 Task: Open Card Project Risk Assessment in Board Knowledge Base Software to Workspace External Affairs and add a team member Softage.3@softage.net, a label Blue, a checklist Sales Operations, an attachment from Trello, a color Blue and finally, add a card description 'Develop and launch new customer retention program for low-value customers' and a comment 'Let us approach this task with a sense of empathy, understanding the needs and concerns of our stakeholders.'. Add a start date 'Jan 07, 1900' with a due date 'Jan 14, 1900'
Action: Mouse moved to (1006, 354)
Screenshot: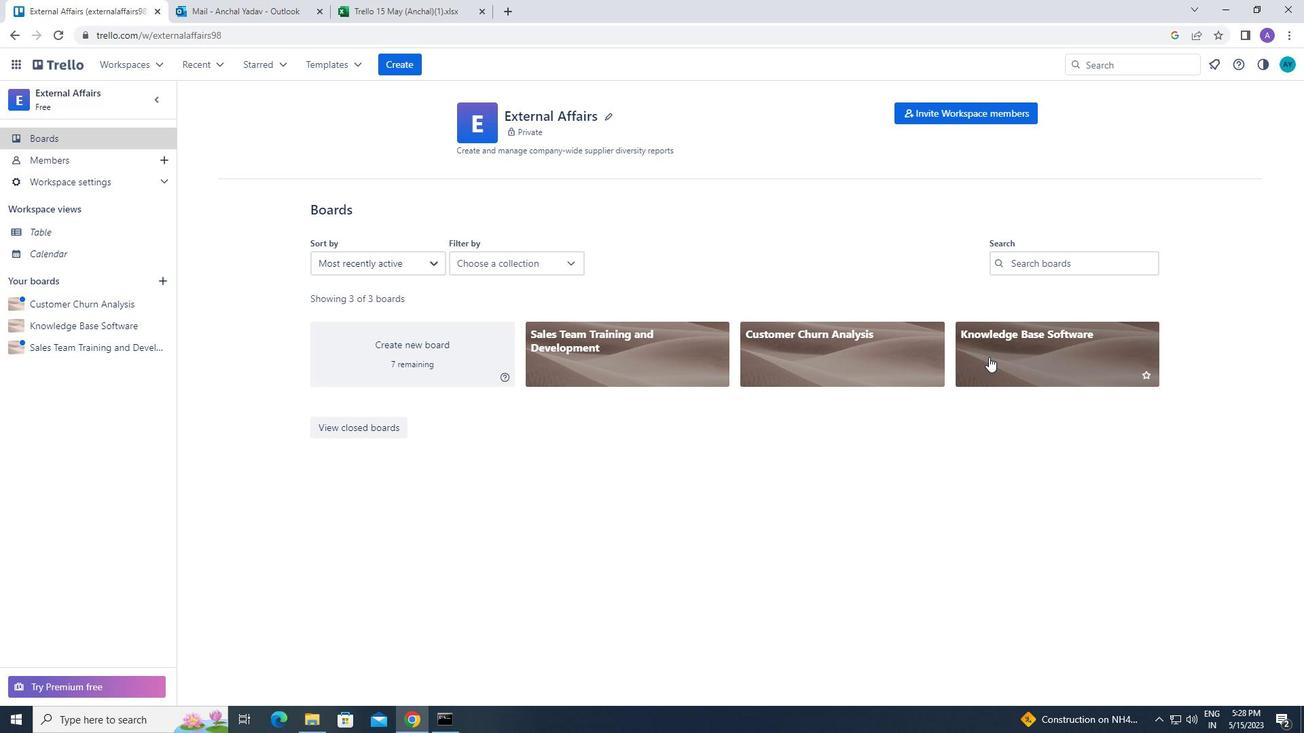 
Action: Mouse pressed left at (1006, 354)
Screenshot: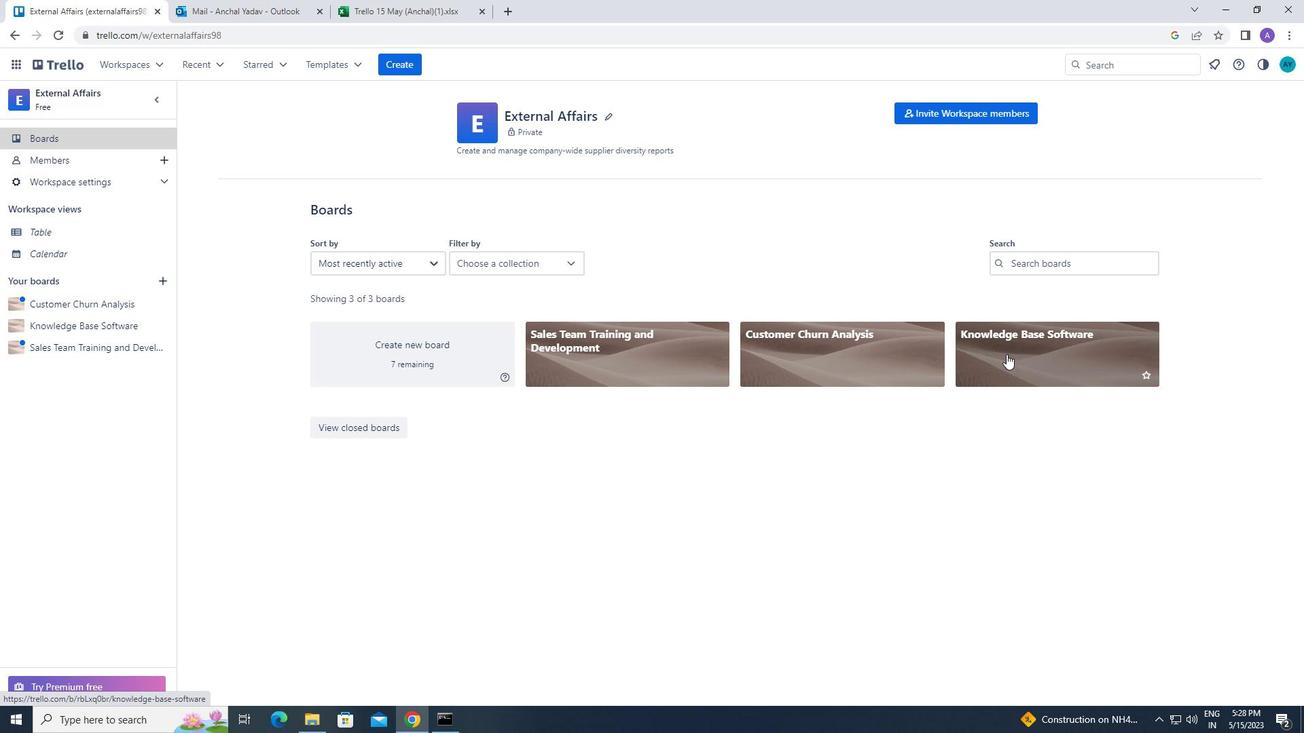 
Action: Mouse moved to (649, 166)
Screenshot: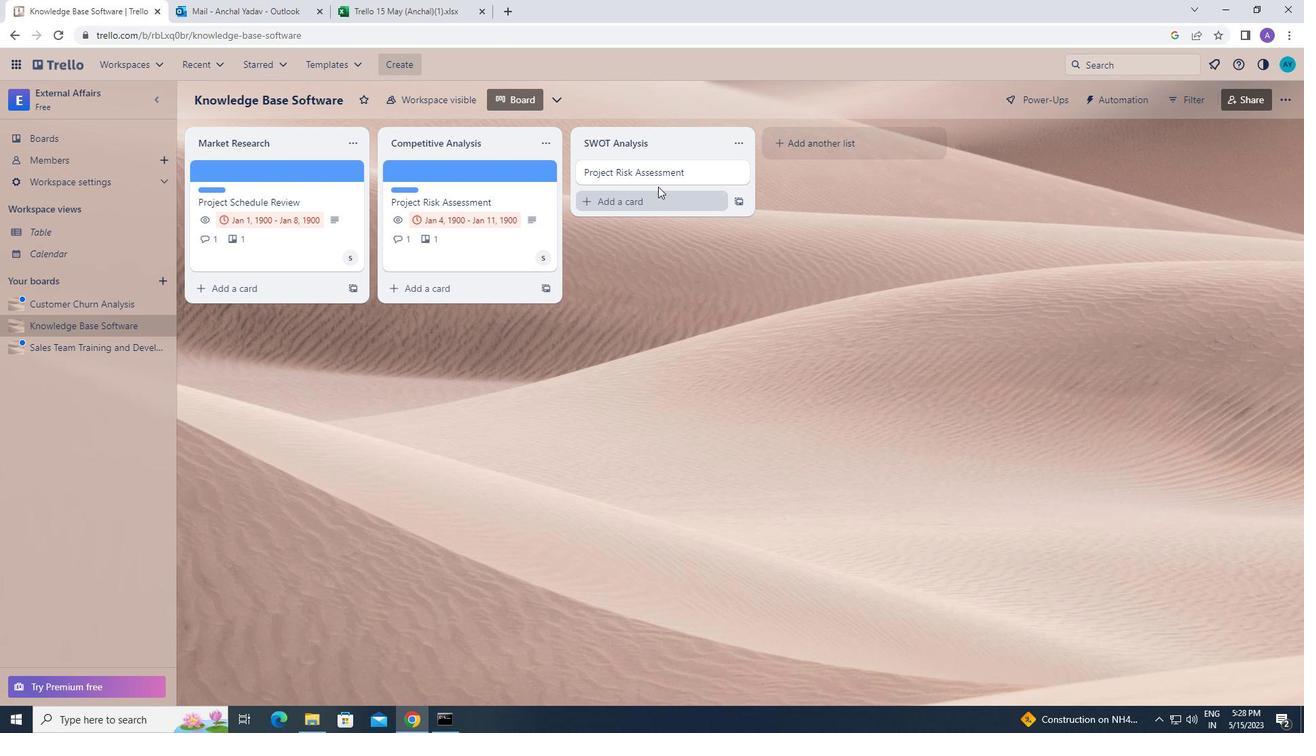
Action: Mouse pressed left at (649, 166)
Screenshot: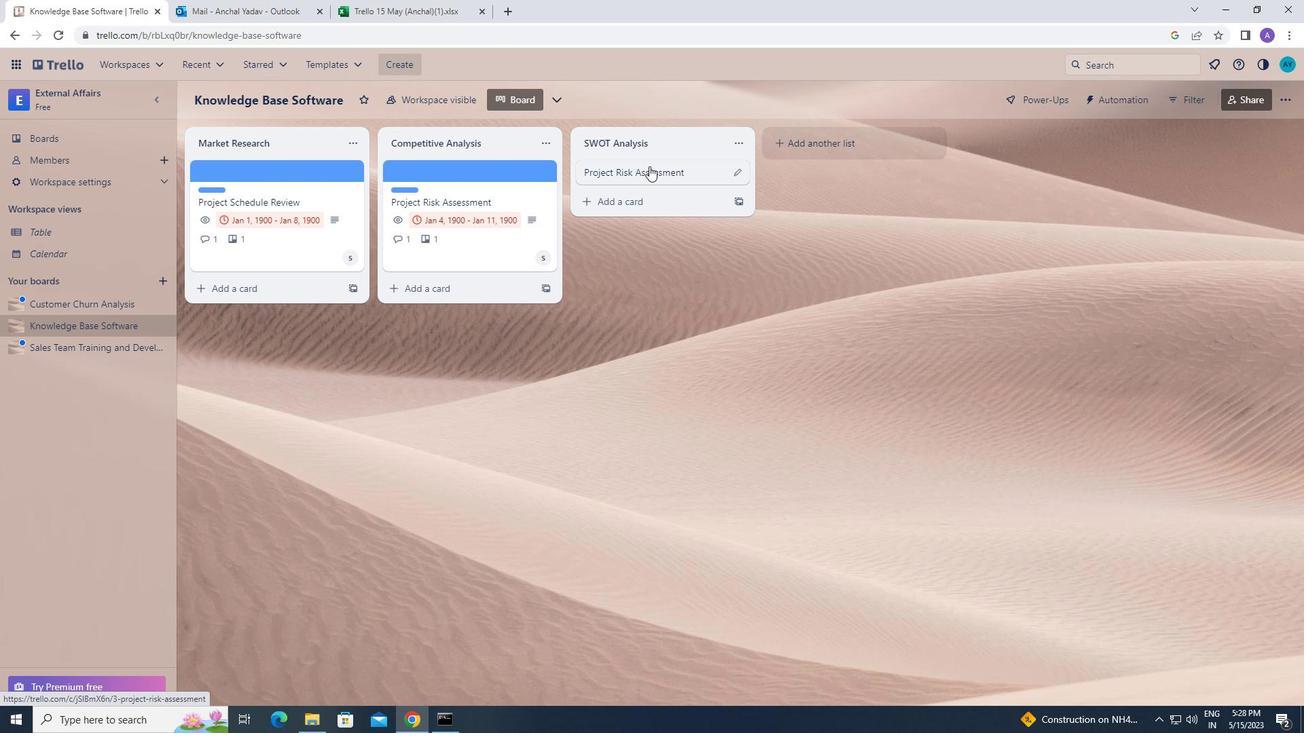 
Action: Mouse moved to (791, 217)
Screenshot: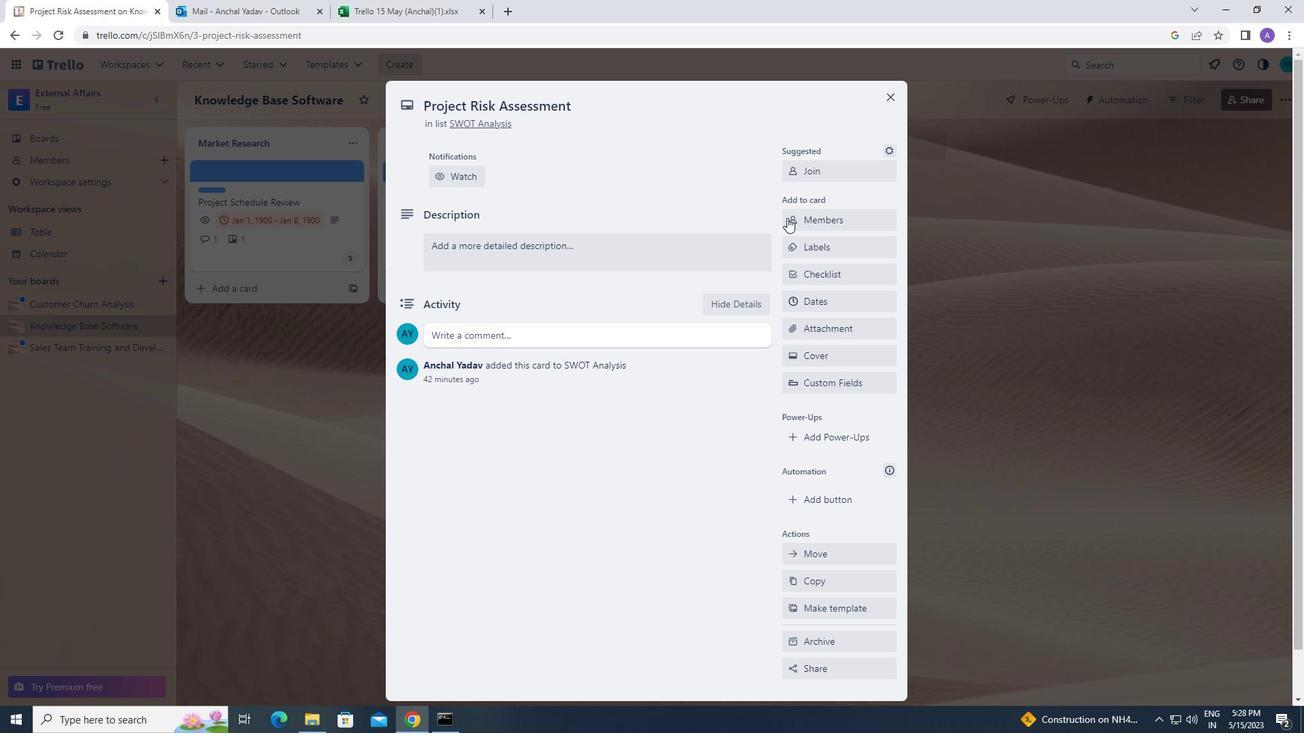 
Action: Mouse pressed left at (791, 217)
Screenshot: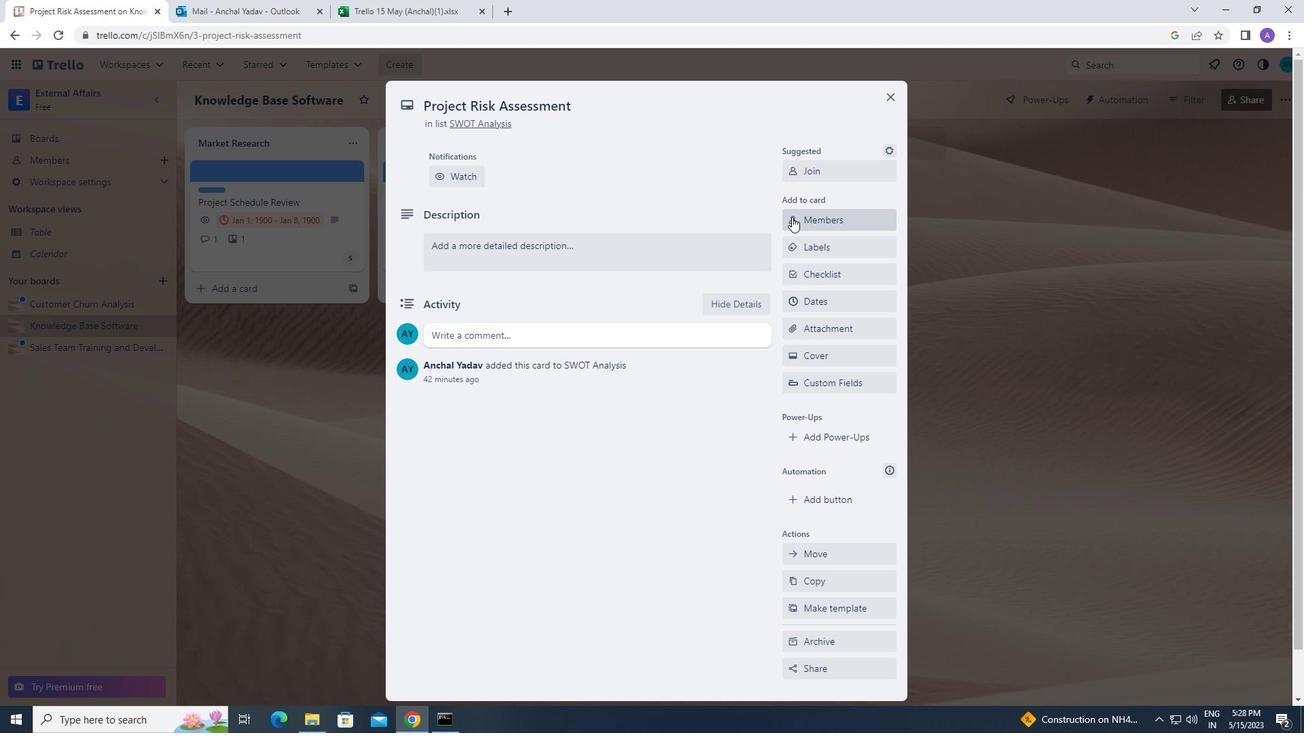 
Action: Mouse moved to (812, 279)
Screenshot: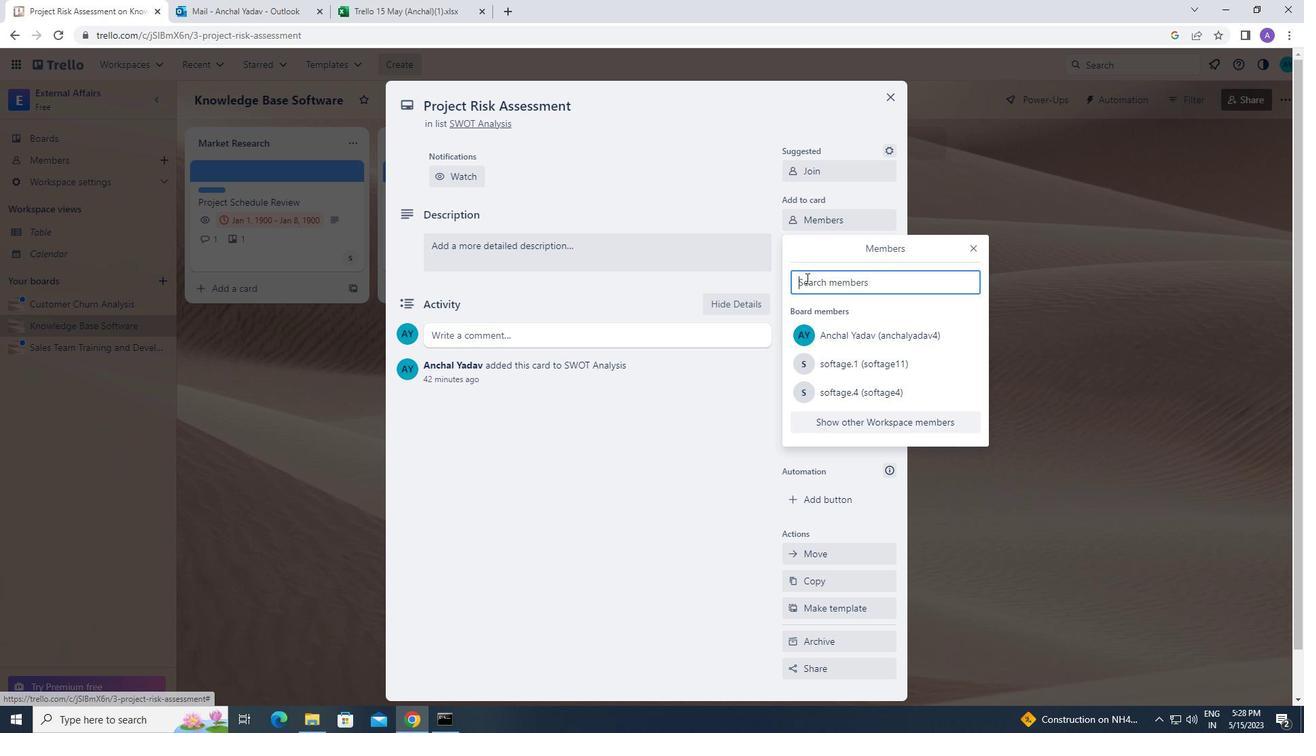 
Action: Mouse pressed left at (812, 279)
Screenshot: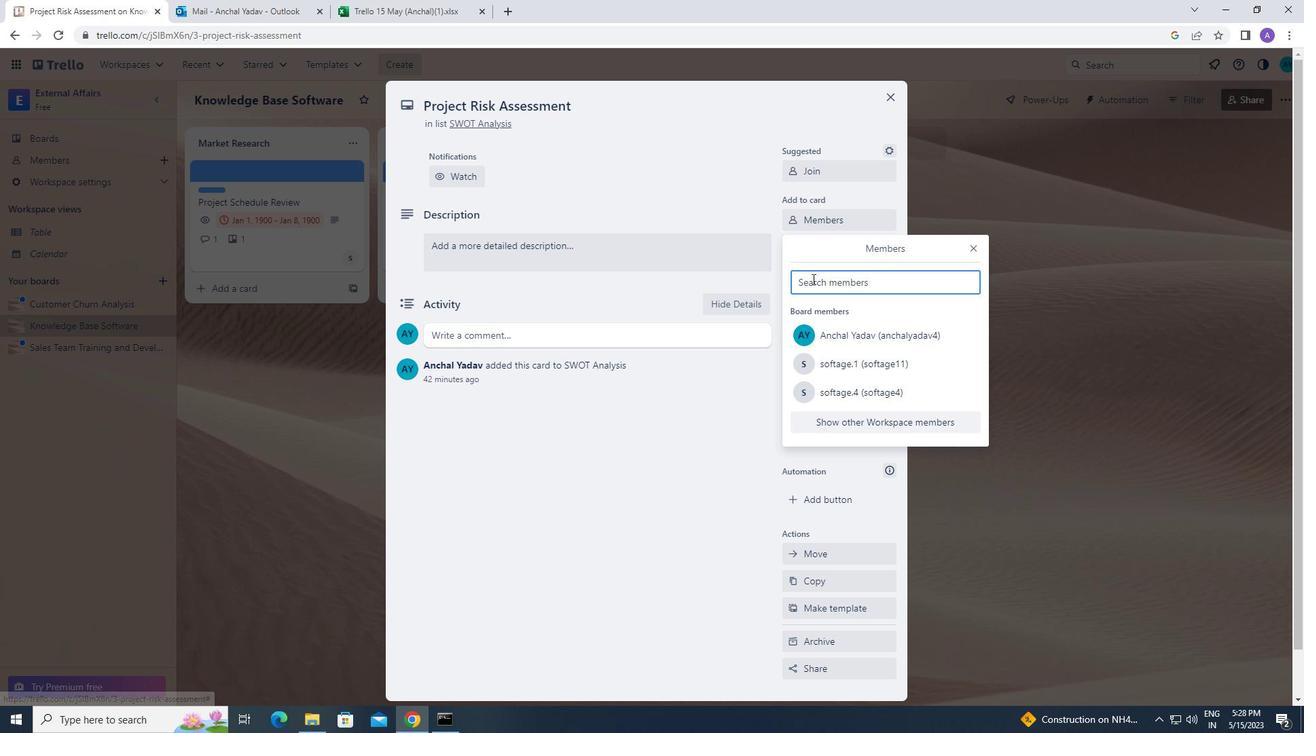 
Action: Key pressed s<Key.caps_lock>oftage.3<Key.shift_r>@softage.net
Screenshot: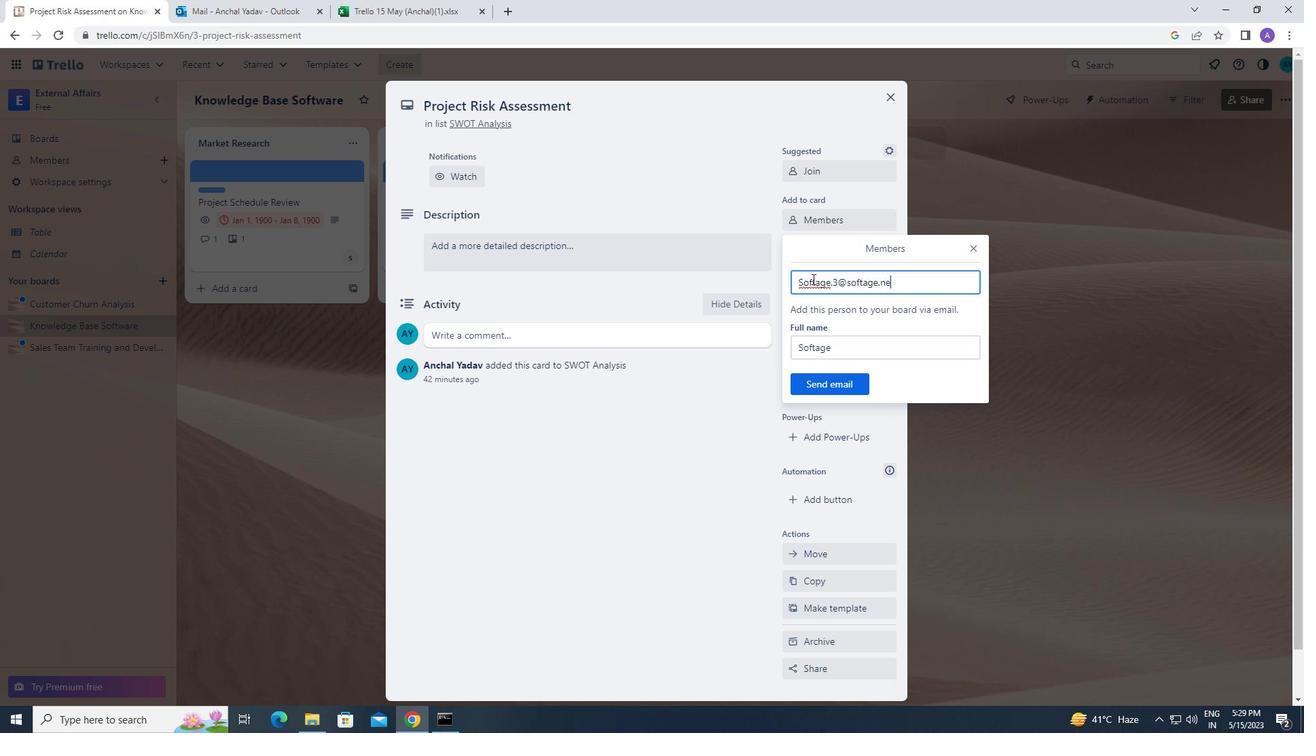 
Action: Mouse moved to (823, 383)
Screenshot: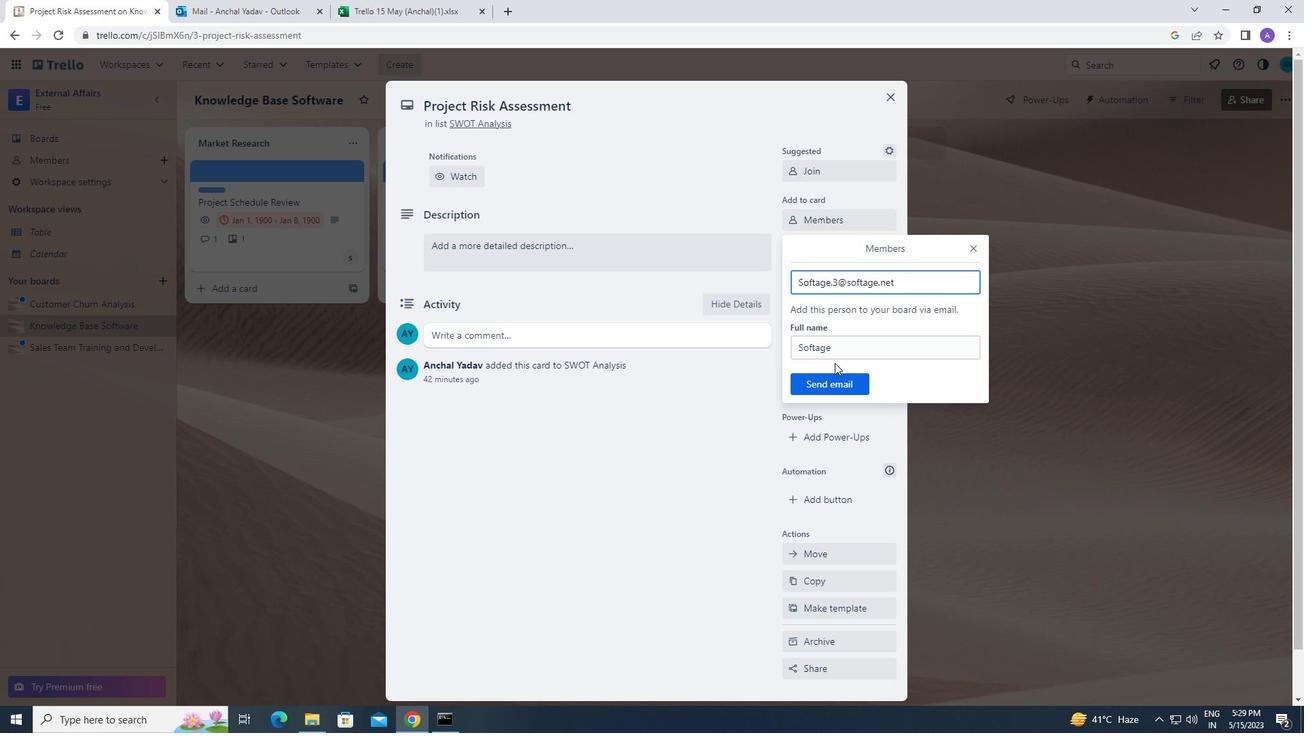 
Action: Mouse pressed left at (823, 383)
Screenshot: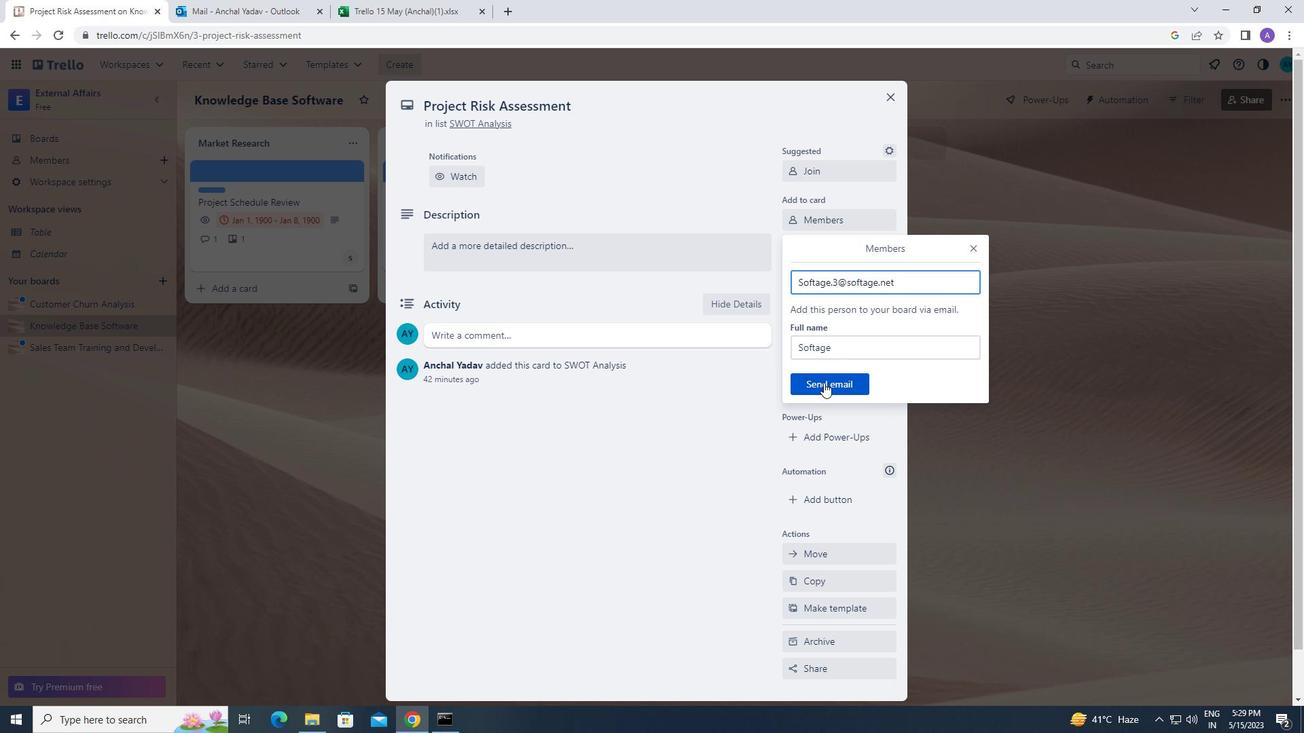
Action: Mouse moved to (853, 252)
Screenshot: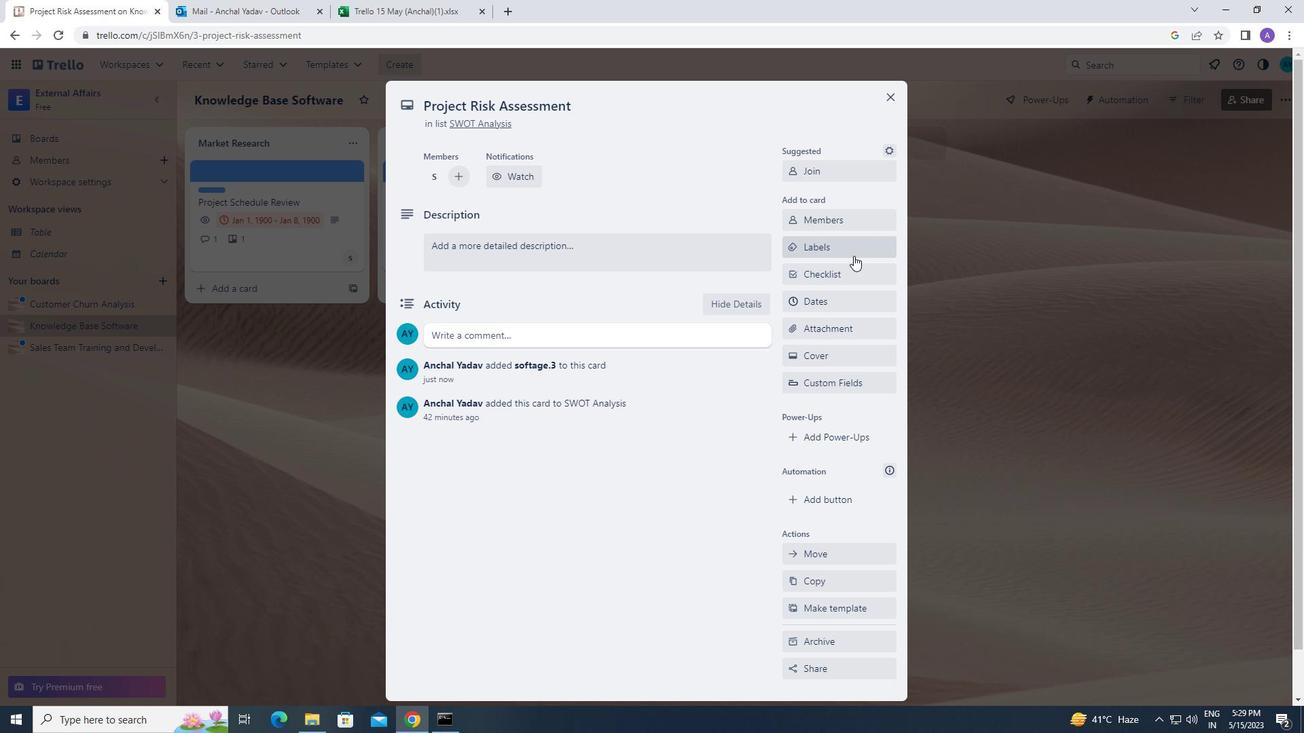 
Action: Mouse pressed left at (853, 252)
Screenshot: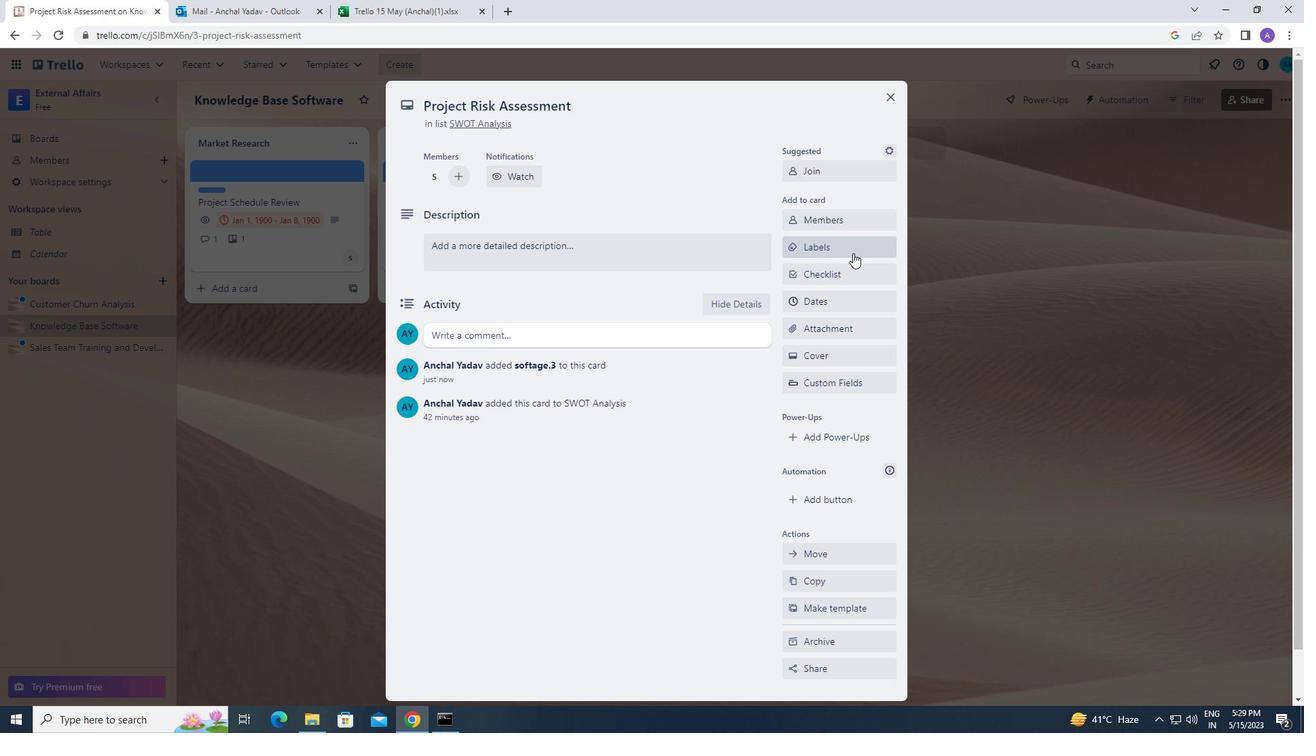 
Action: Mouse moved to (842, 516)
Screenshot: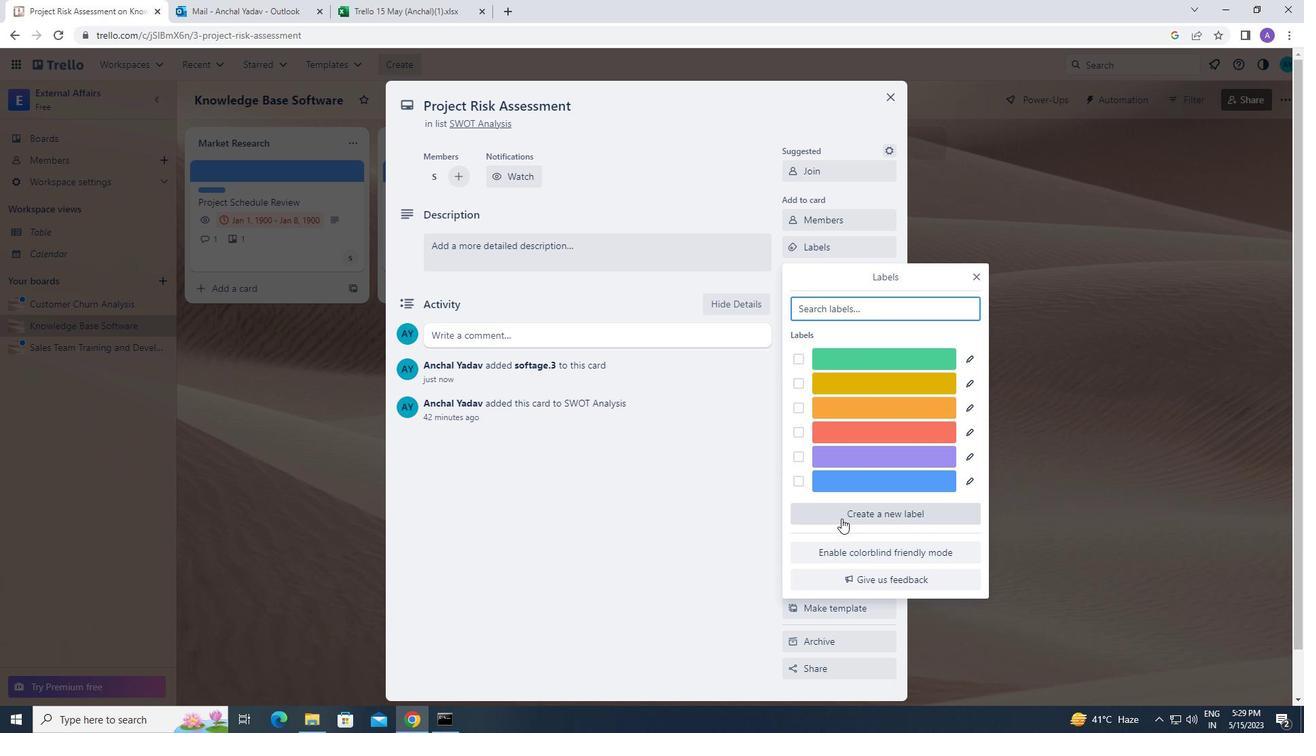 
Action: Mouse pressed left at (842, 516)
Screenshot: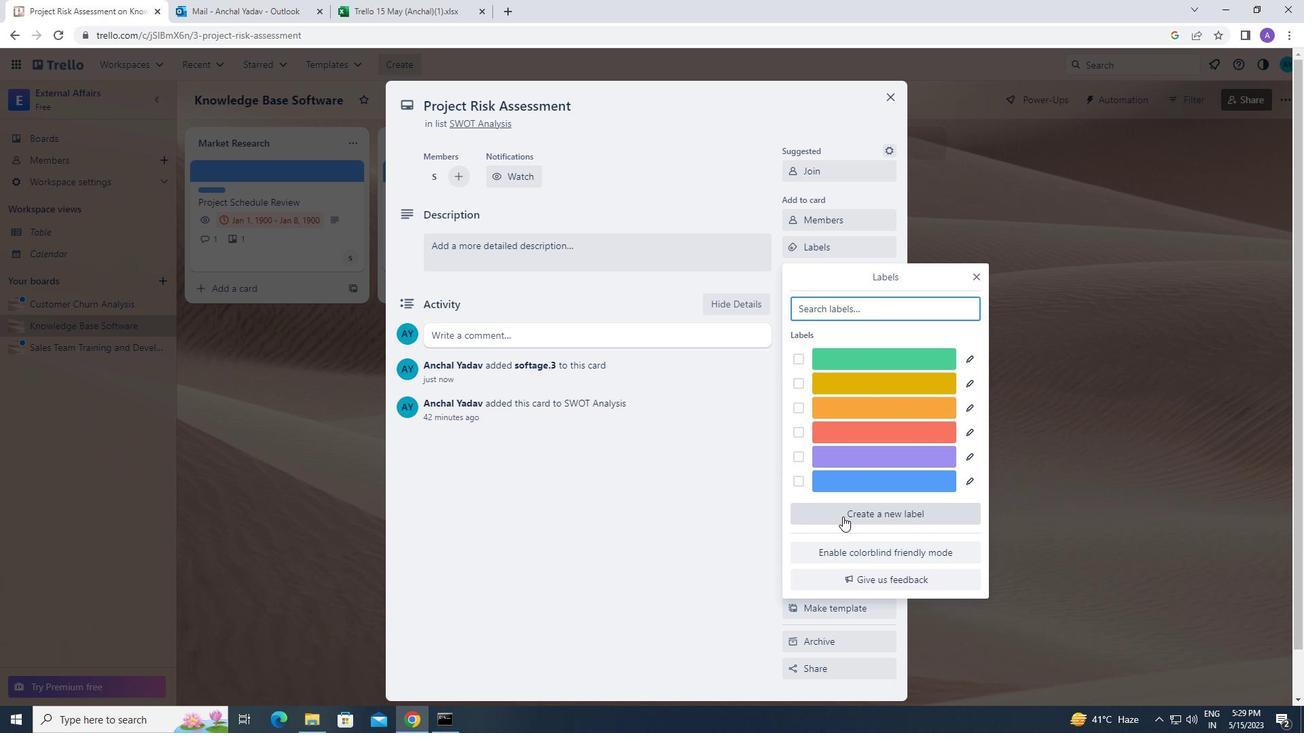 
Action: Mouse moved to (804, 542)
Screenshot: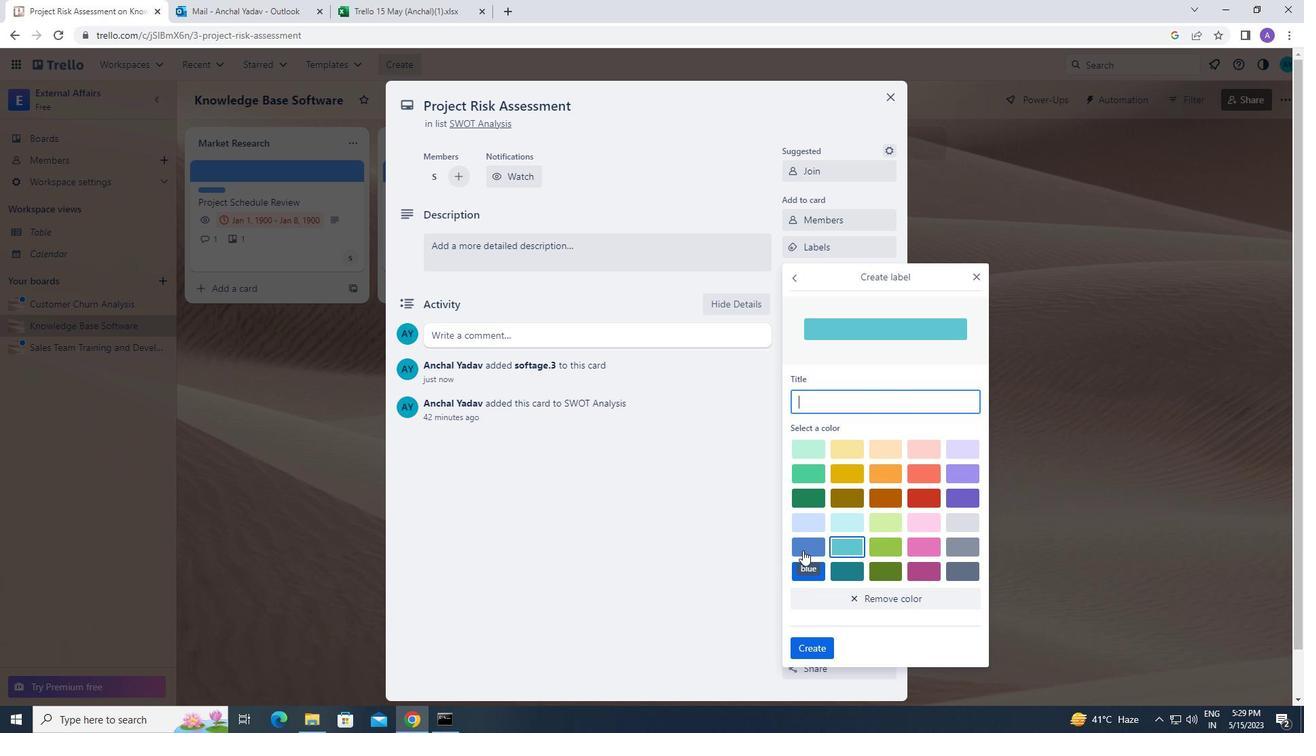 
Action: Mouse pressed left at (804, 542)
Screenshot: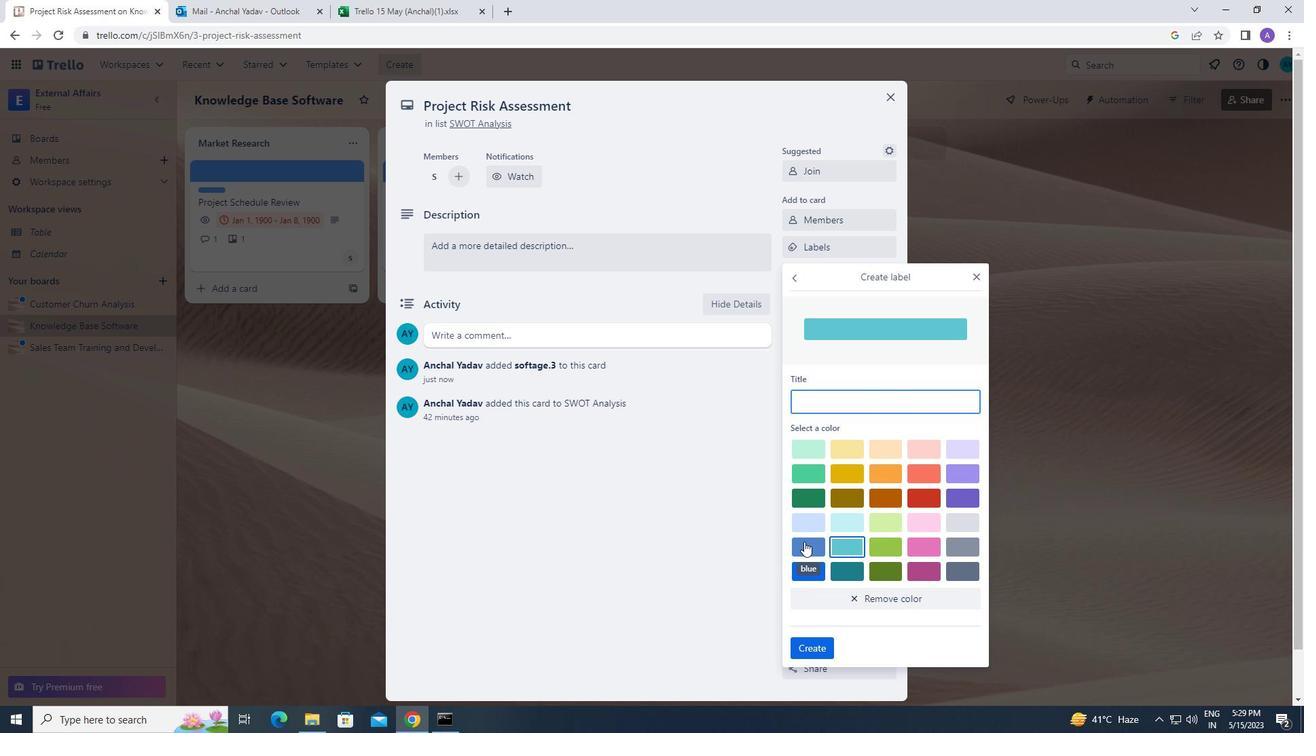 
Action: Mouse moved to (798, 650)
Screenshot: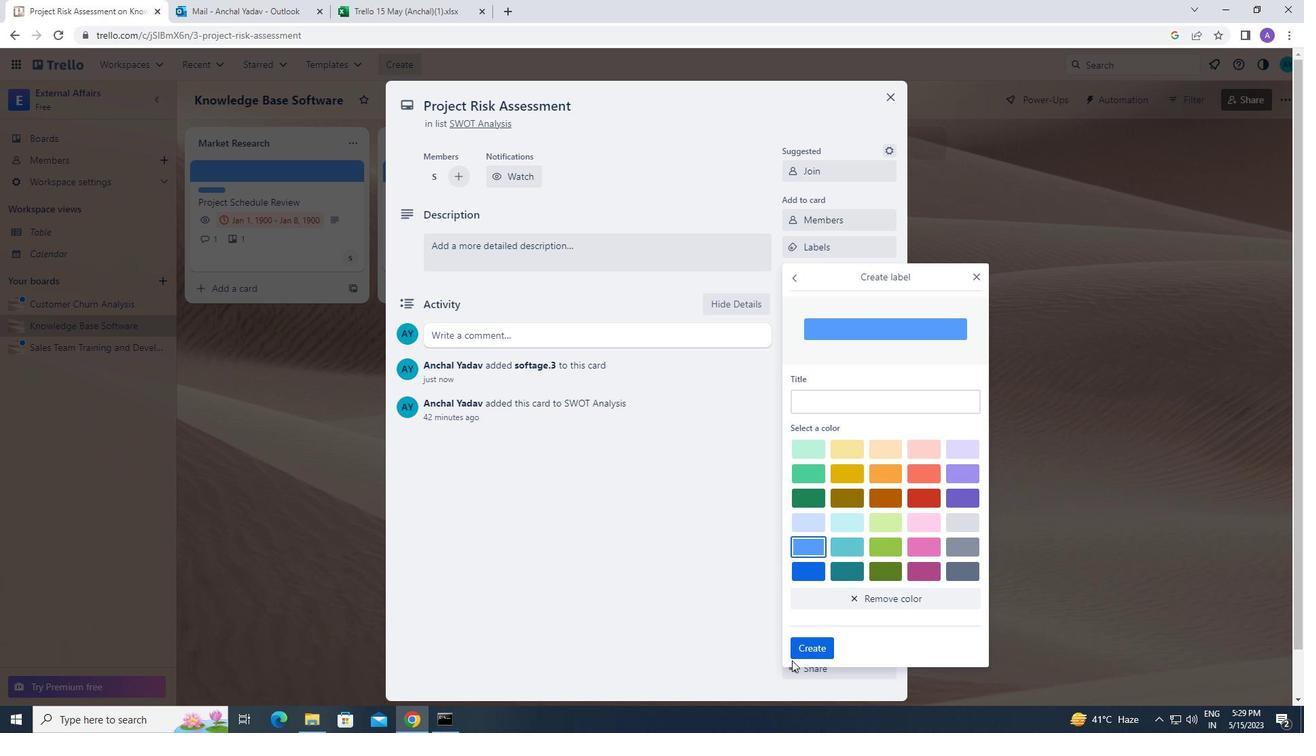 
Action: Mouse pressed left at (798, 650)
Screenshot: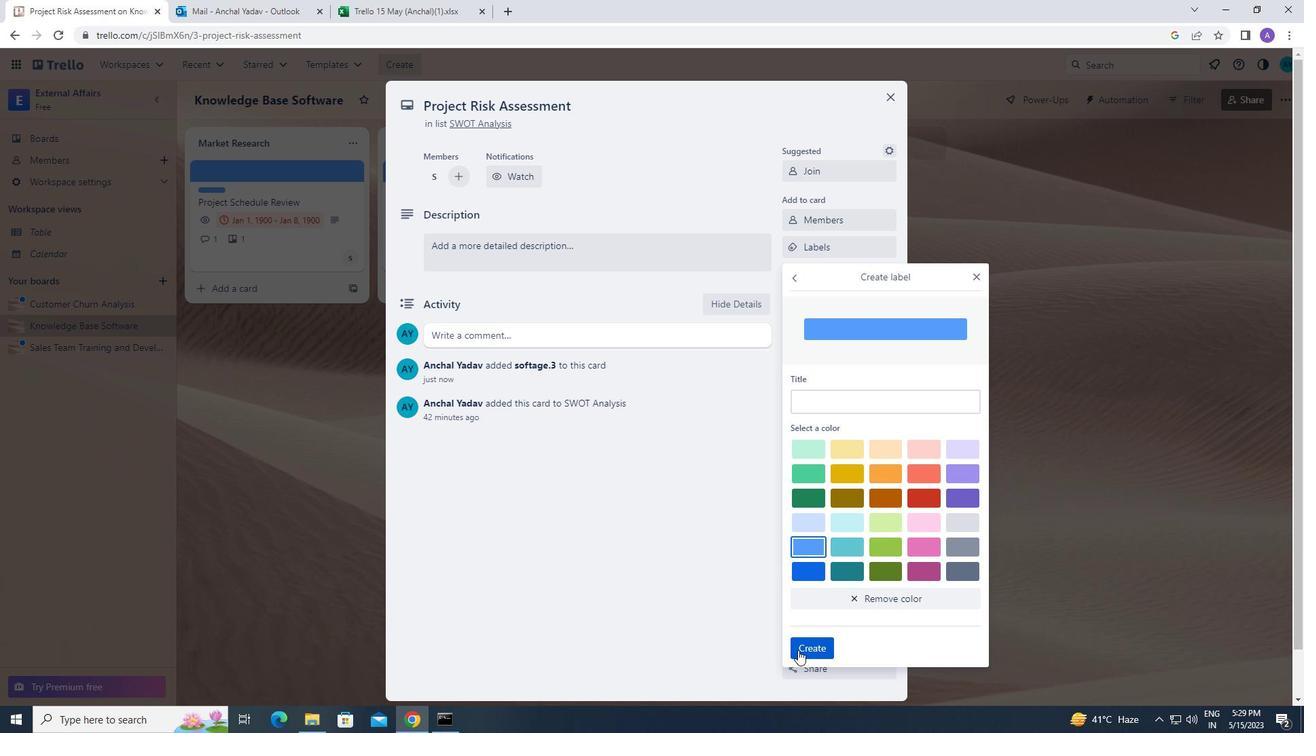 
Action: Mouse moved to (976, 270)
Screenshot: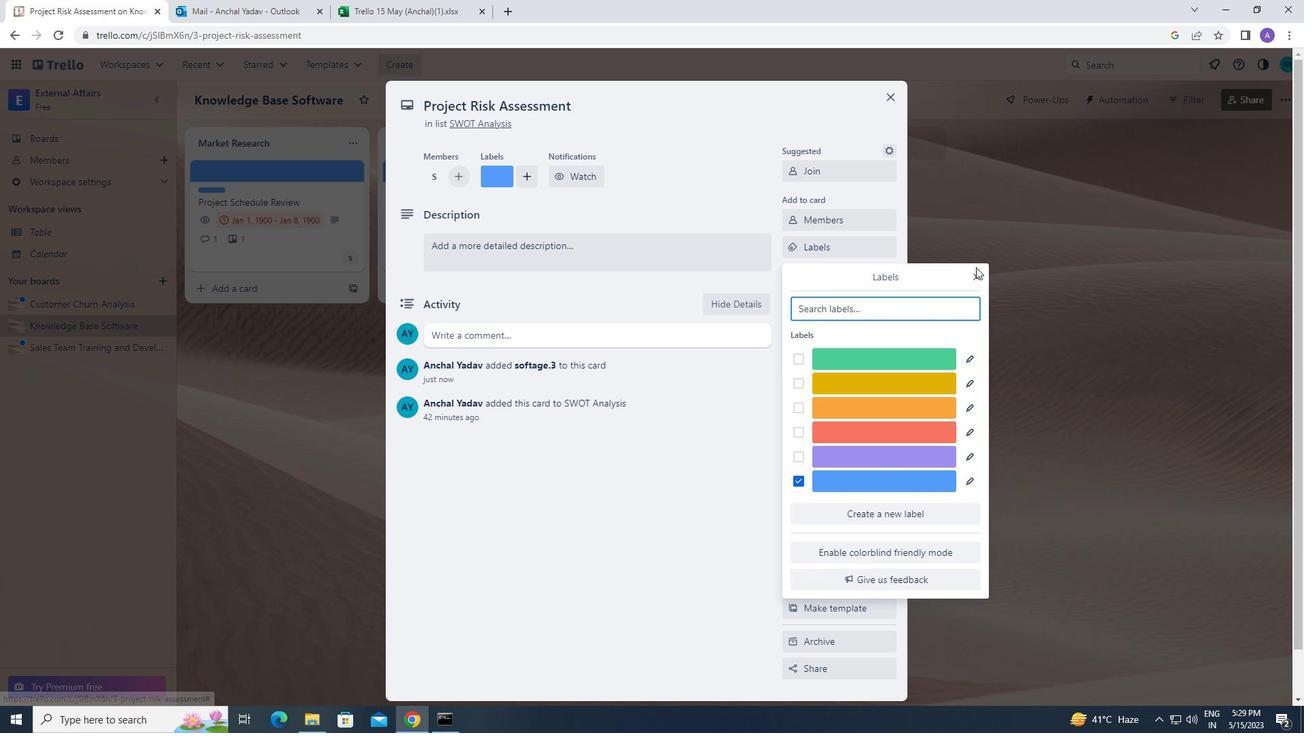 
Action: Mouse pressed left at (976, 270)
Screenshot: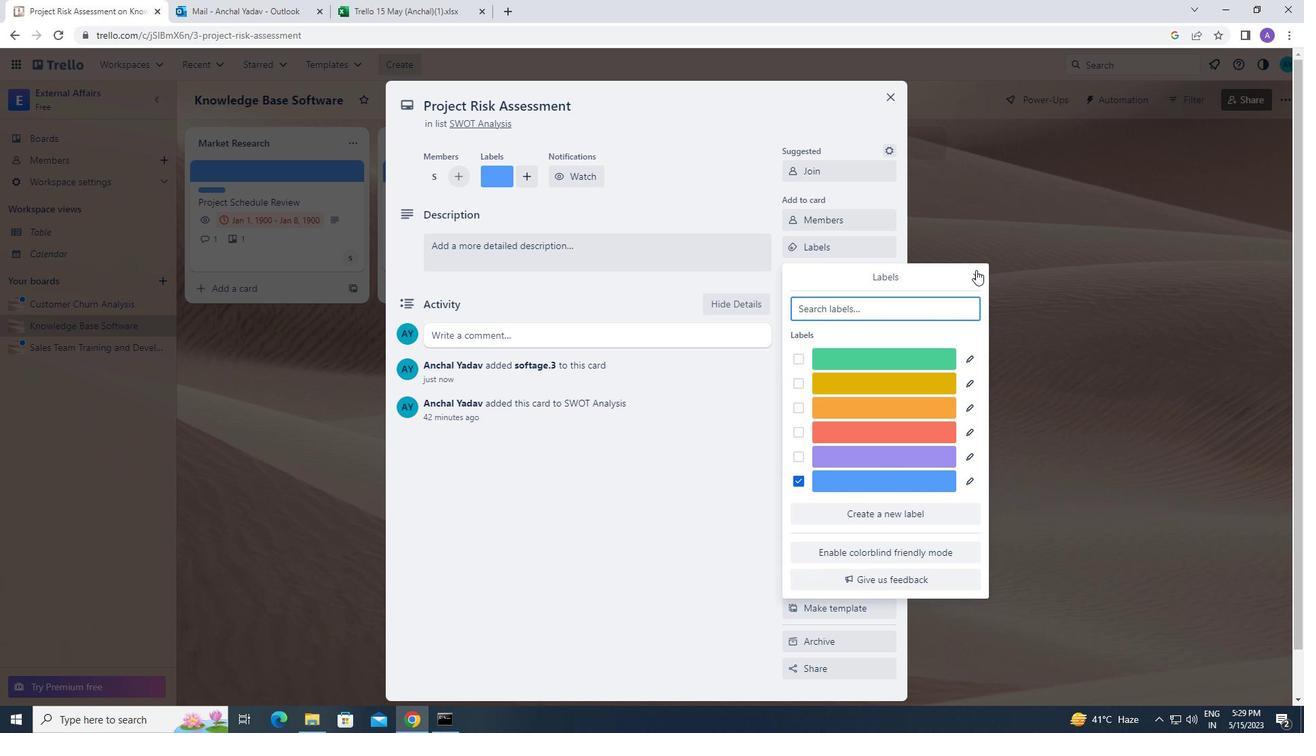 
Action: Mouse moved to (858, 276)
Screenshot: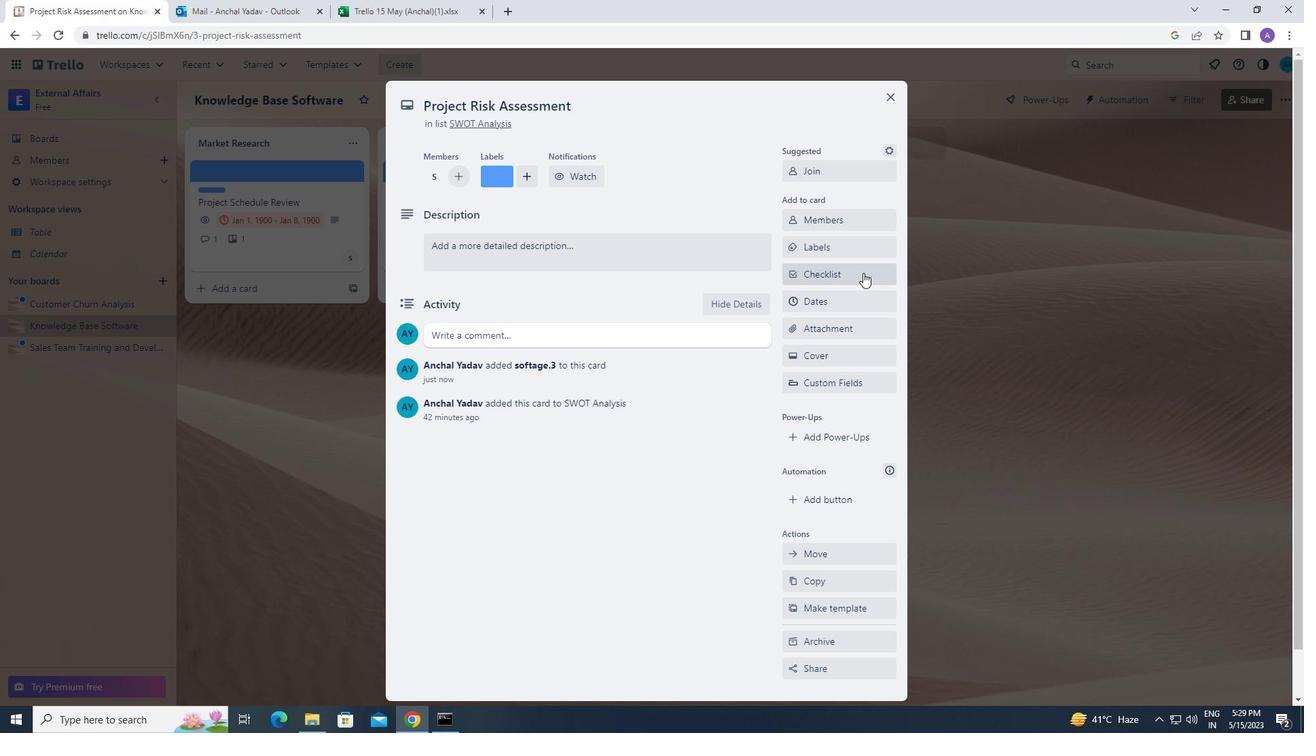 
Action: Mouse pressed left at (858, 276)
Screenshot: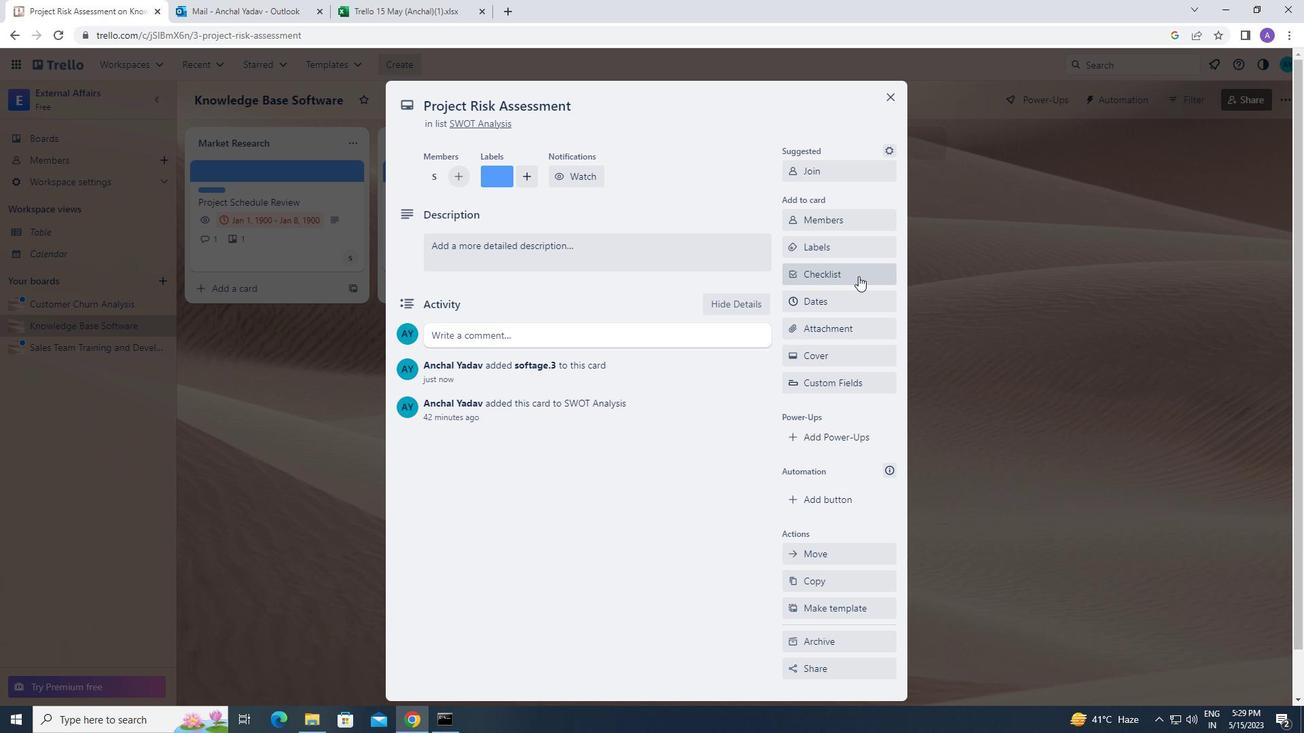 
Action: Mouse moved to (900, 349)
Screenshot: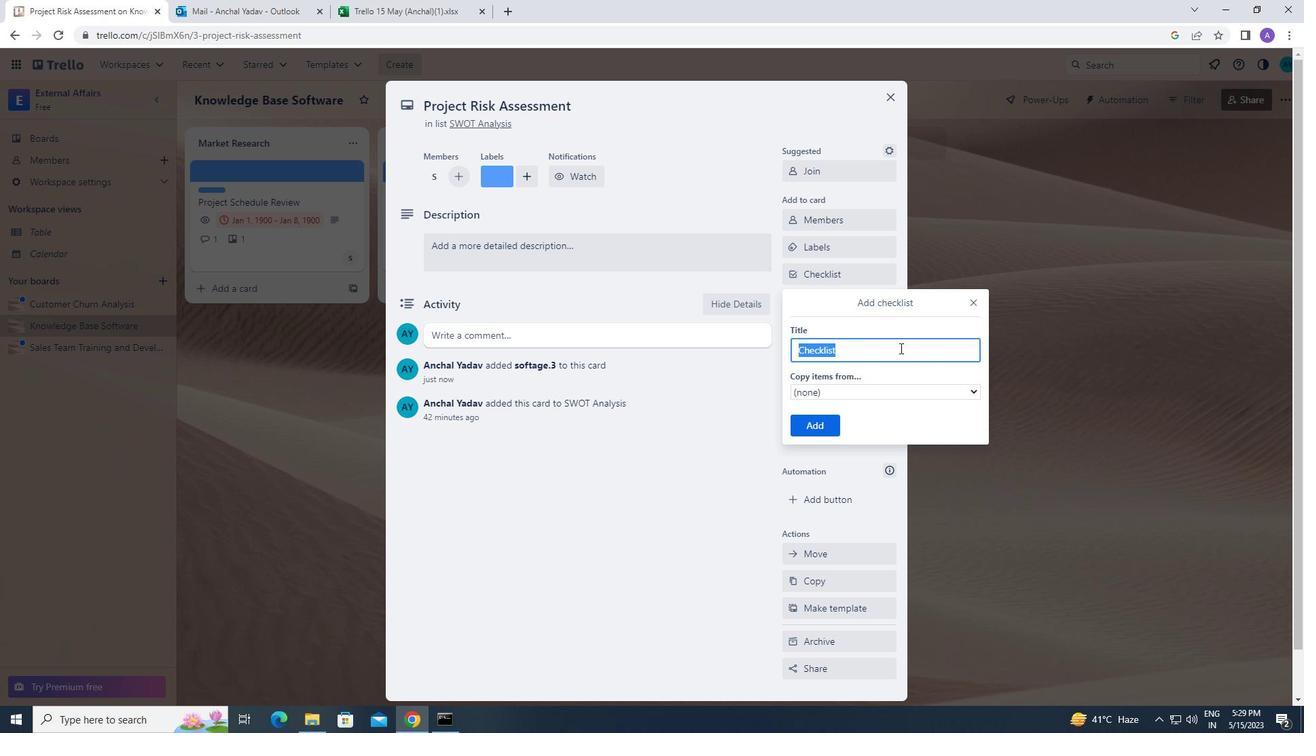 
Action: Key pressed <Key.caps_lock>
Screenshot: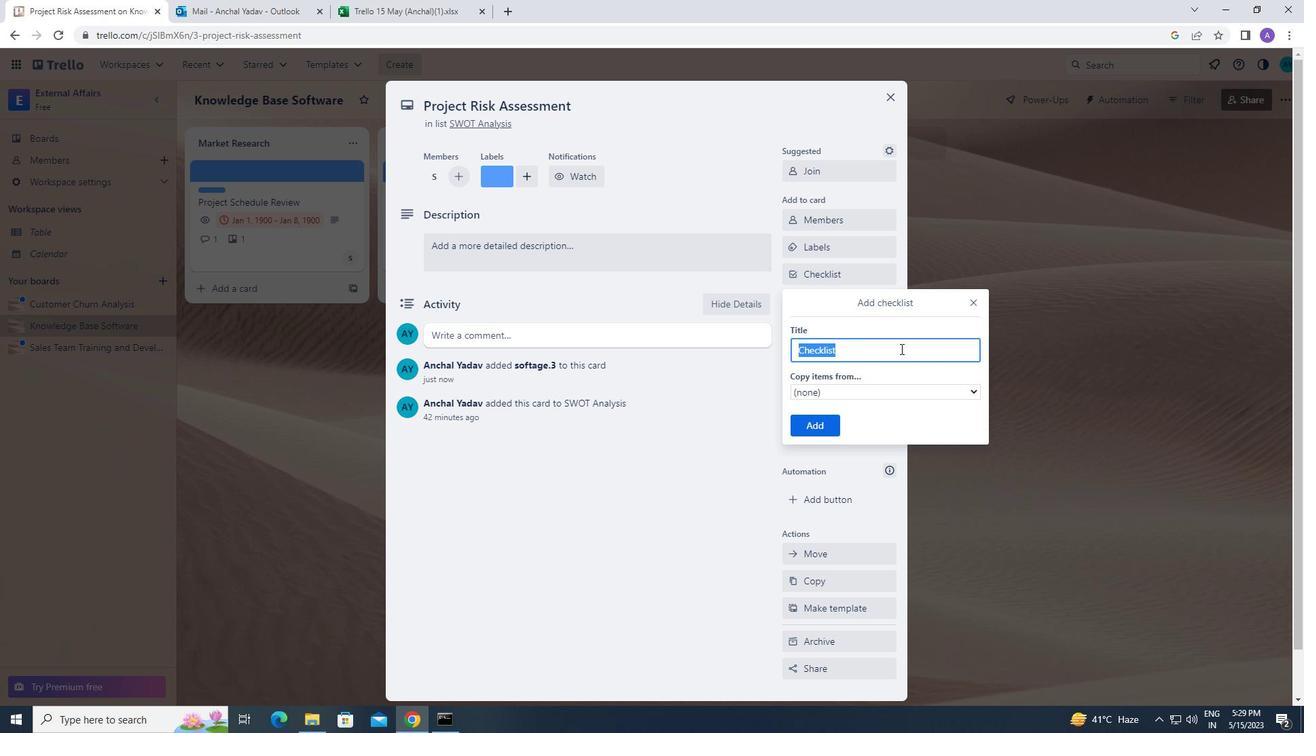 
Action: Mouse moved to (876, 353)
Screenshot: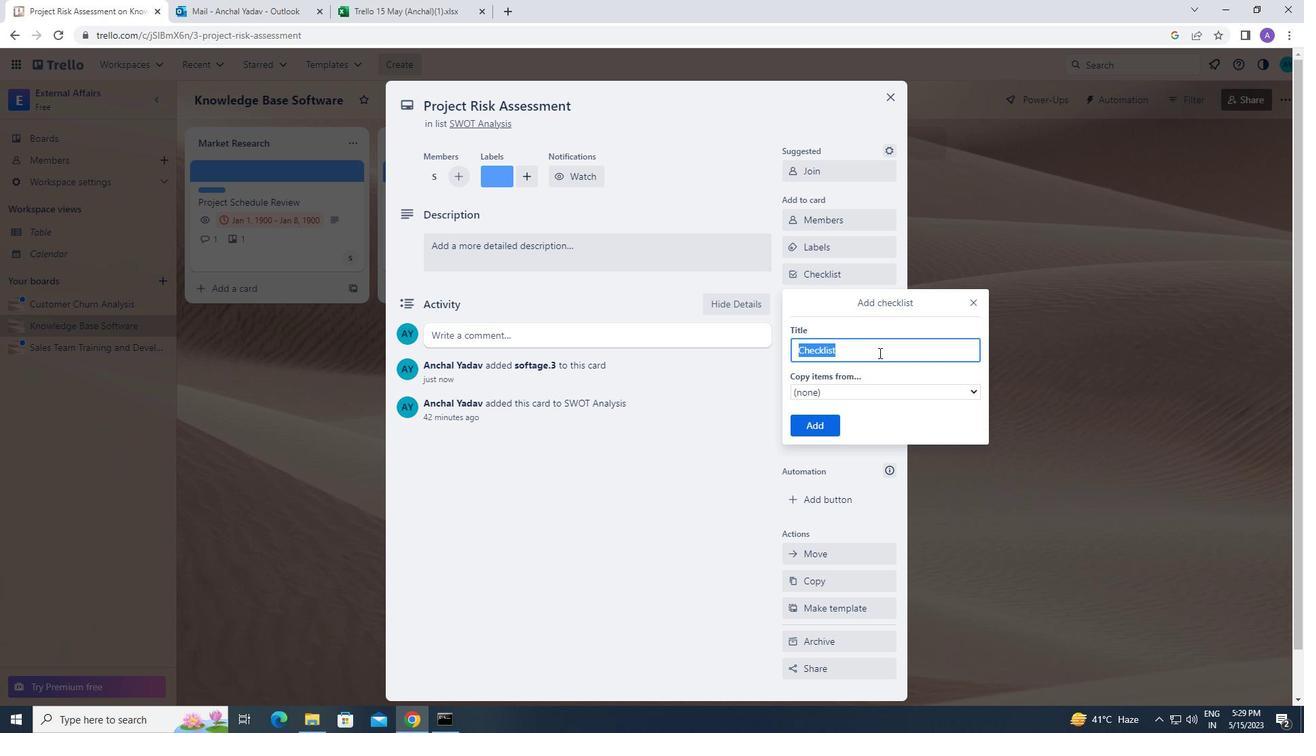 
Action: Mouse pressed left at (876, 353)
Screenshot: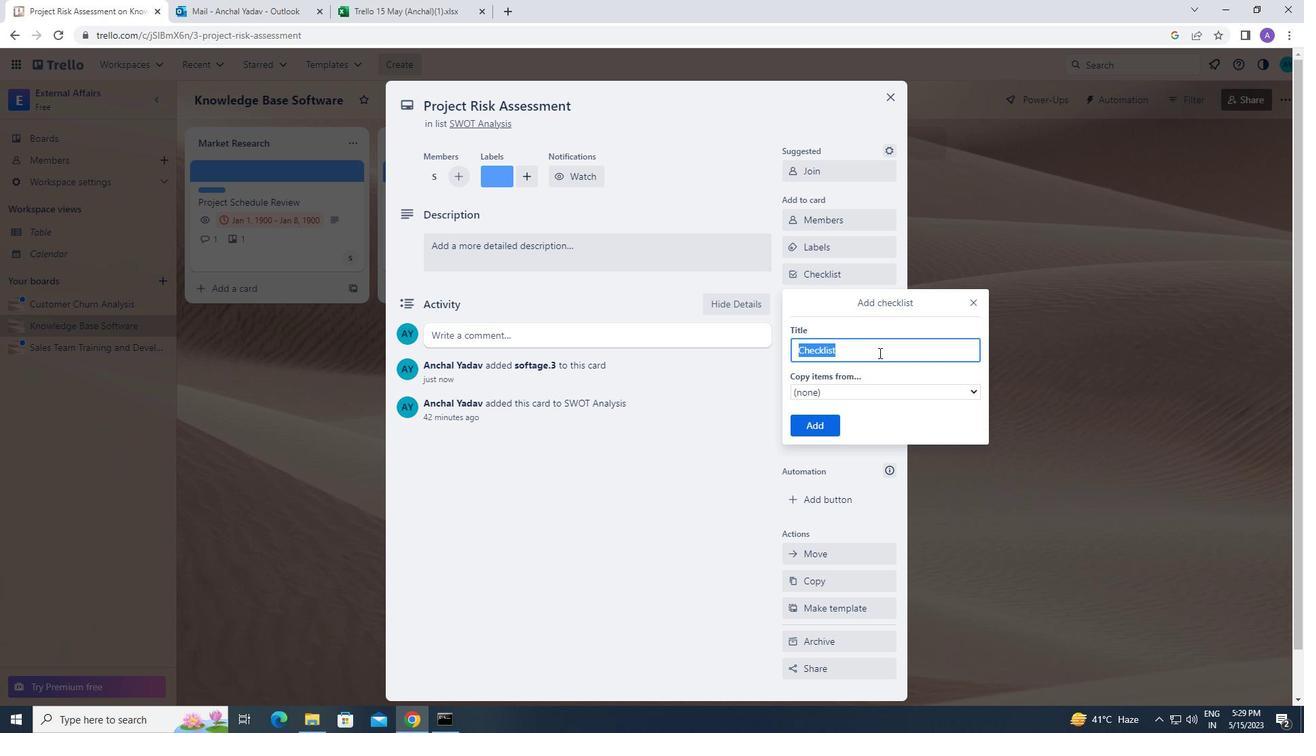 
Action: Mouse moved to (867, 354)
Screenshot: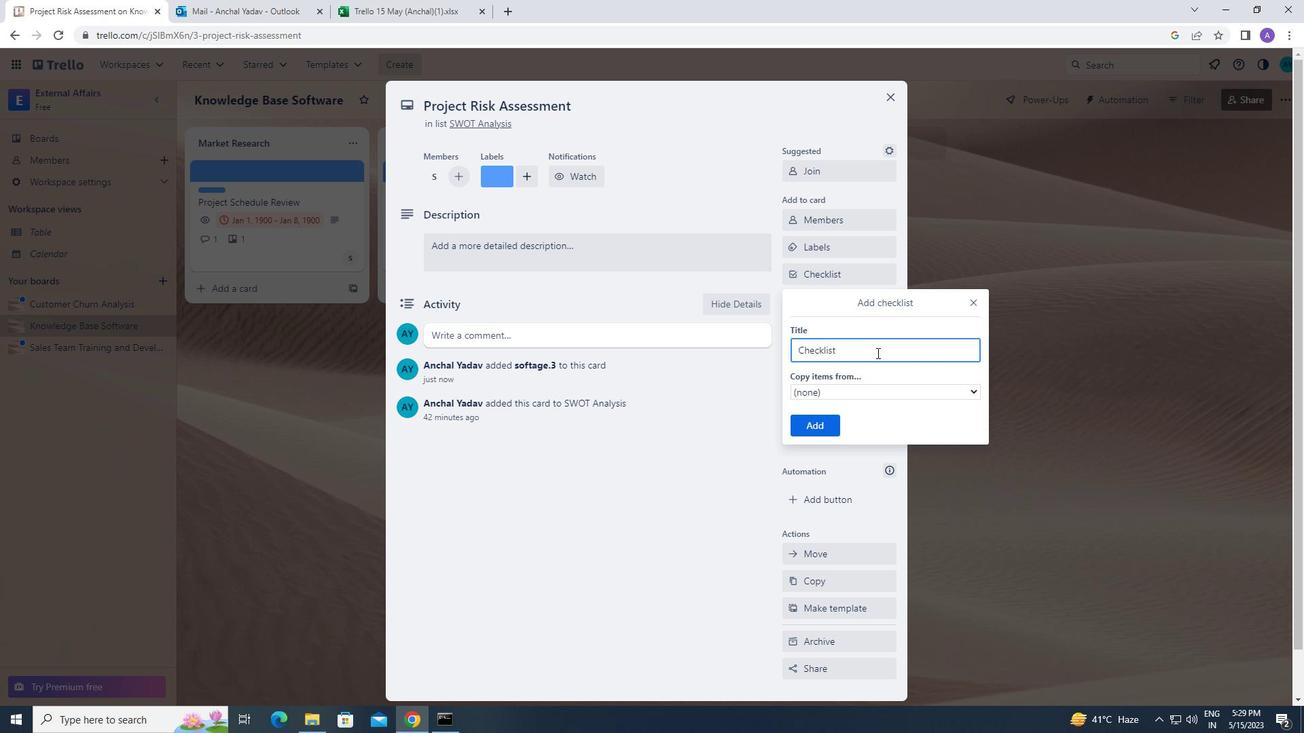 
Action: Mouse pressed left at (867, 354)
Screenshot: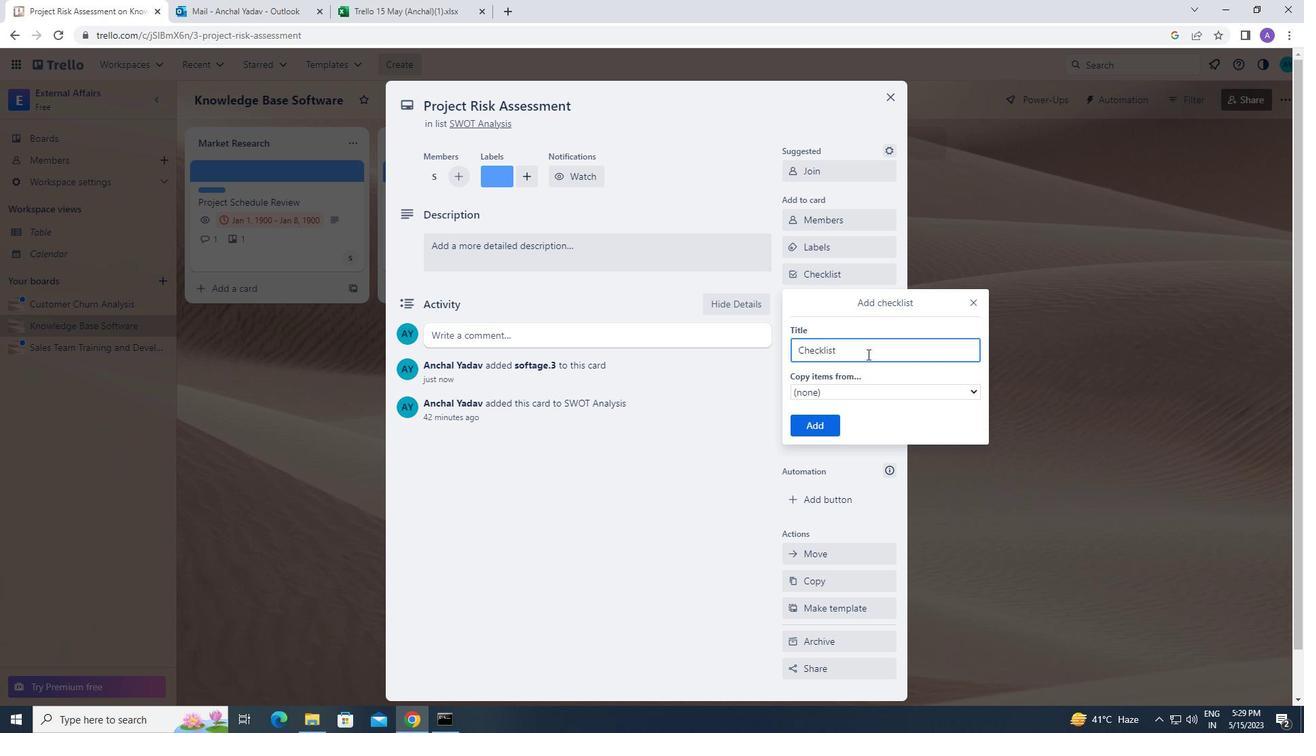 
Action: Mouse moved to (793, 351)
Screenshot: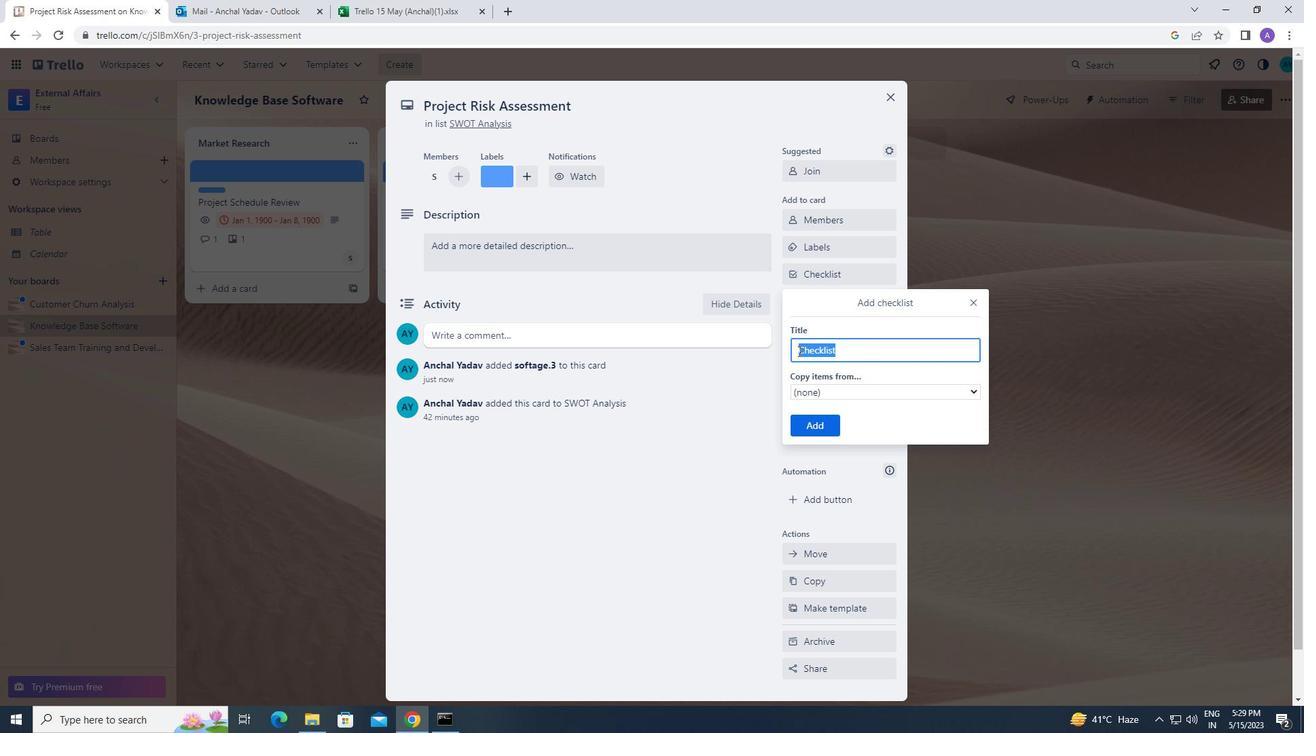 
Action: Key pressed <Key.caps_lock><Key.caps_lock>s<Key.caps_lock>
Screenshot: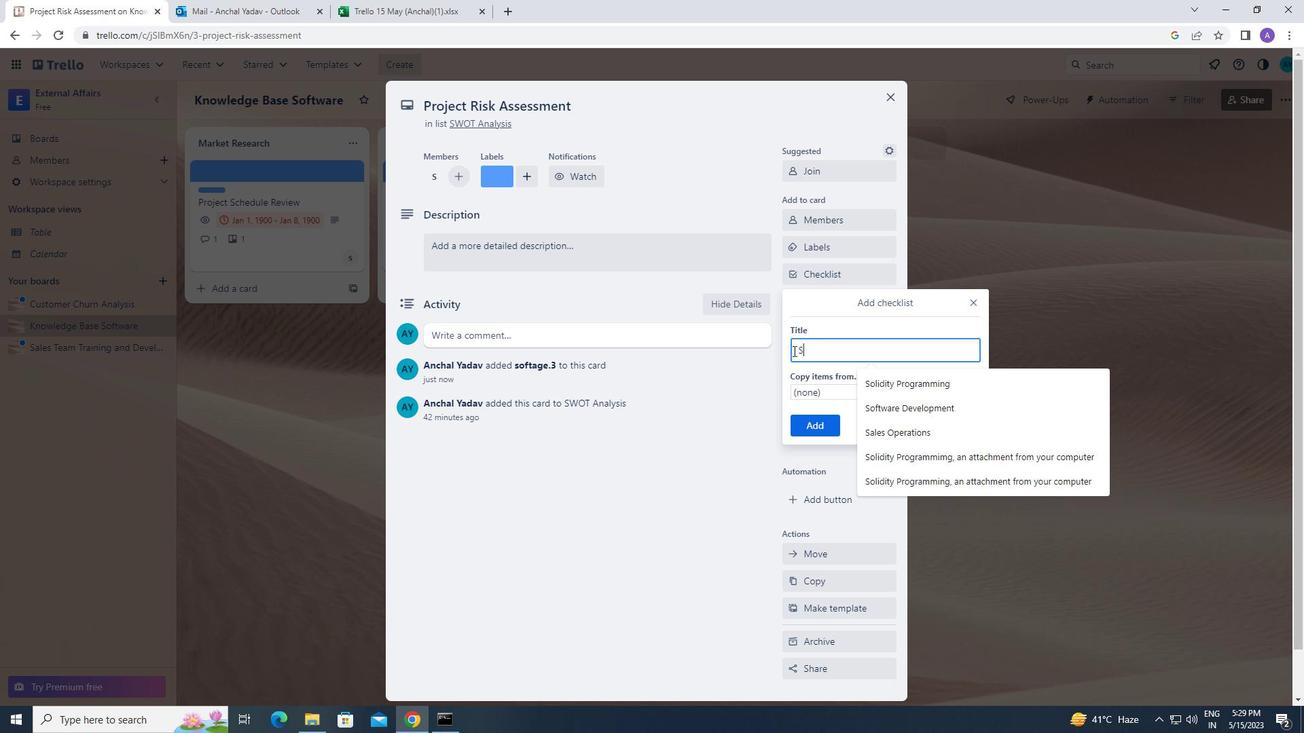 
Action: Mouse moved to (1021, 408)
Screenshot: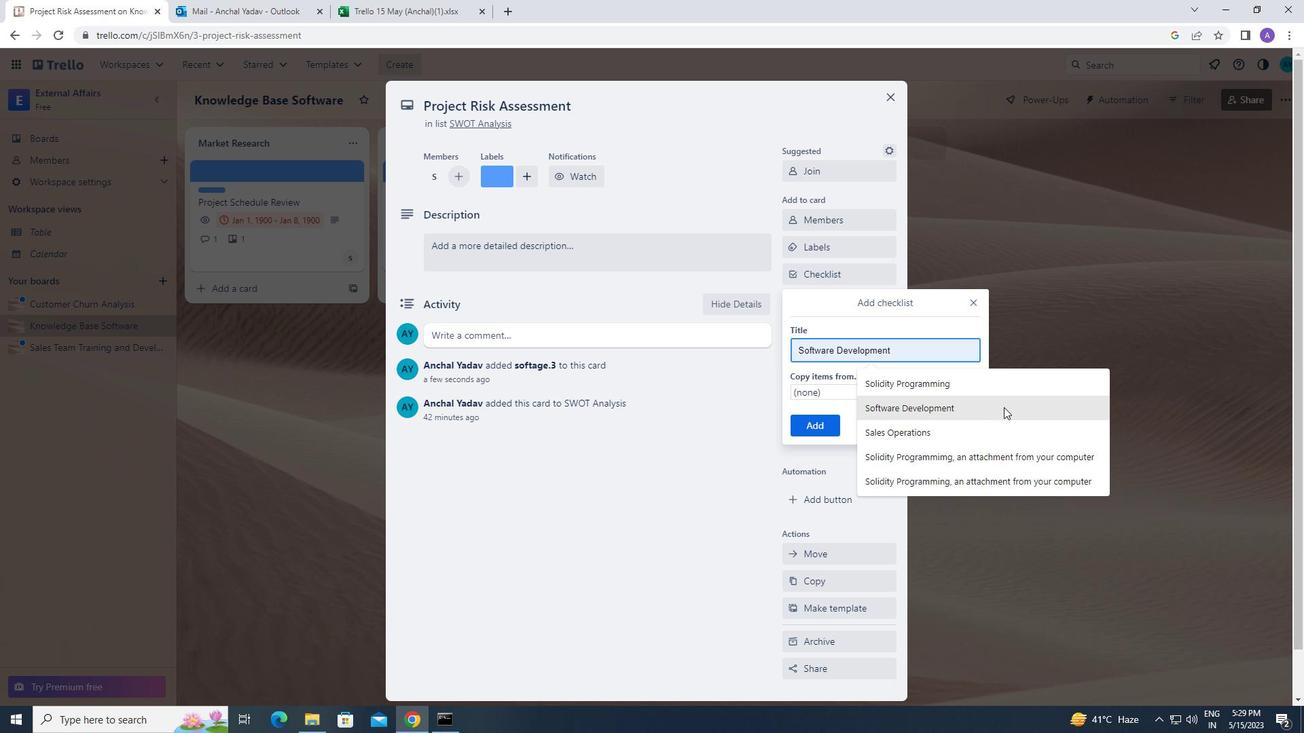 
Action: Key pressed ales<Key.space><Key.caps_lock>o<Key.caps_lock>perations
Screenshot: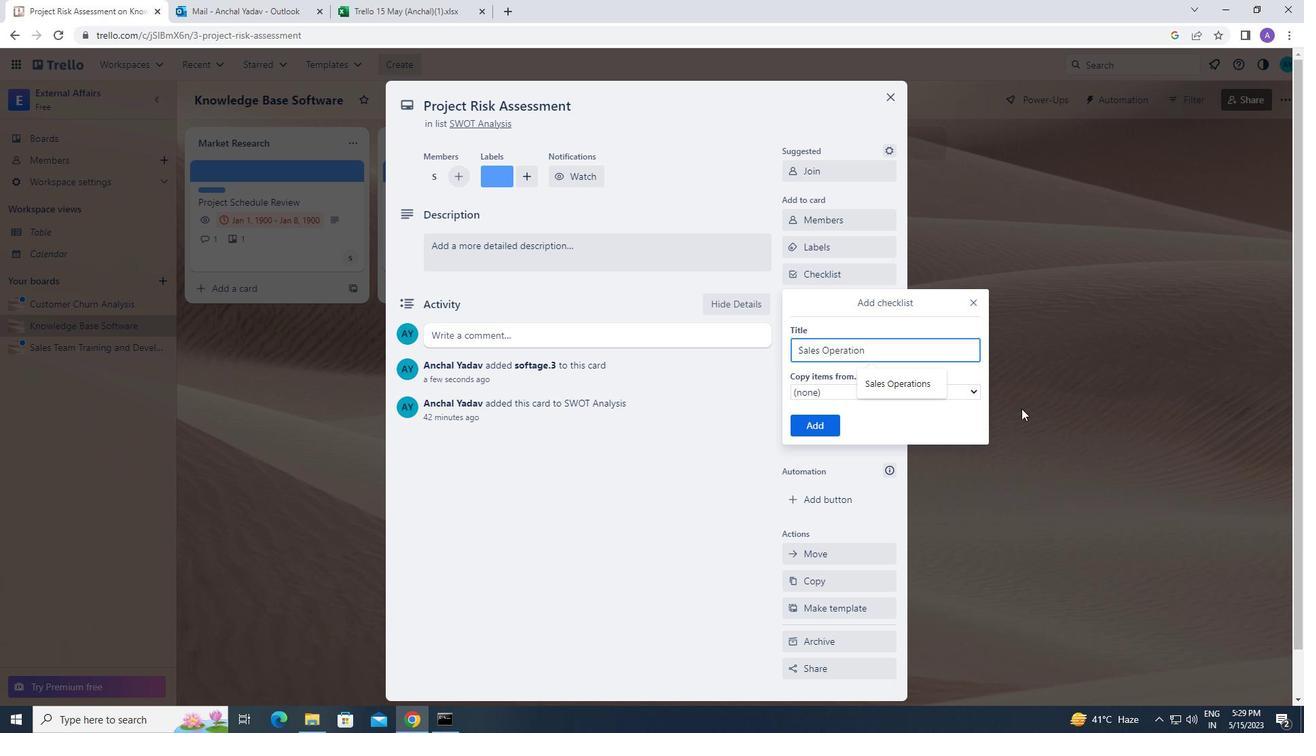 
Action: Mouse moved to (826, 417)
Screenshot: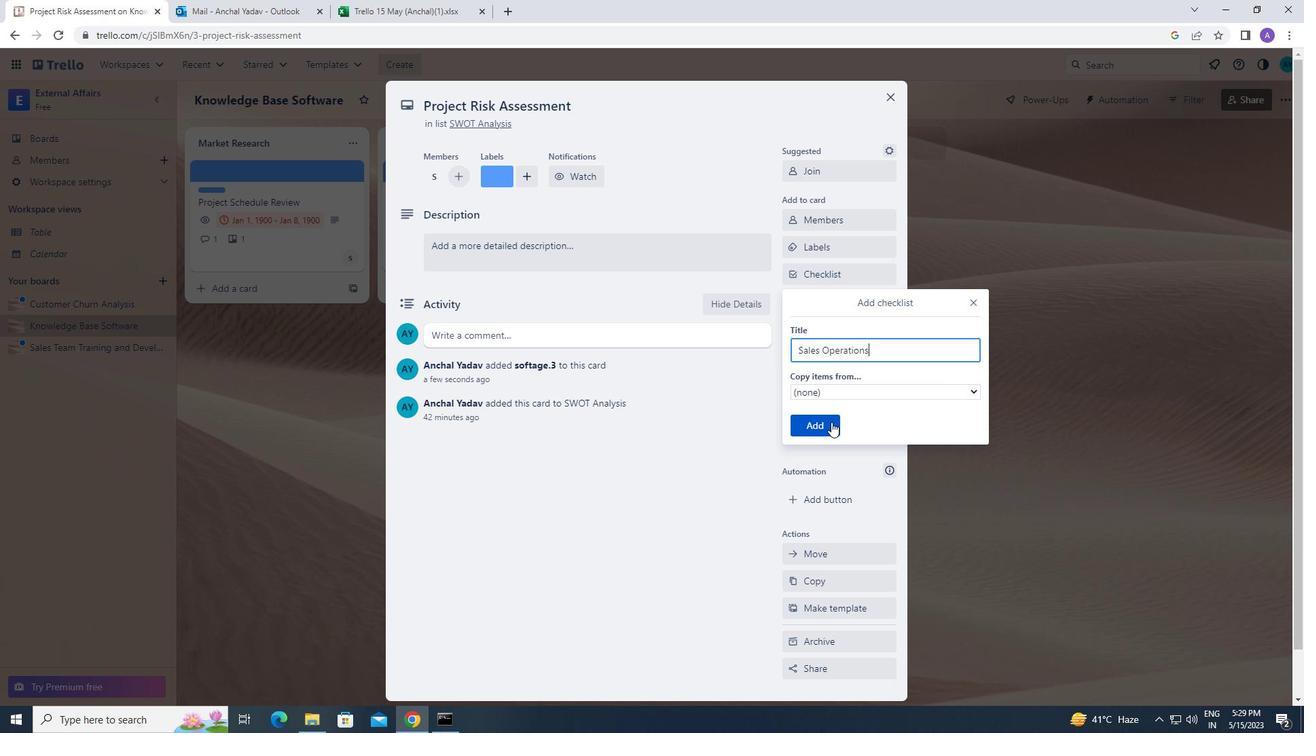 
Action: Mouse pressed left at (826, 417)
Screenshot: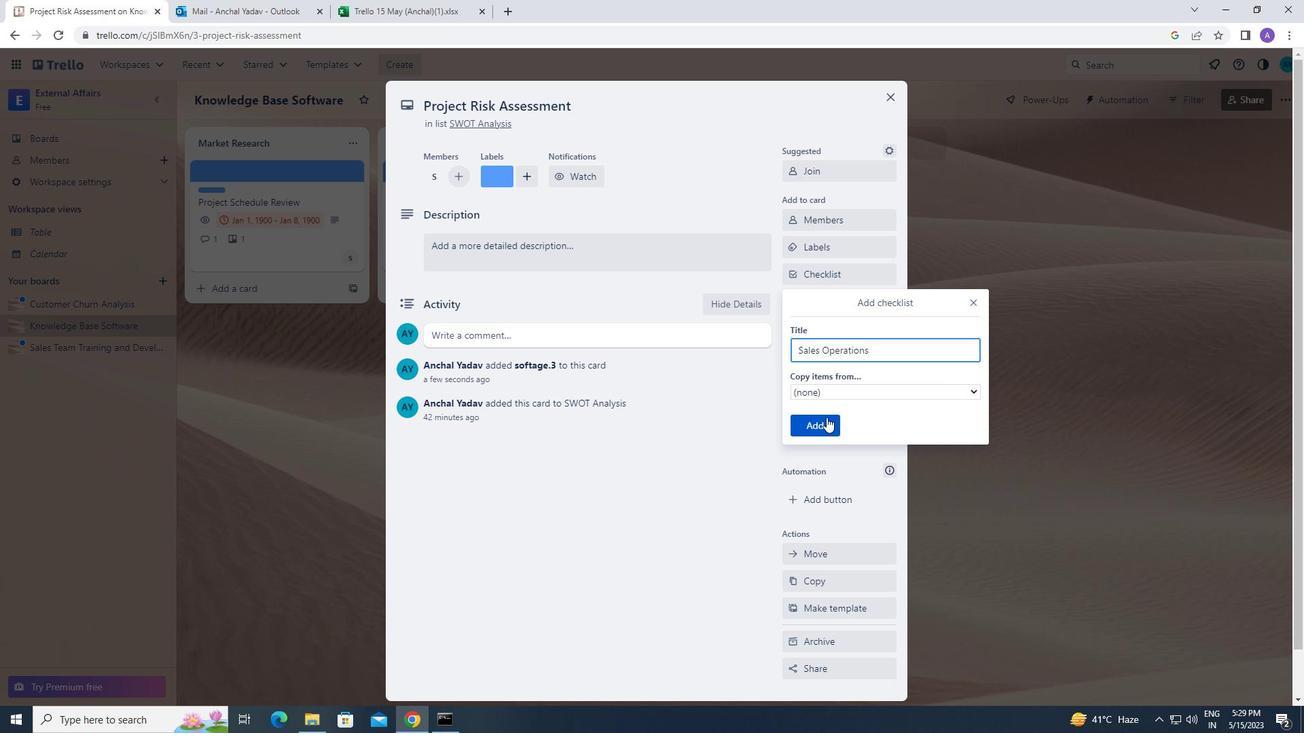 
Action: Mouse moved to (861, 329)
Screenshot: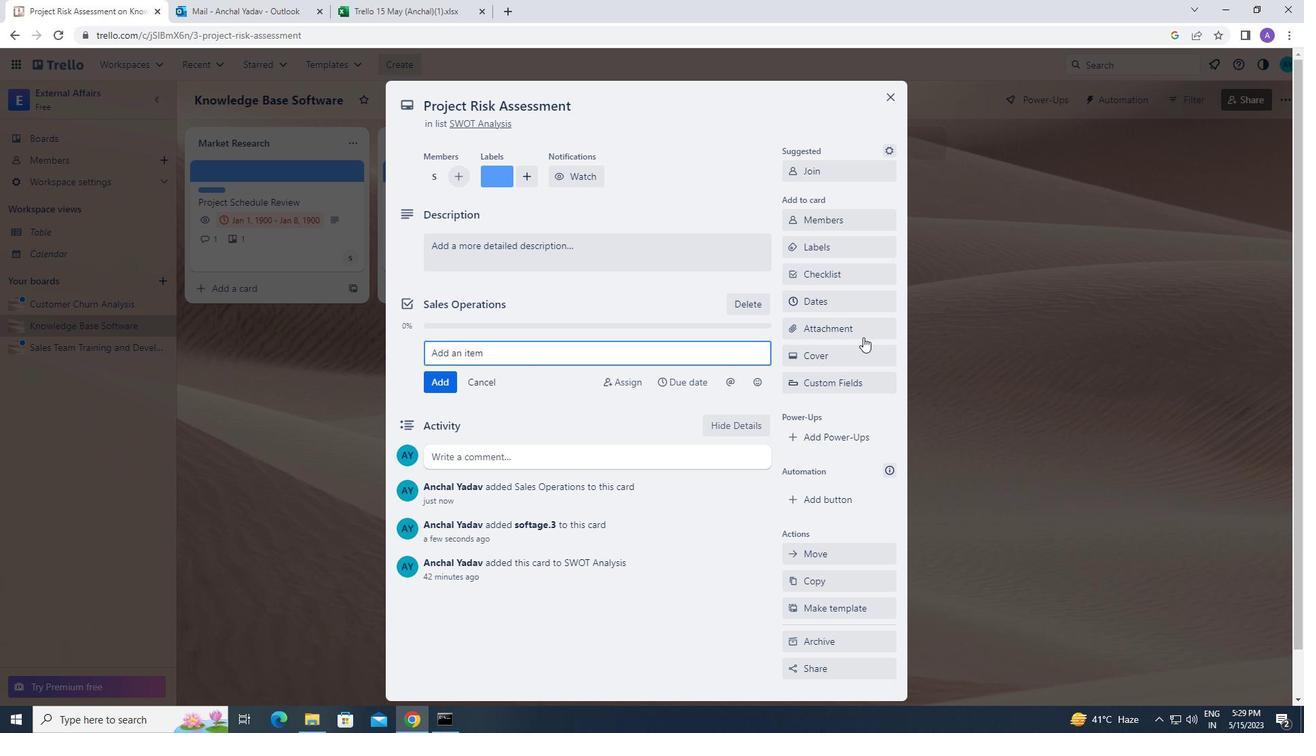 
Action: Mouse pressed left at (861, 329)
Screenshot: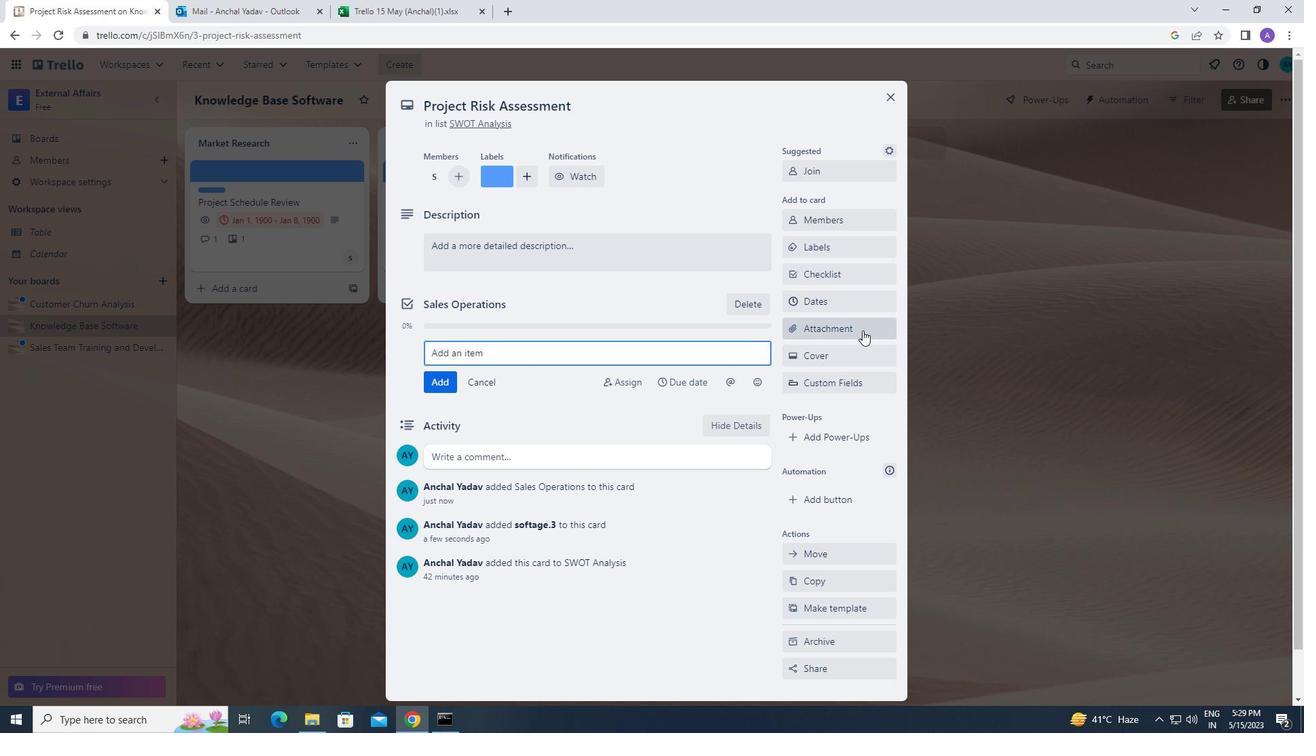 
Action: Mouse moved to (834, 406)
Screenshot: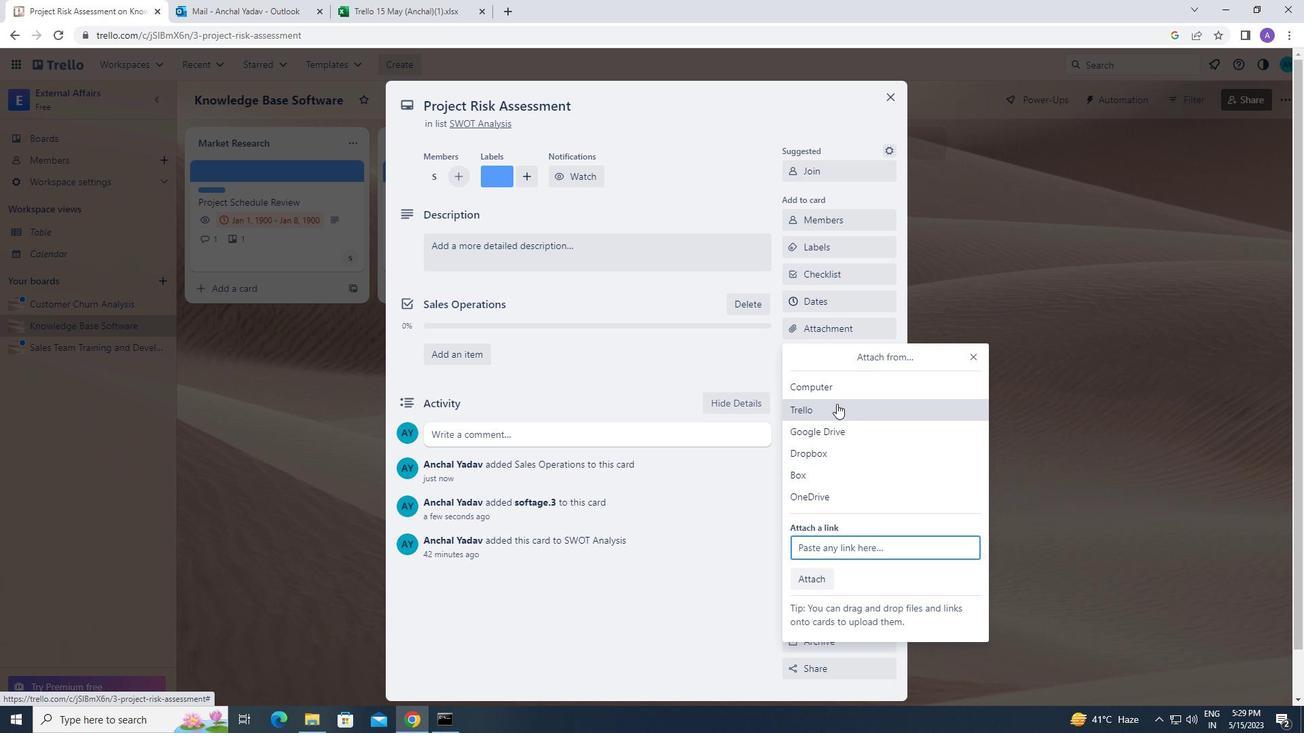 
Action: Mouse pressed left at (834, 406)
Screenshot: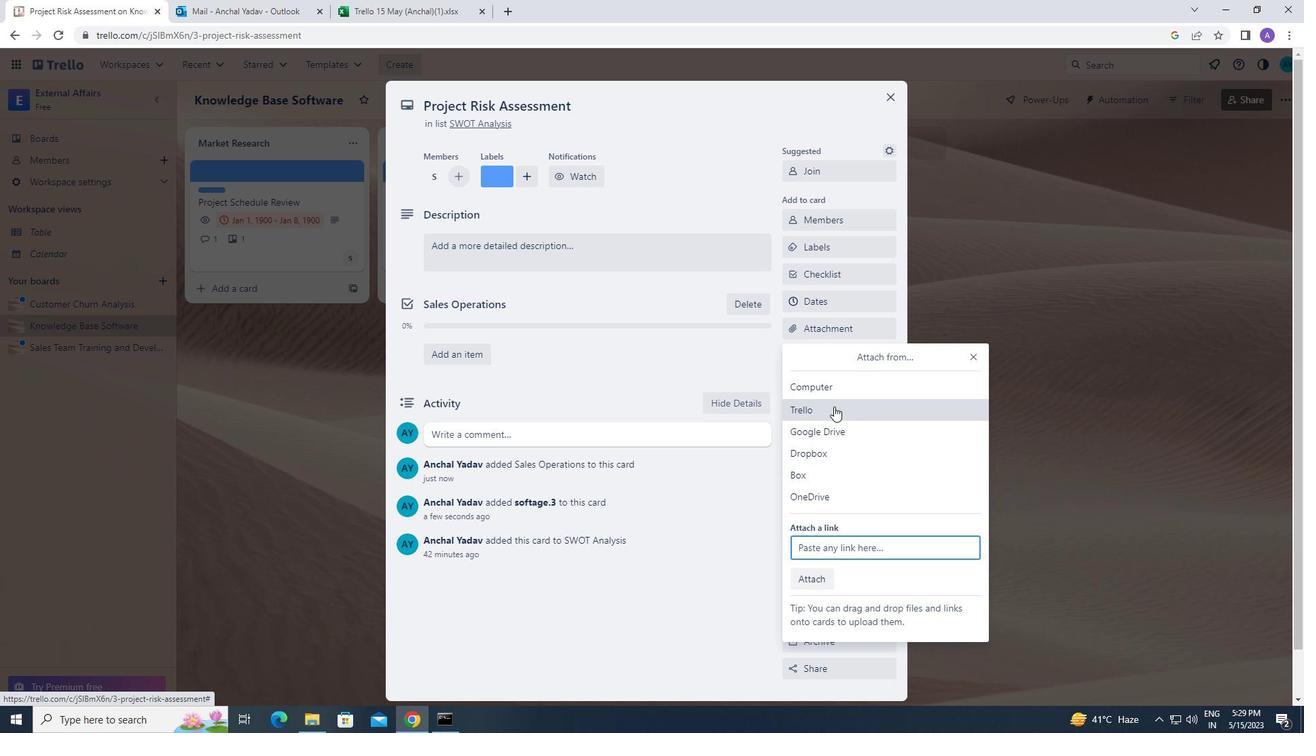 
Action: Mouse moved to (830, 450)
Screenshot: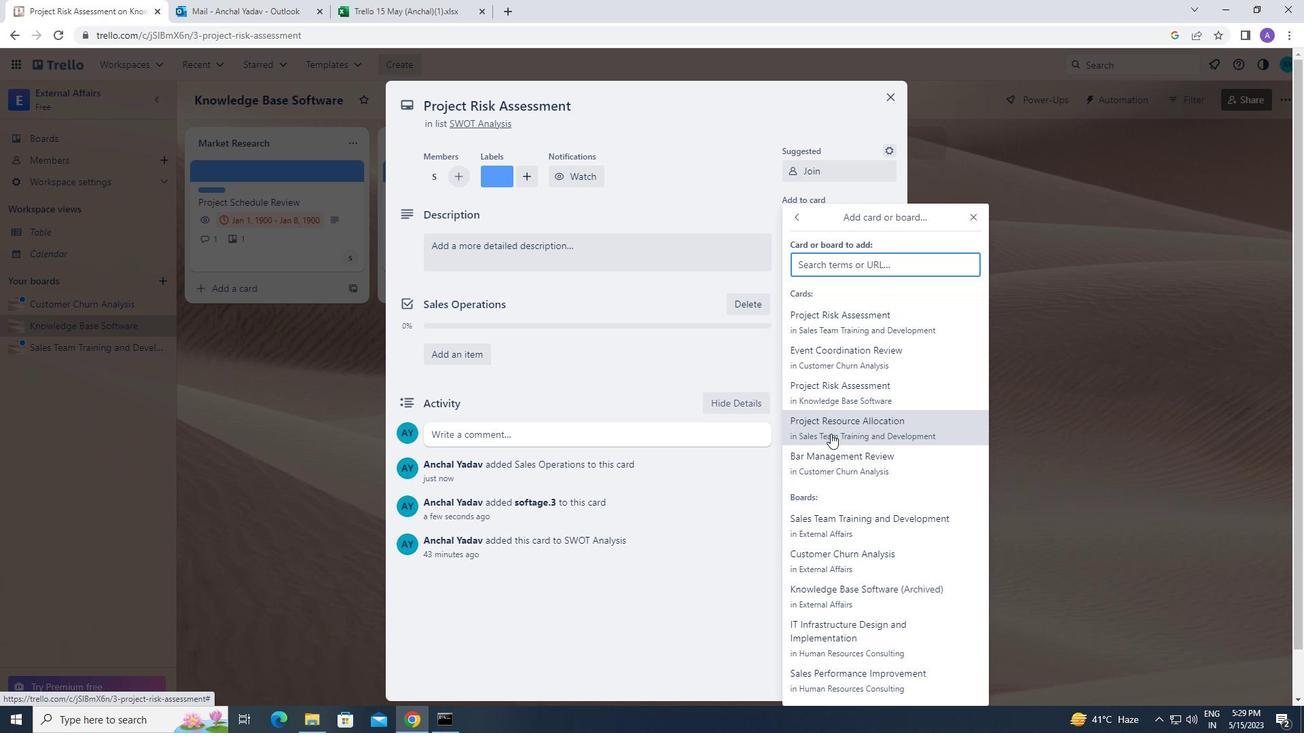 
Action: Mouse pressed left at (830, 450)
Screenshot: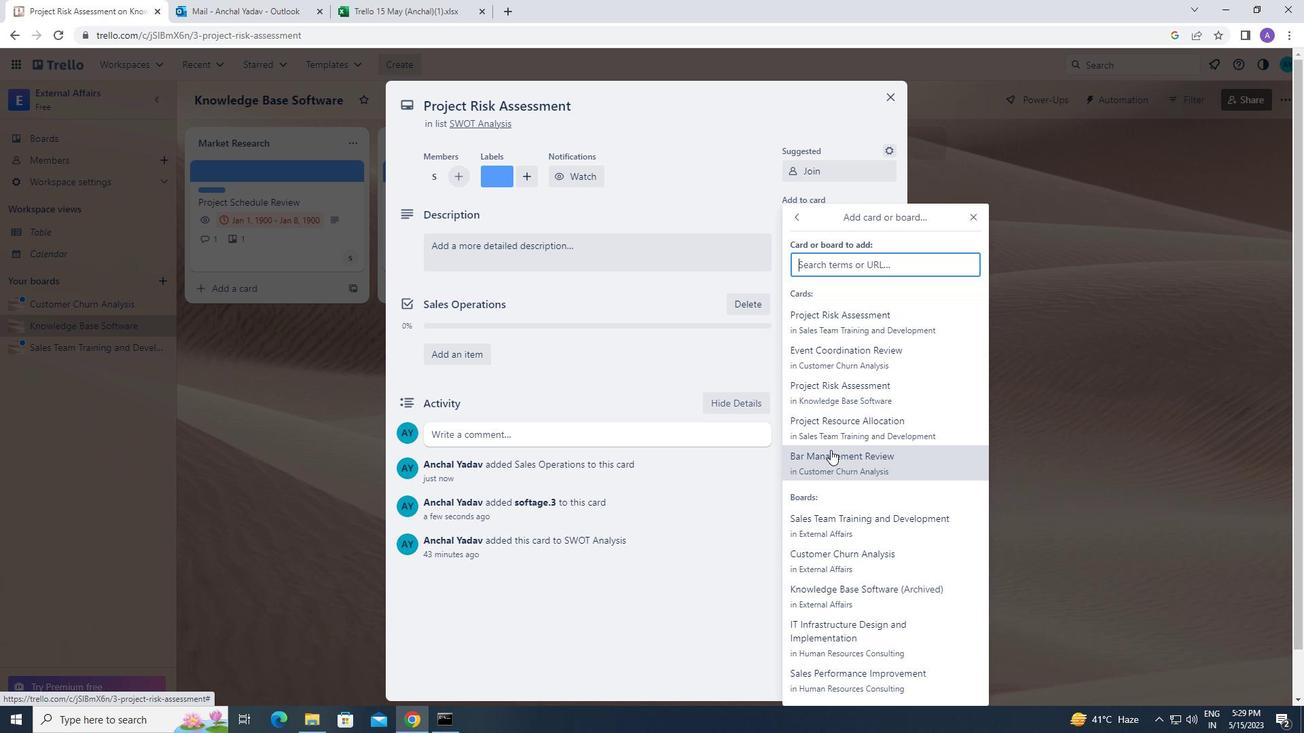 
Action: Mouse moved to (816, 355)
Screenshot: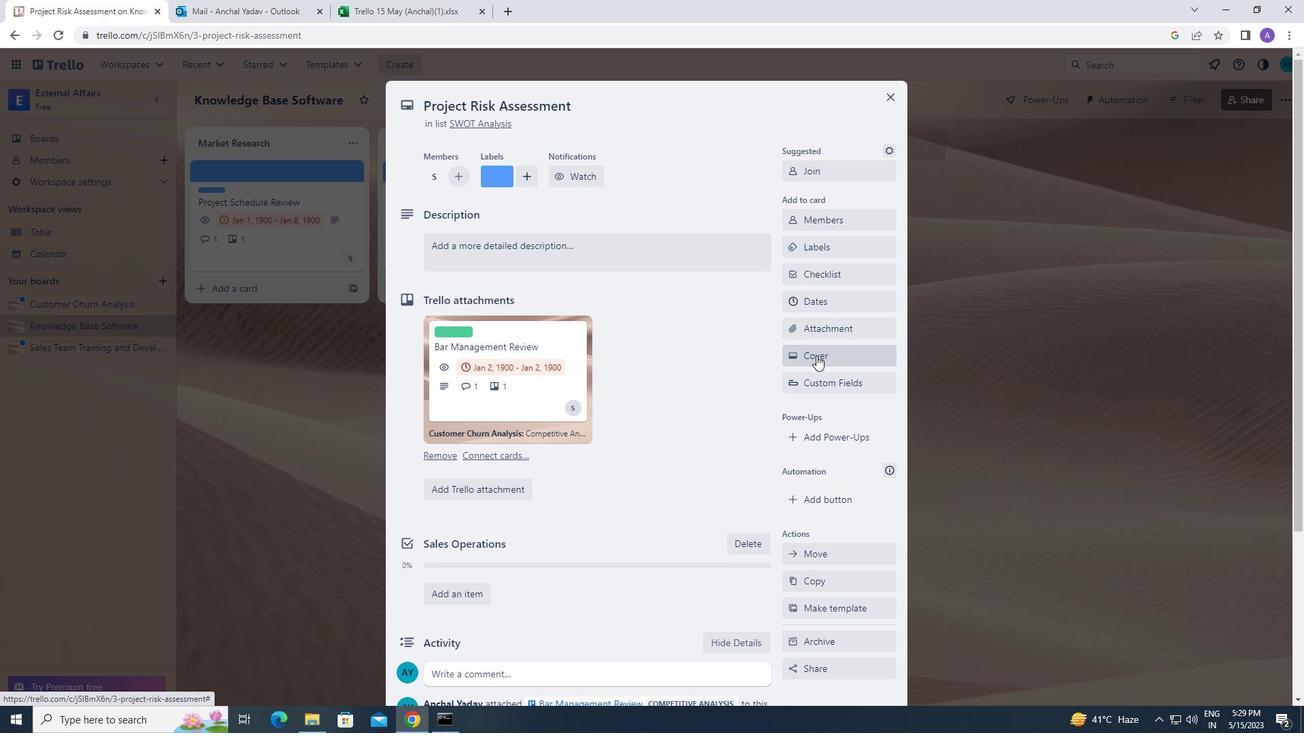 
Action: Mouse pressed left at (816, 355)
Screenshot: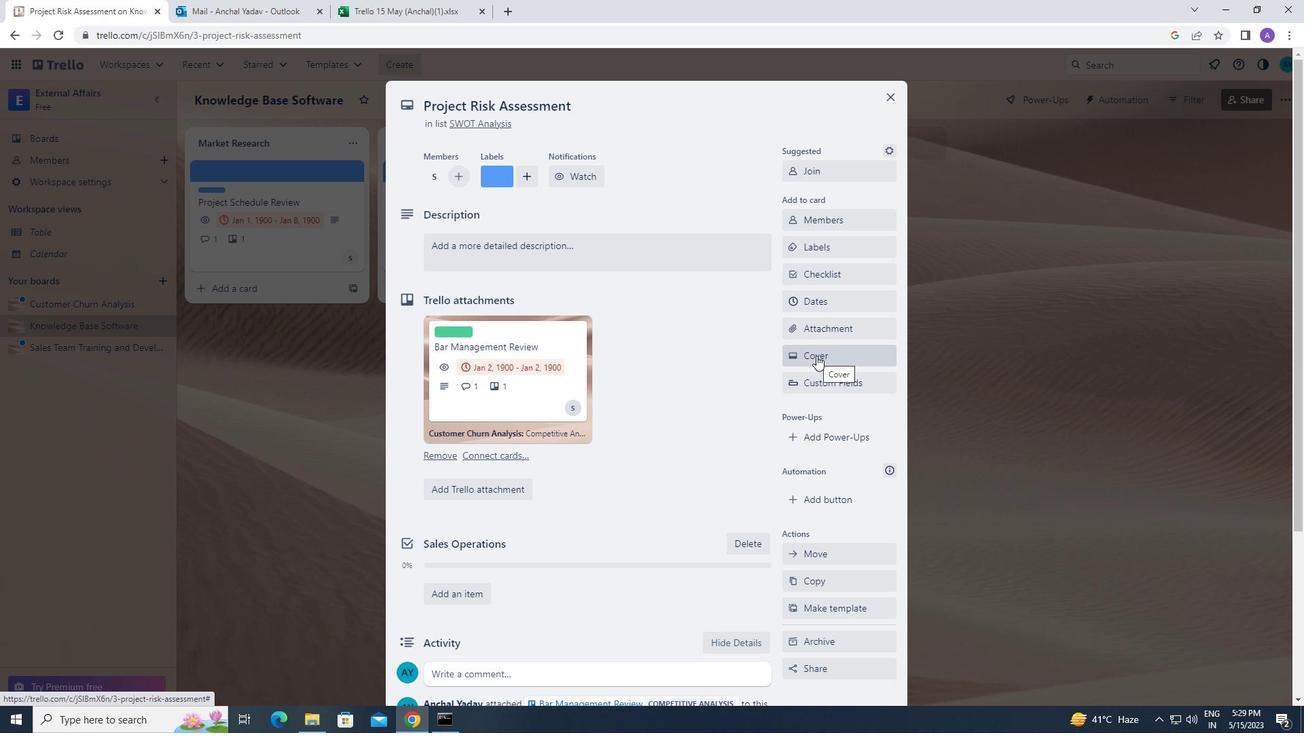
Action: Mouse moved to (812, 459)
Screenshot: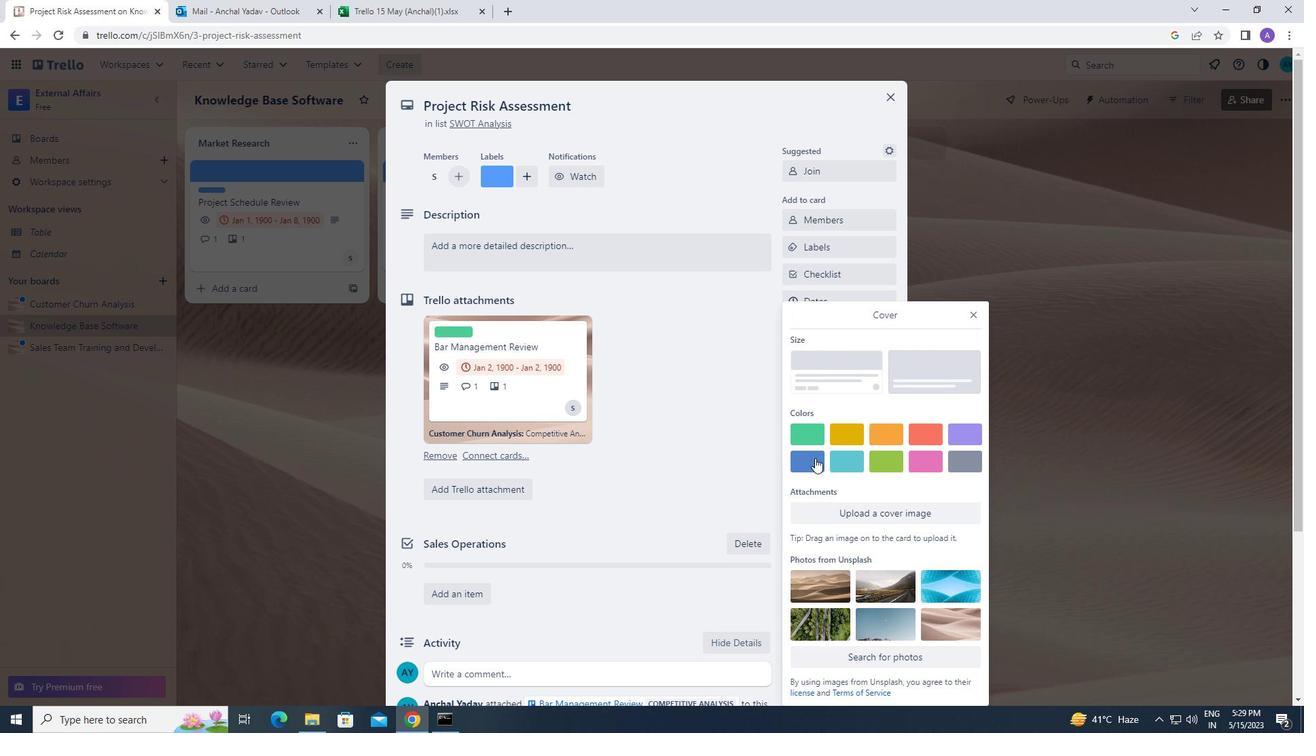 
Action: Mouse pressed left at (812, 459)
Screenshot: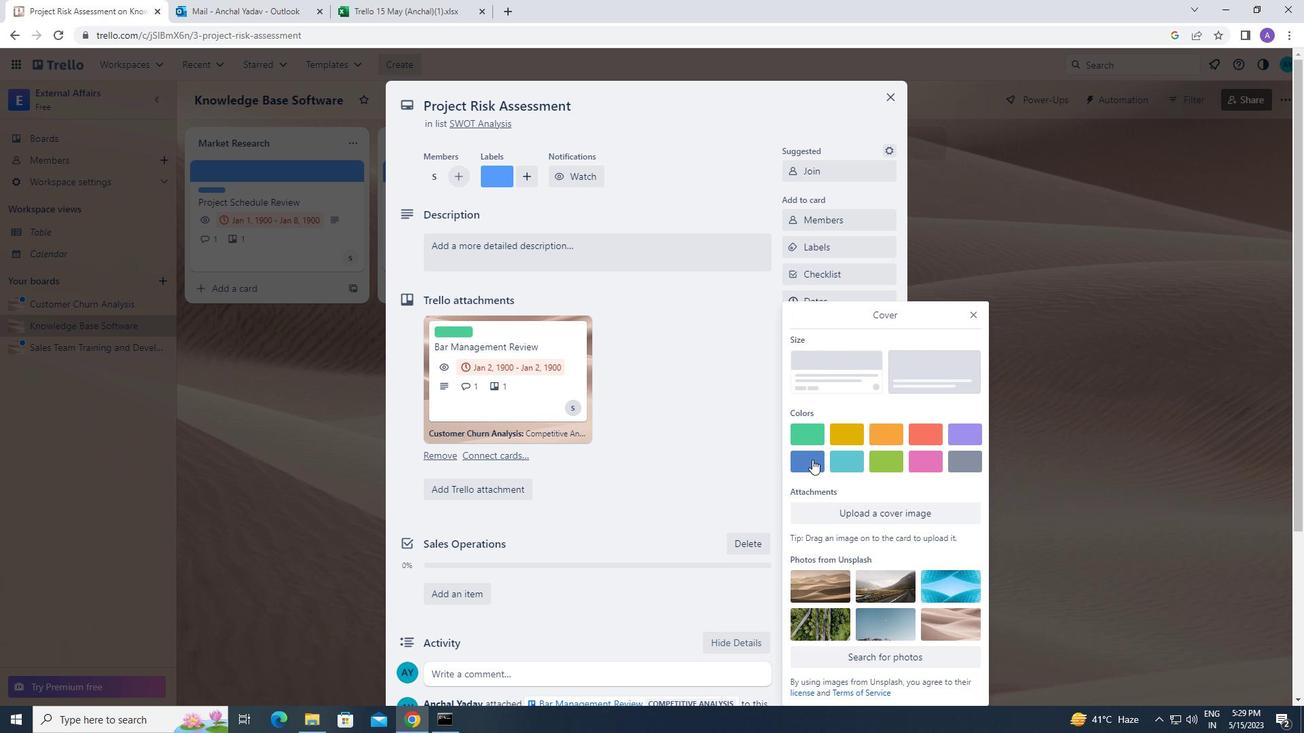 
Action: Mouse moved to (966, 290)
Screenshot: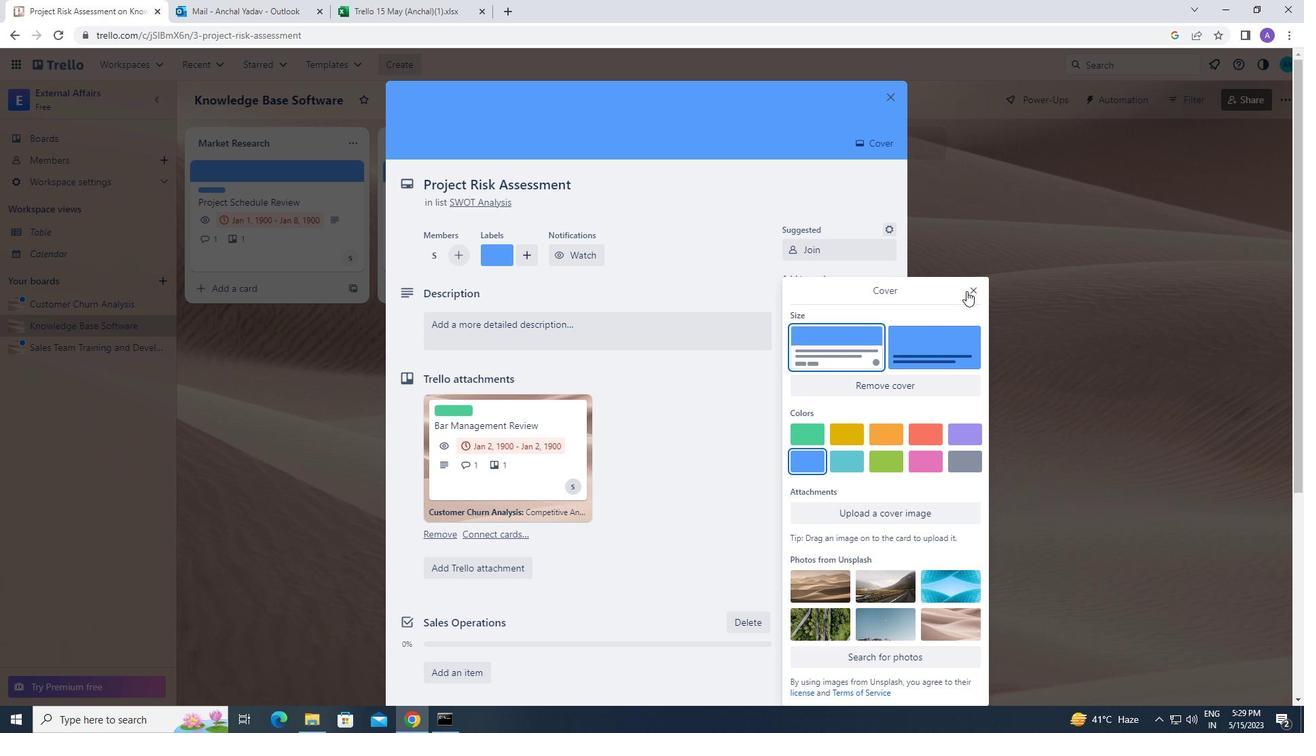 
Action: Mouse pressed left at (966, 290)
Screenshot: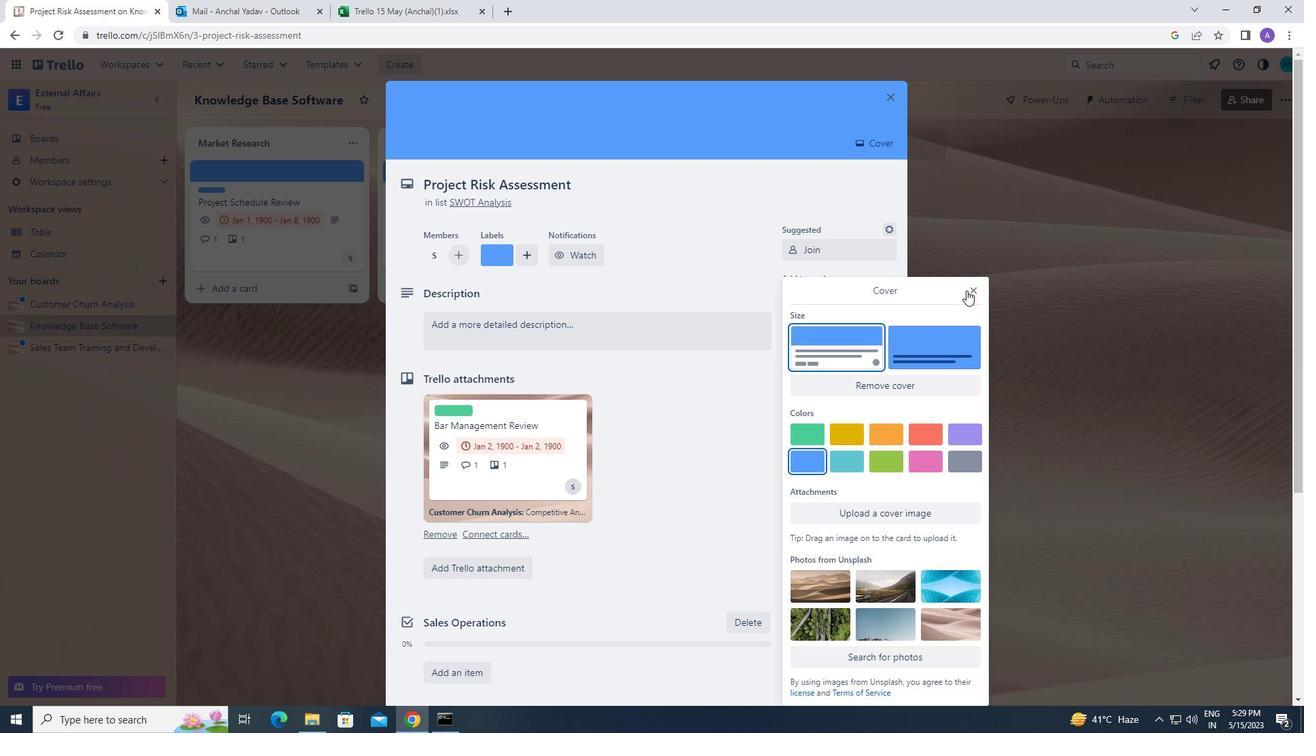 
Action: Mouse moved to (541, 323)
Screenshot: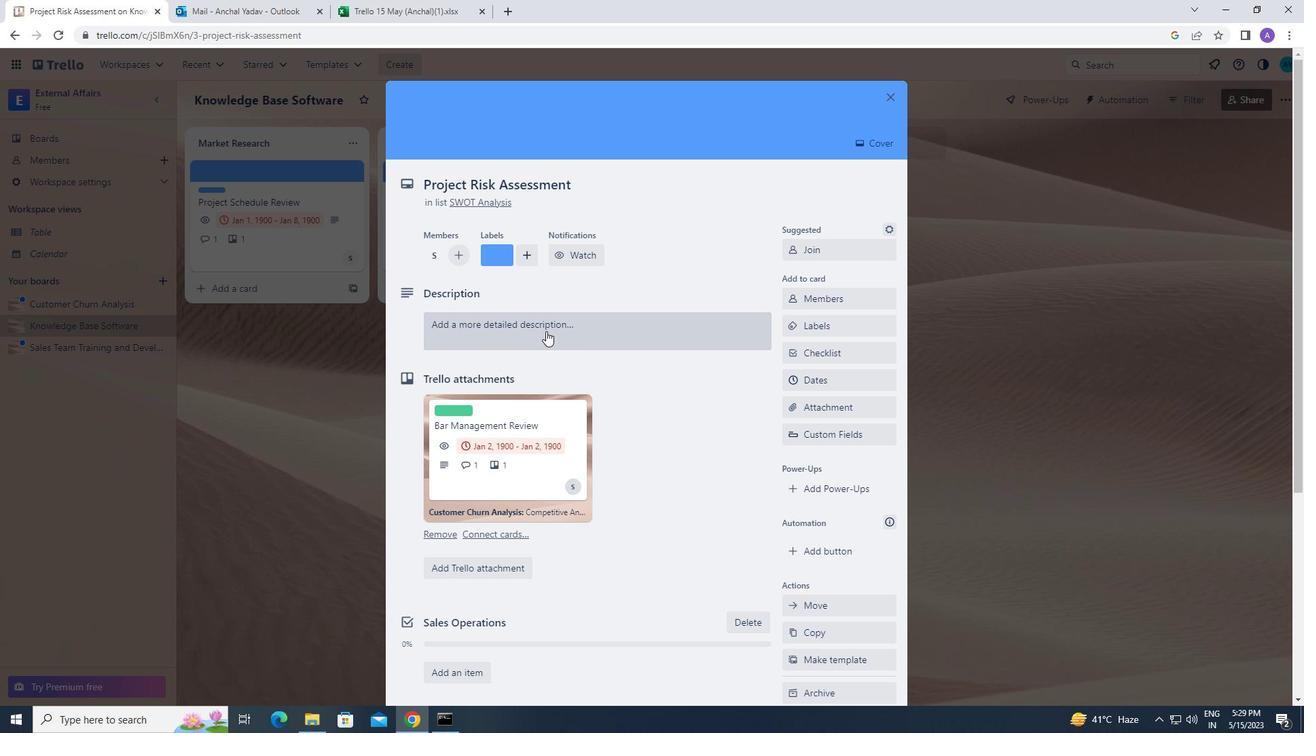 
Action: Mouse pressed left at (541, 323)
Screenshot: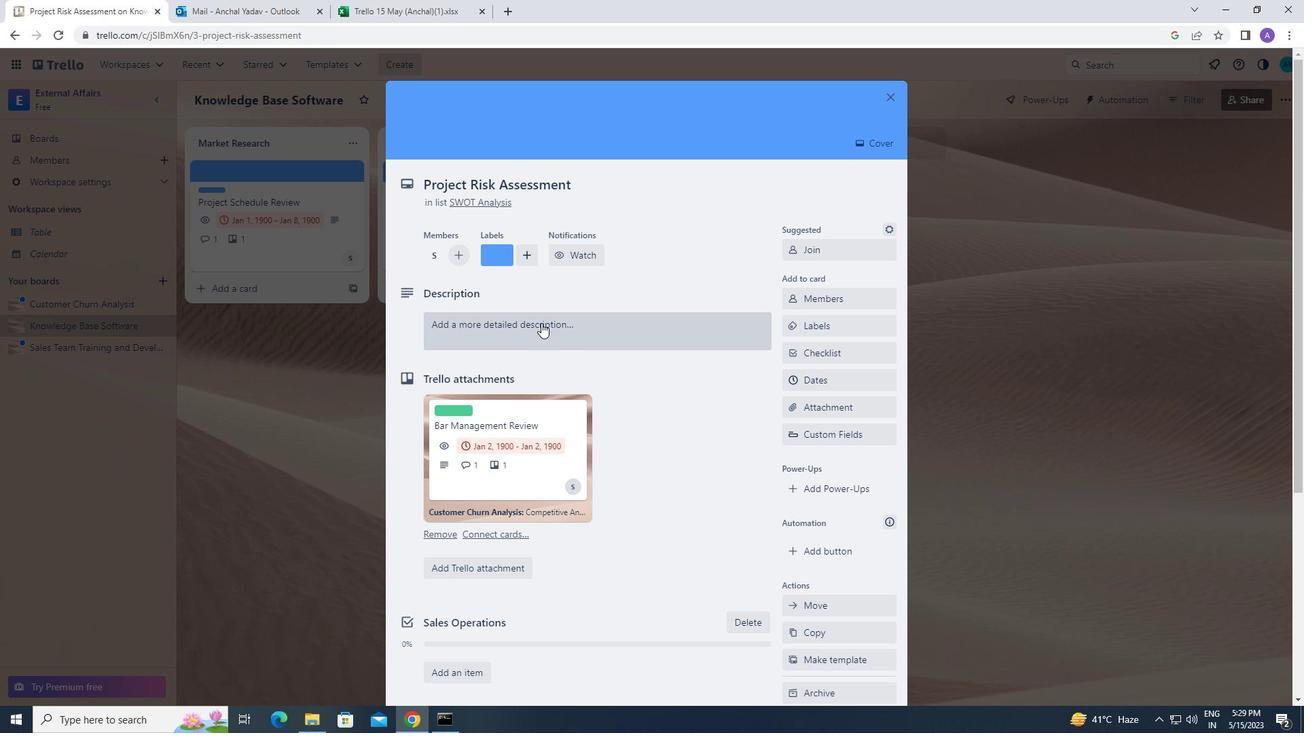 
Action: Mouse moved to (498, 374)
Screenshot: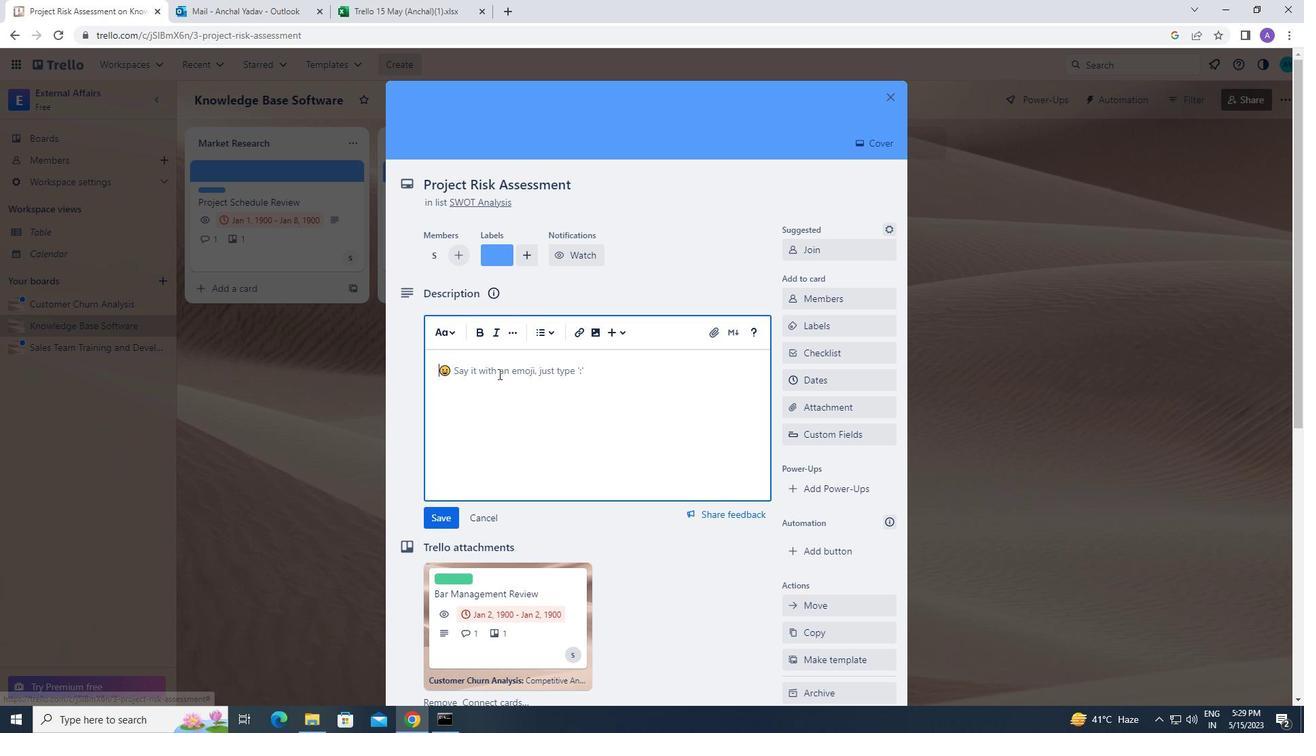 
Action: Mouse pressed left at (498, 374)
Screenshot: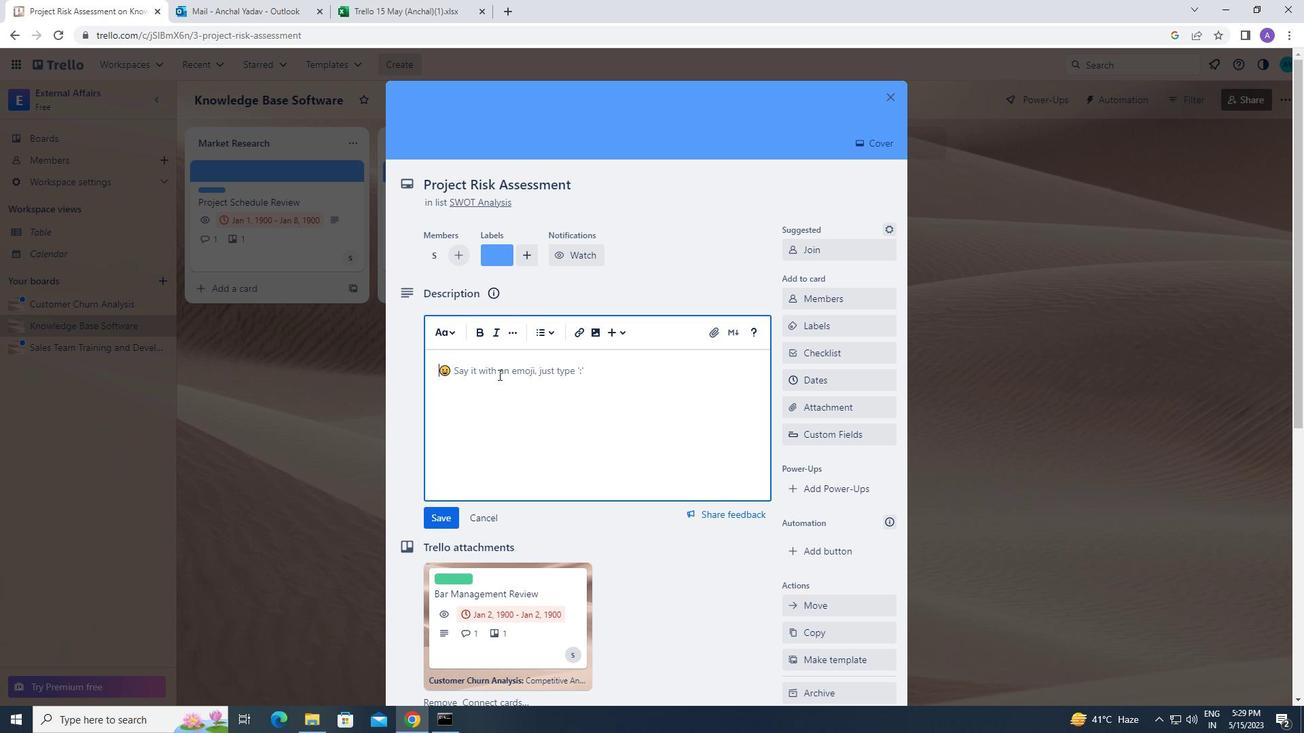 
Action: Key pressed <Key.caps_lock>d<Key.caps_lock>evelop<Key.space>and<Key.space>launch<Key.space>new<Key.space>customer<Key.space>retention<Key.space>program<Key.space>for<Key.space>low-value<Key.space>customers
Screenshot: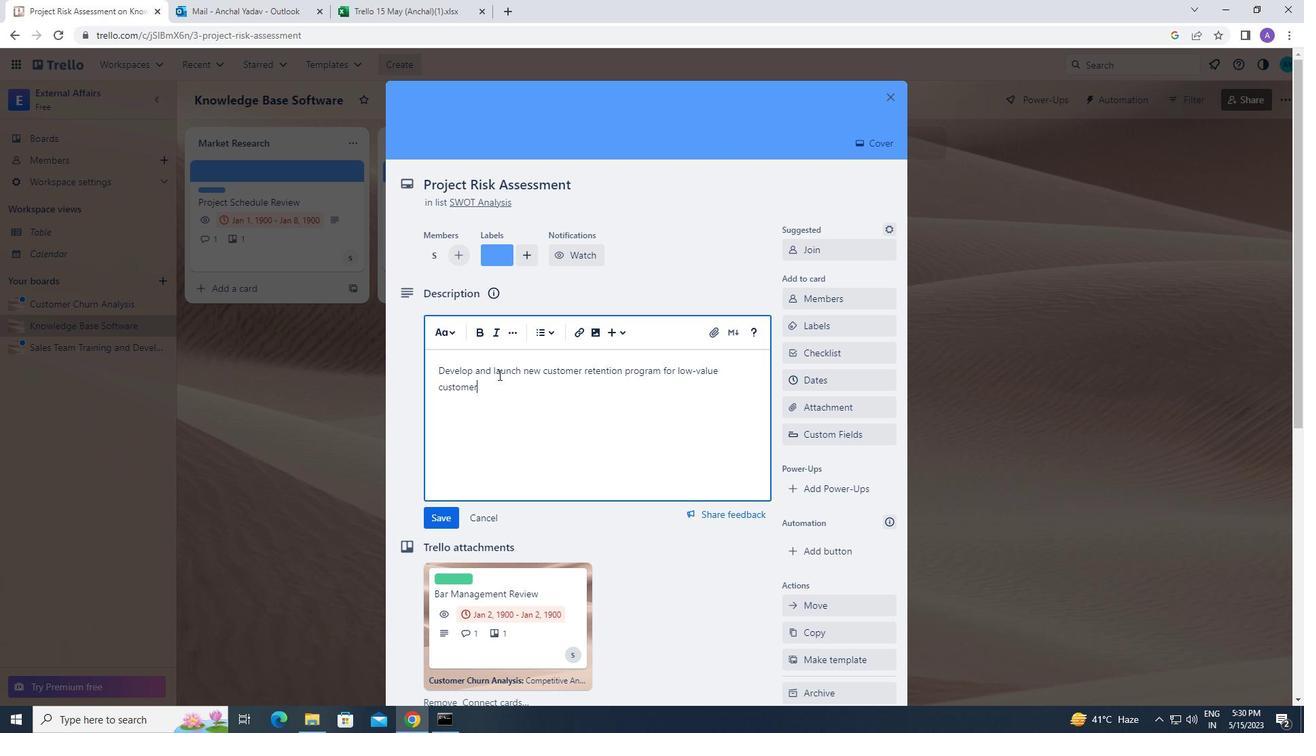 
Action: Mouse moved to (438, 515)
Screenshot: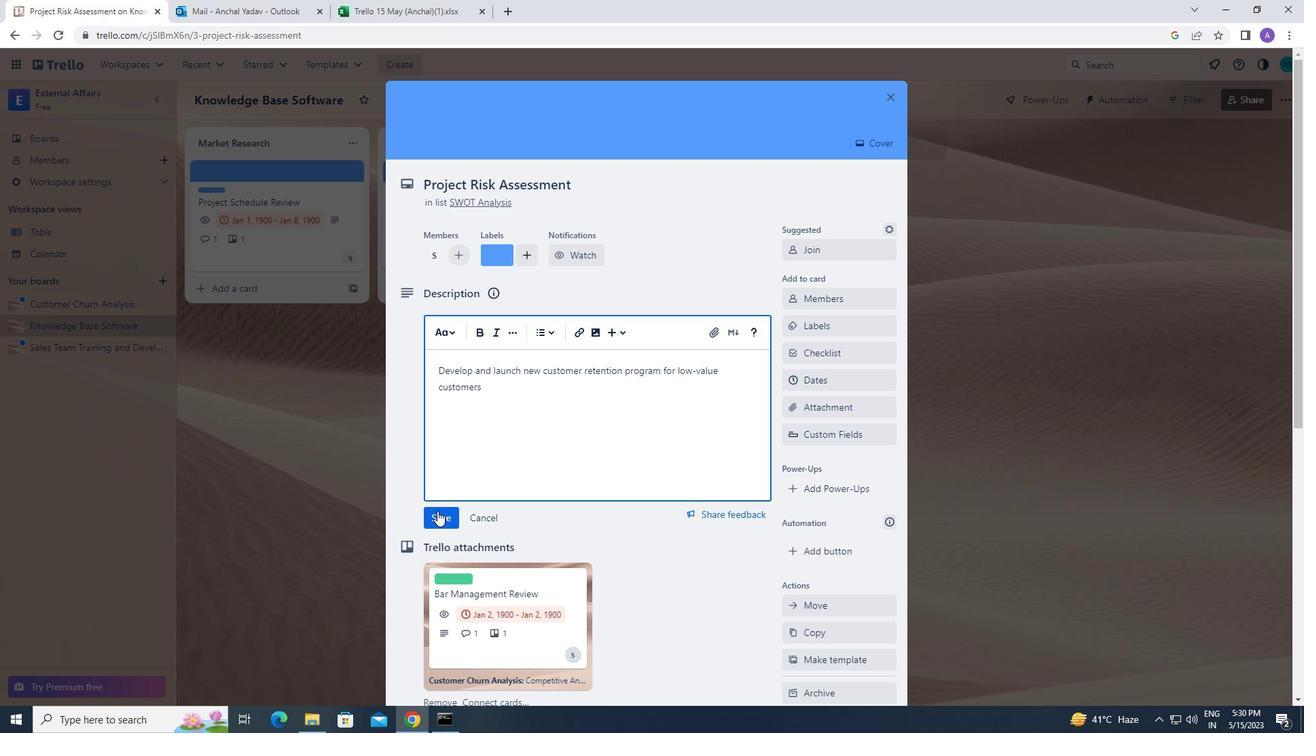 
Action: Mouse pressed left at (438, 515)
Screenshot: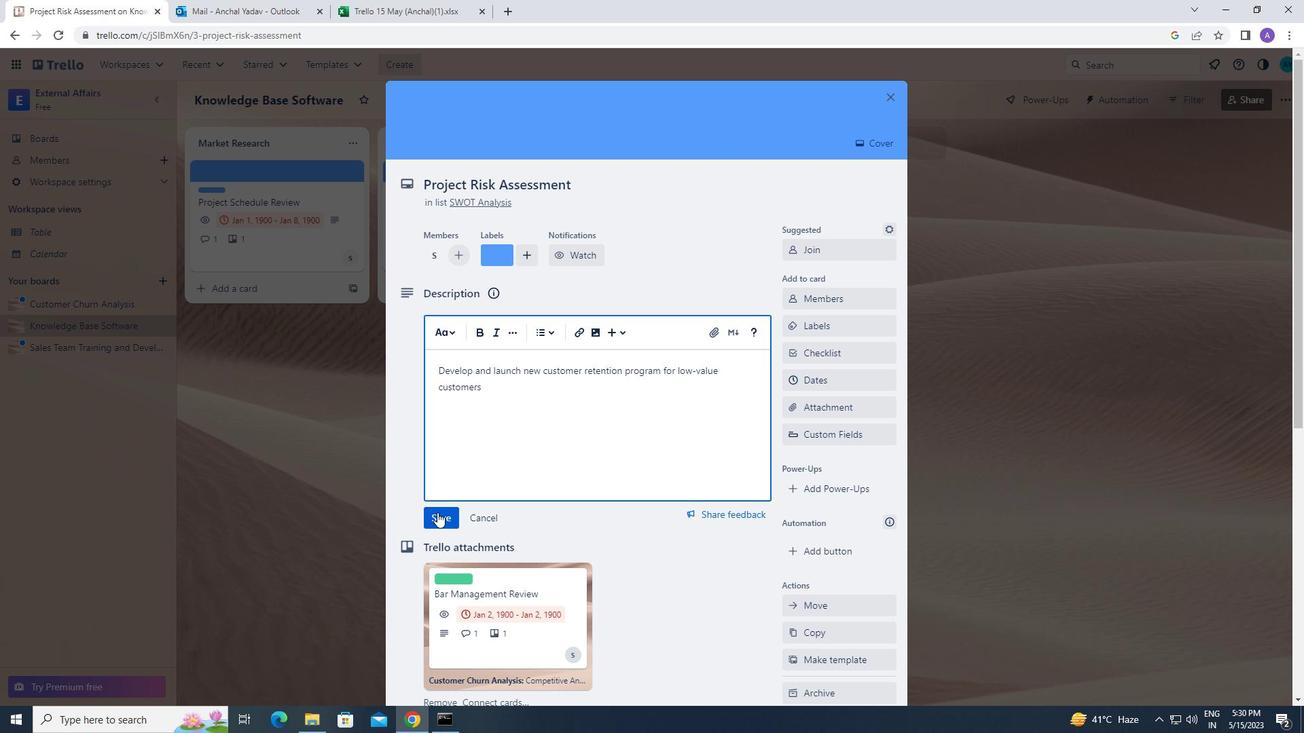 
Action: Mouse scrolled (438, 514) with delta (0, 0)
Screenshot: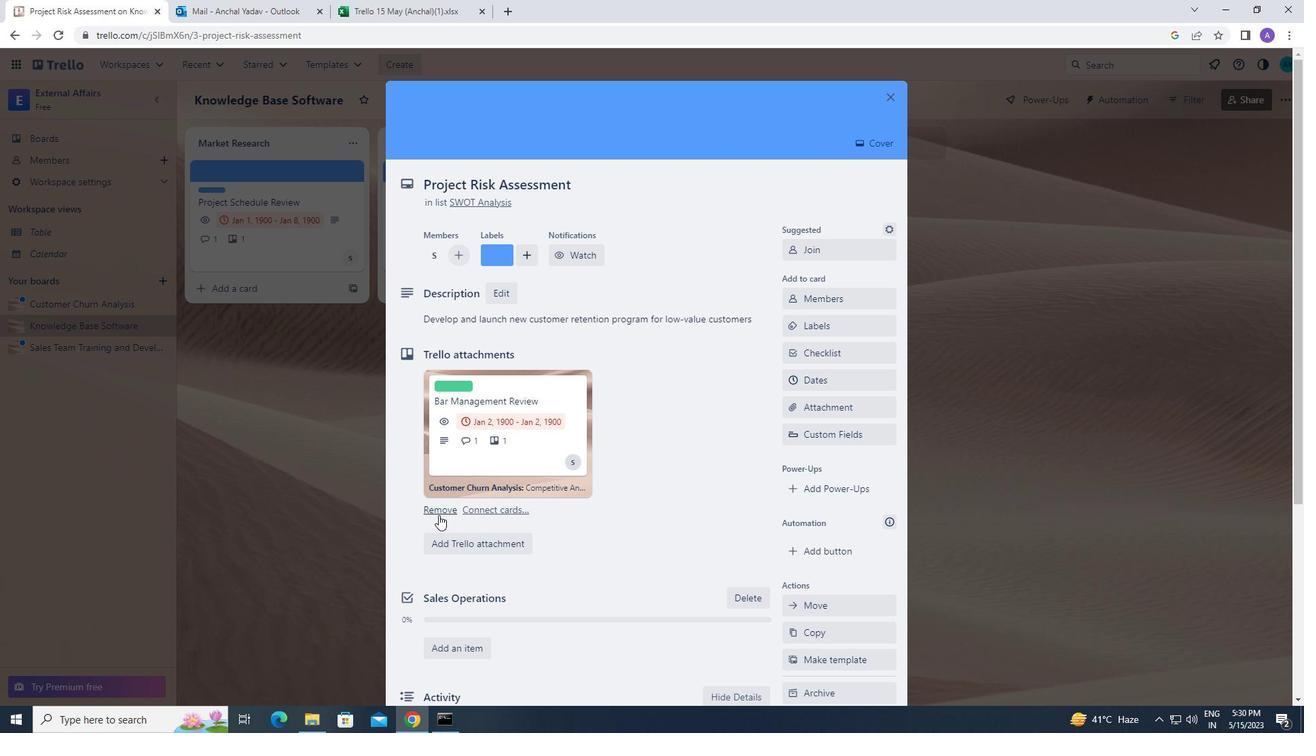 
Action: Mouse scrolled (438, 514) with delta (0, 0)
Screenshot: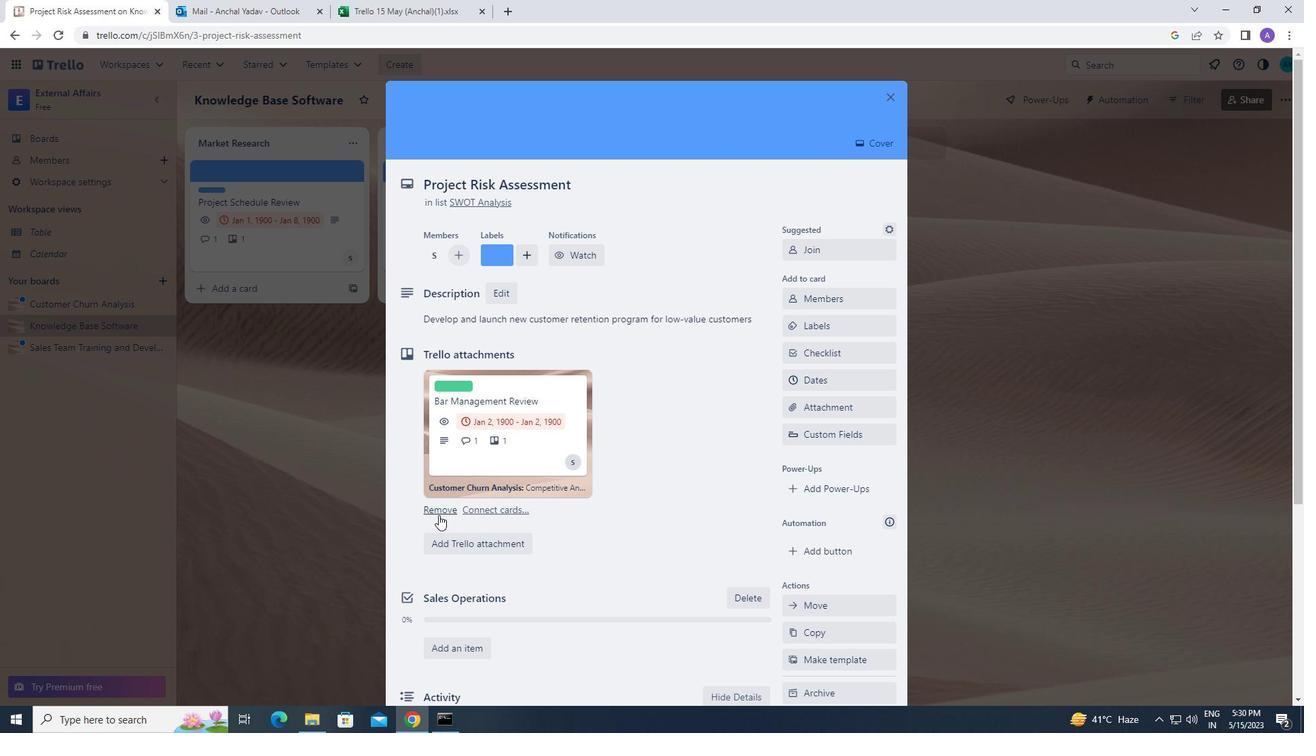 
Action: Mouse scrolled (438, 514) with delta (0, 0)
Screenshot: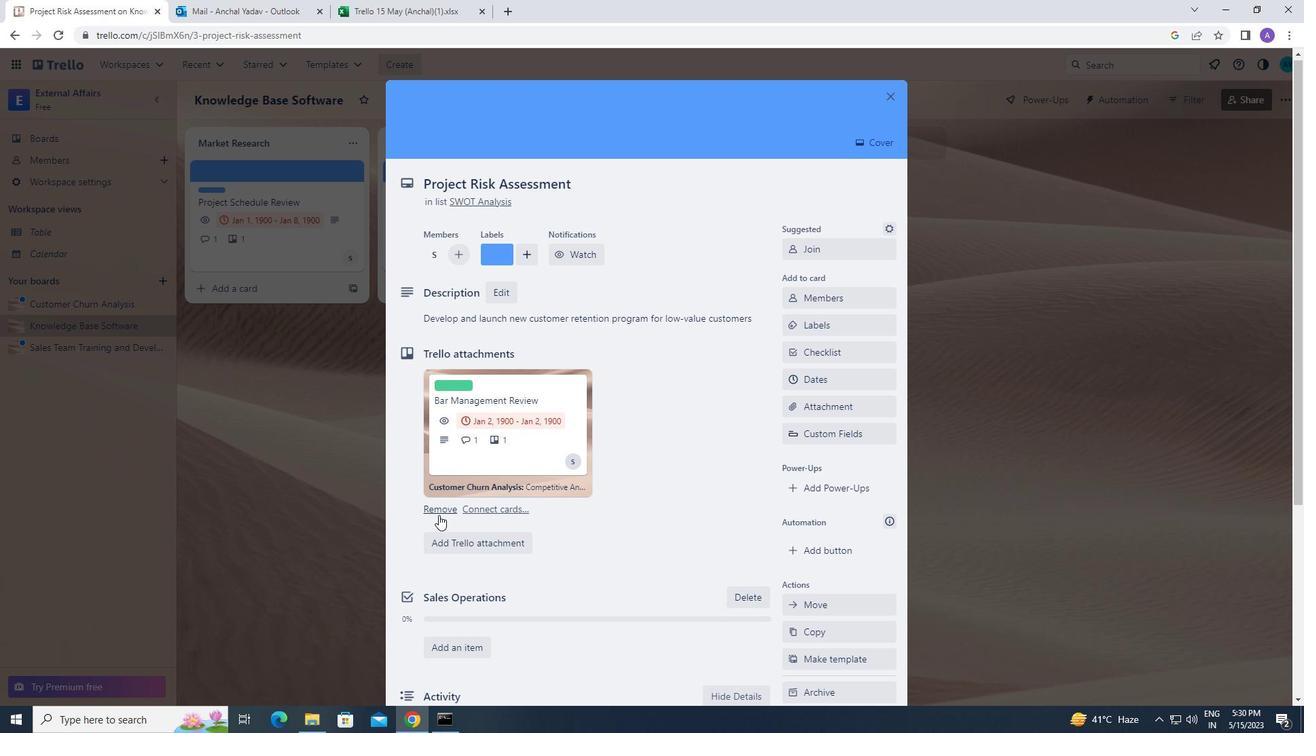 
Action: Mouse scrolled (438, 514) with delta (0, 0)
Screenshot: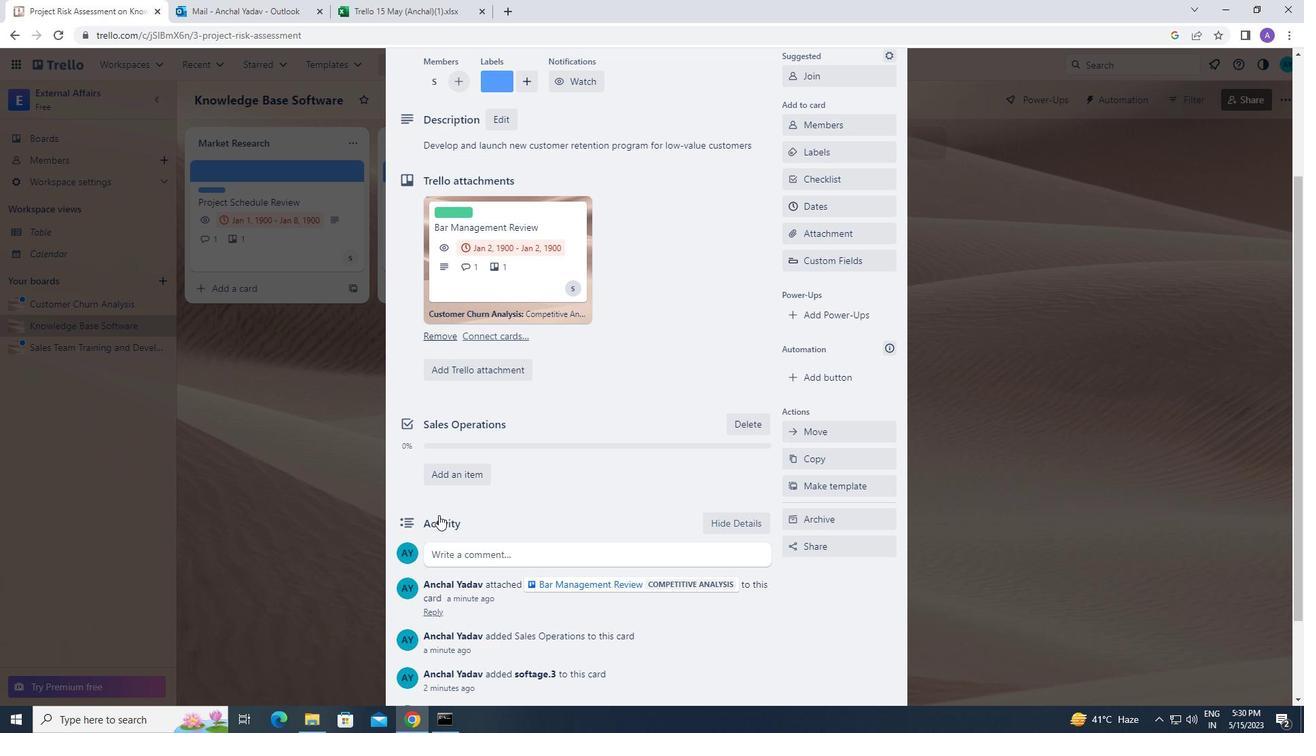 
Action: Mouse moved to (457, 447)
Screenshot: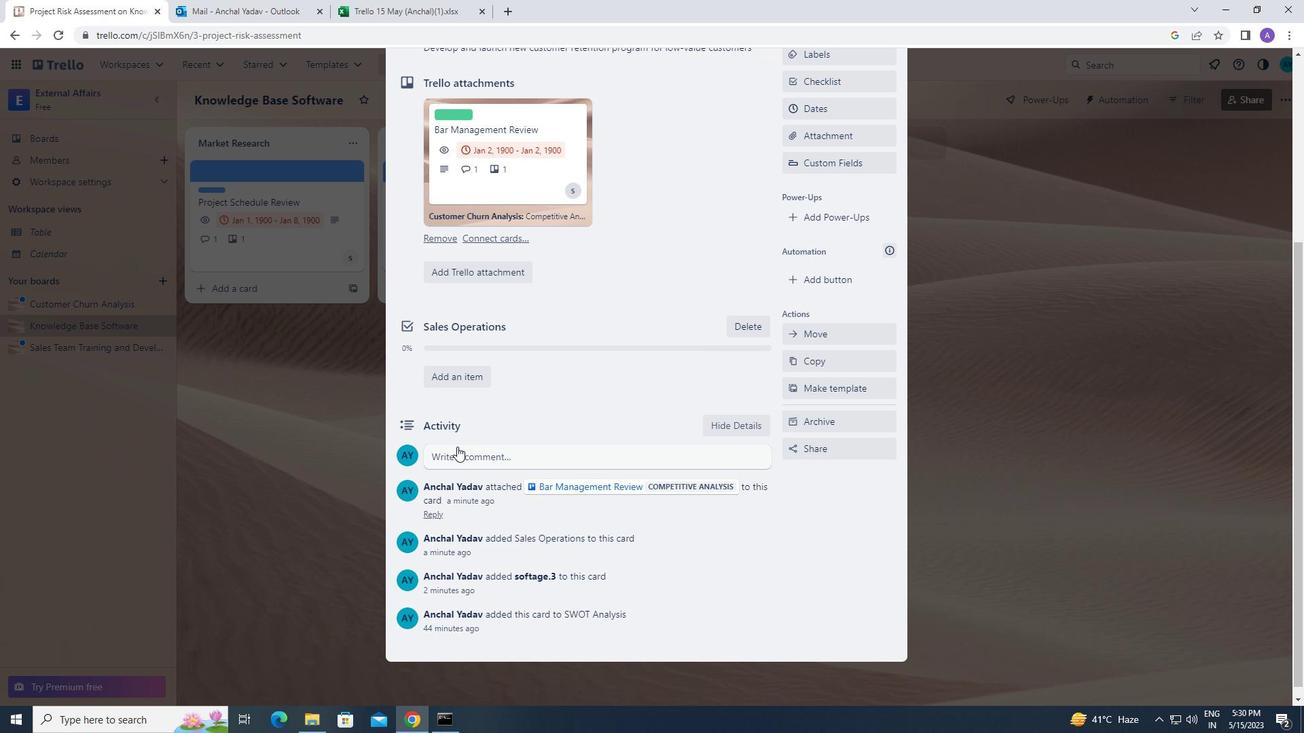 
Action: Mouse pressed left at (457, 447)
Screenshot: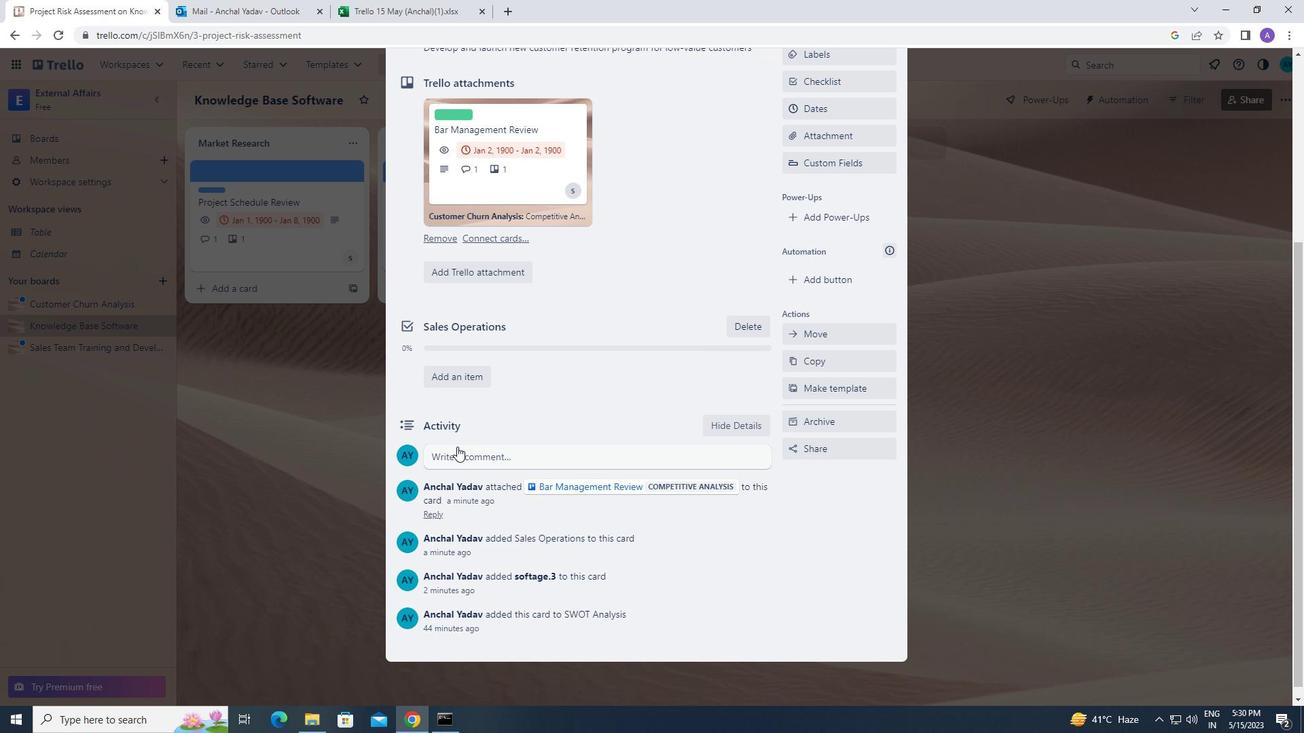 
Action: Mouse moved to (455, 491)
Screenshot: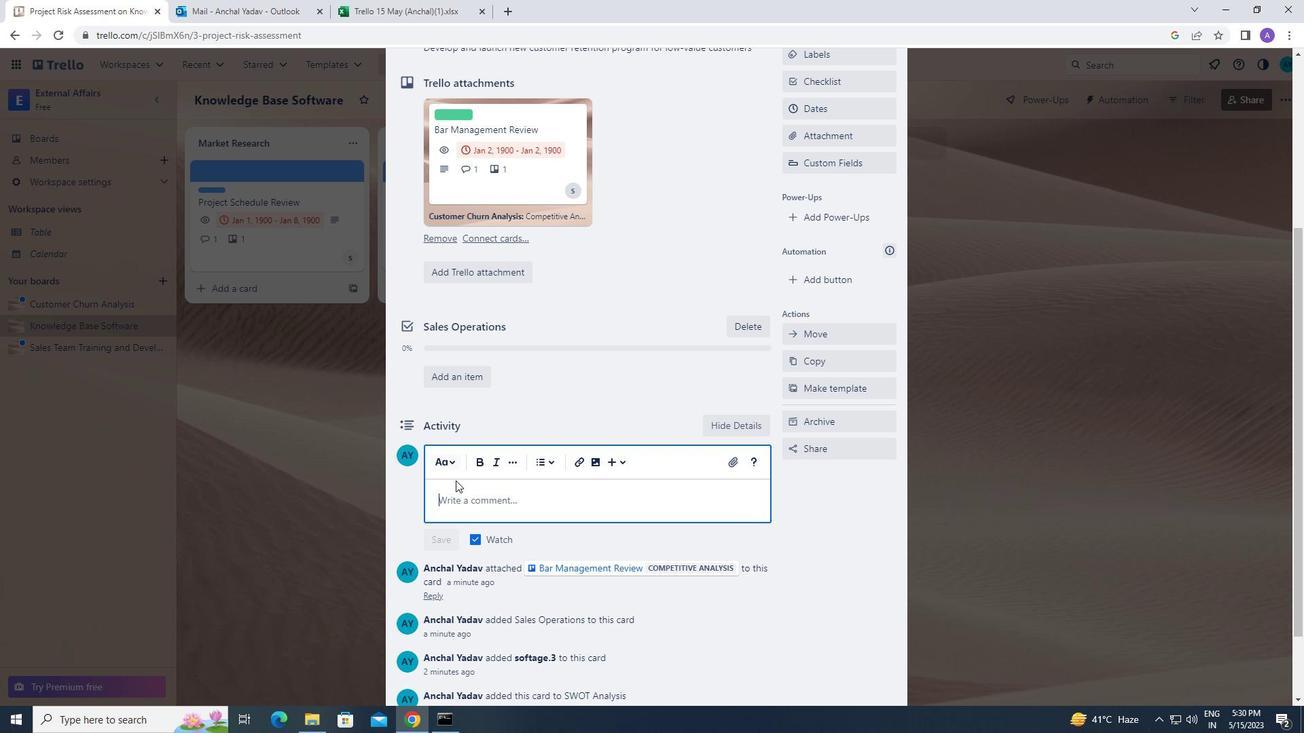 
Action: Mouse pressed left at (455, 491)
Screenshot: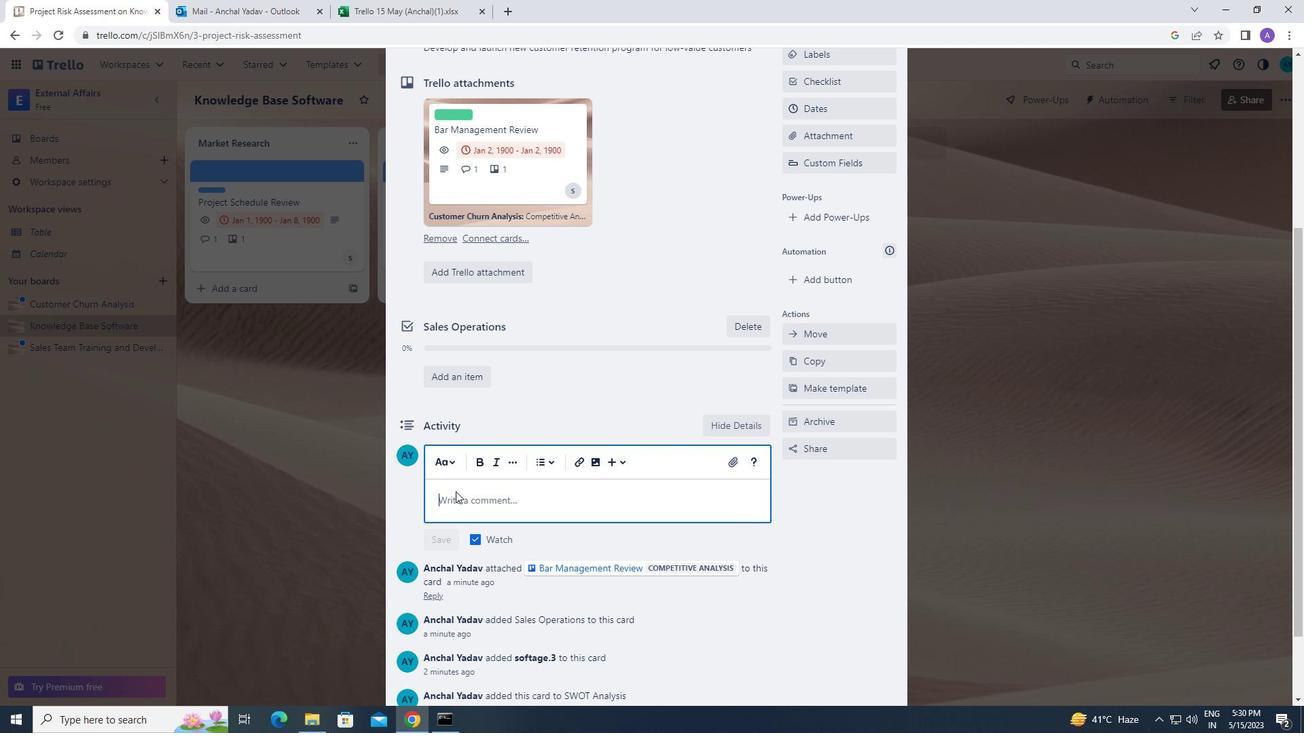 
Action: Key pressed <Key.caps_lock>l<Key.caps_lock>
Screenshot: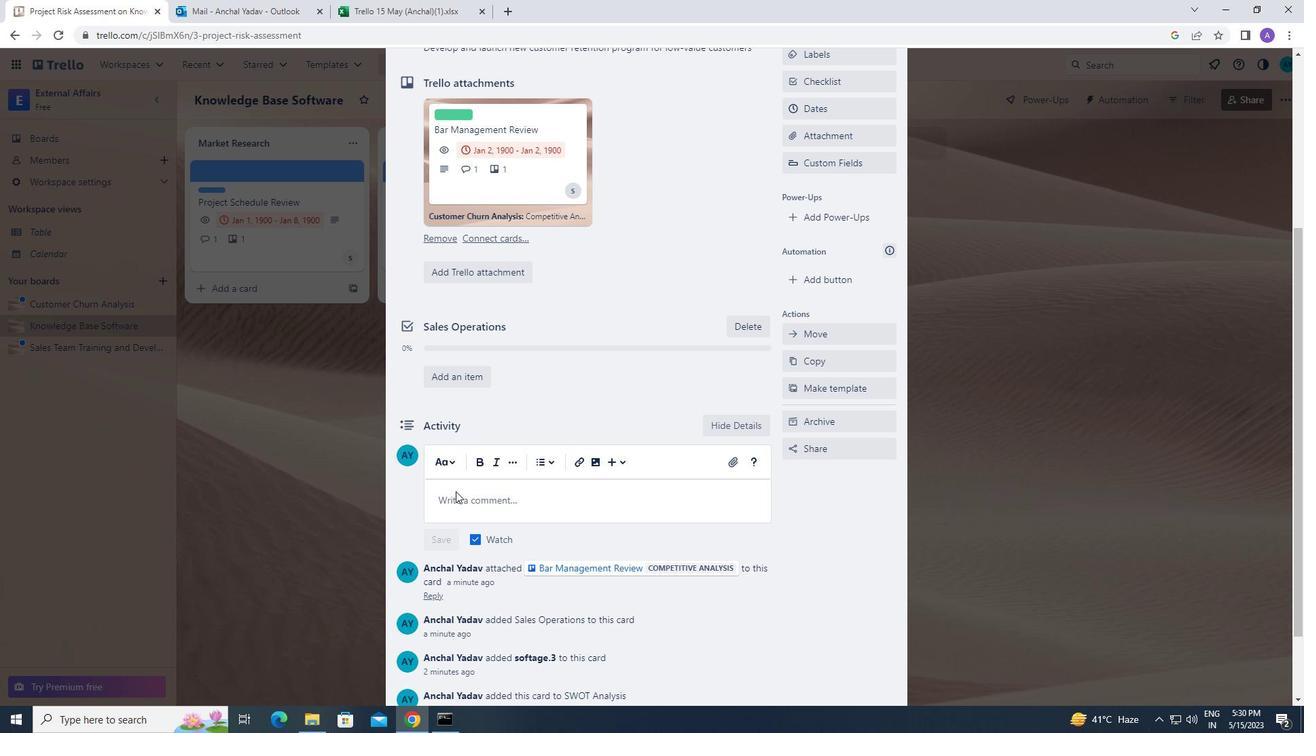 
Action: Mouse moved to (455, 491)
Screenshot: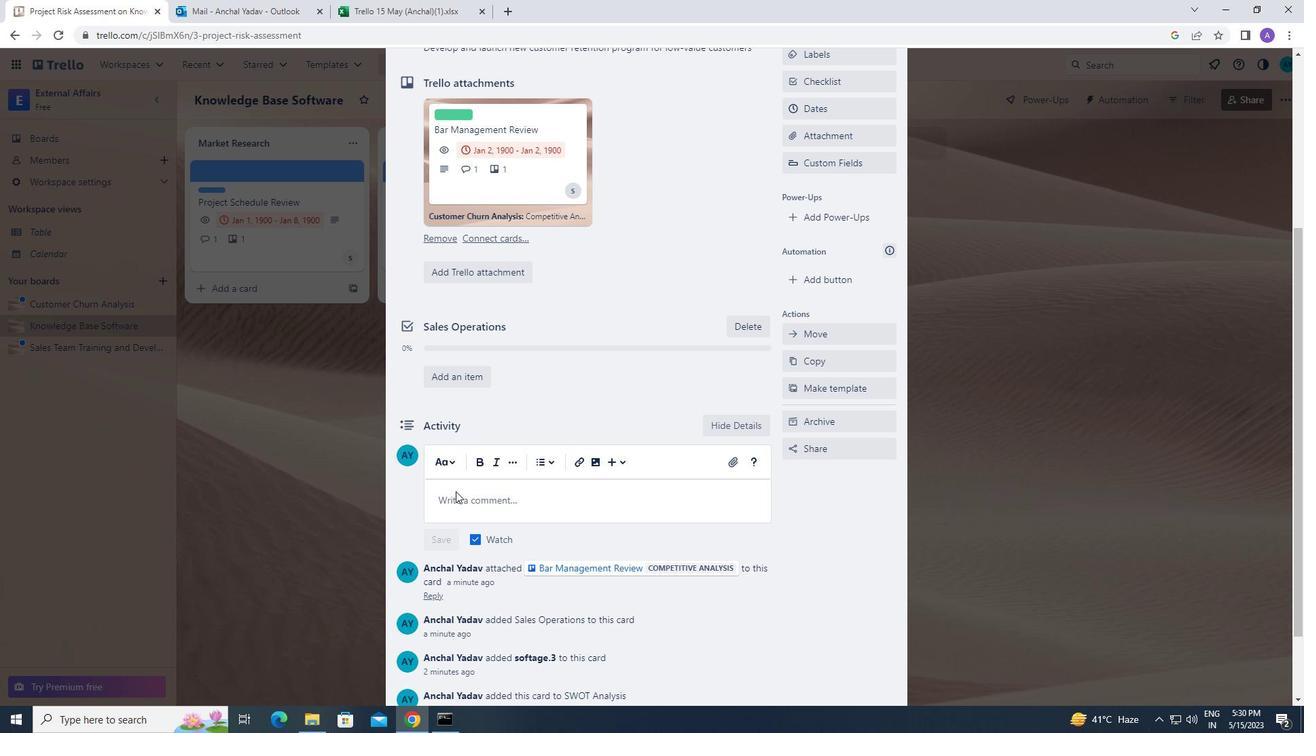 
Action: Mouse pressed left at (455, 491)
Screenshot: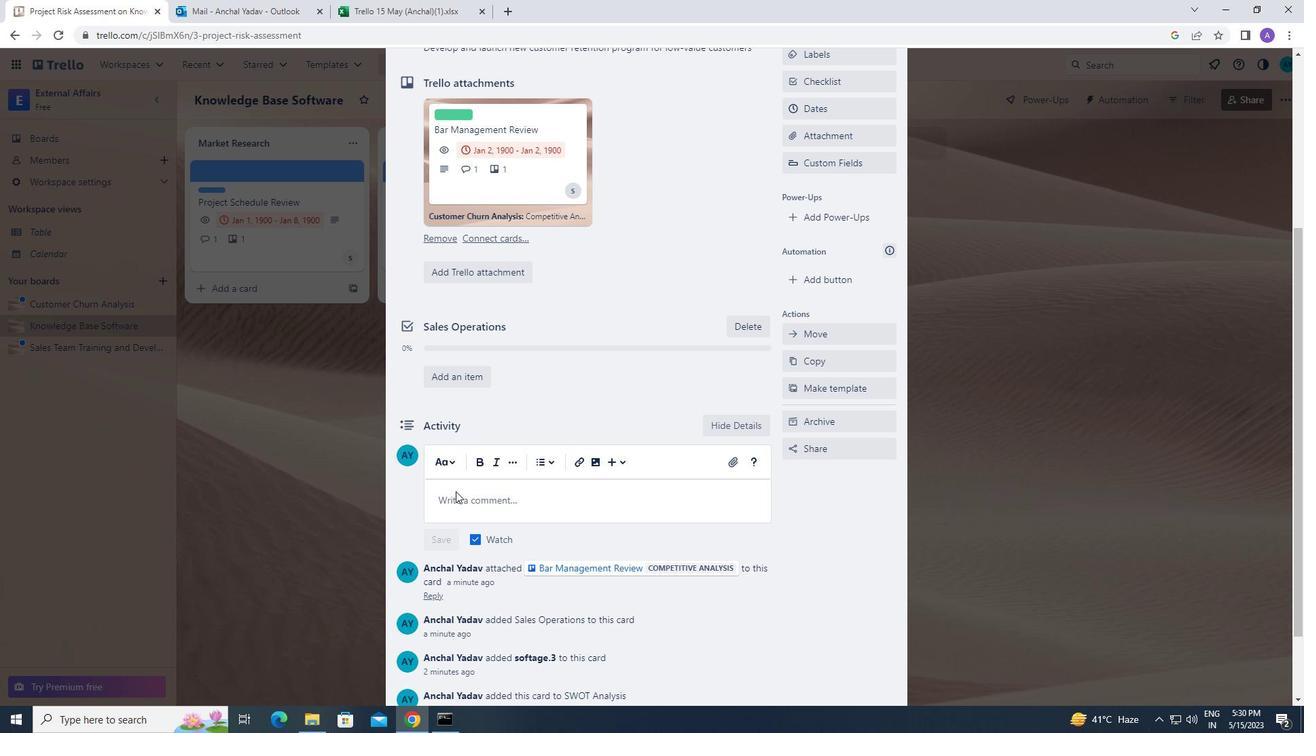 
Action: Key pressed <Key.caps_lock>l<Key.caps_lock>et<Key.space>us<Key.space>approach<Key.space>this<Key.space>task<Key.space><Key.space><Key.backspace>with<Key.space>a<Key.space>sense<Key.space>of<Key.space>empathy,<Key.space>understanding<Key.space>the<Key.space>needs<Key.space>and<Key.space>concerns<Key.space>of<Key.space>our<Key.space>stakeholders
Screenshot: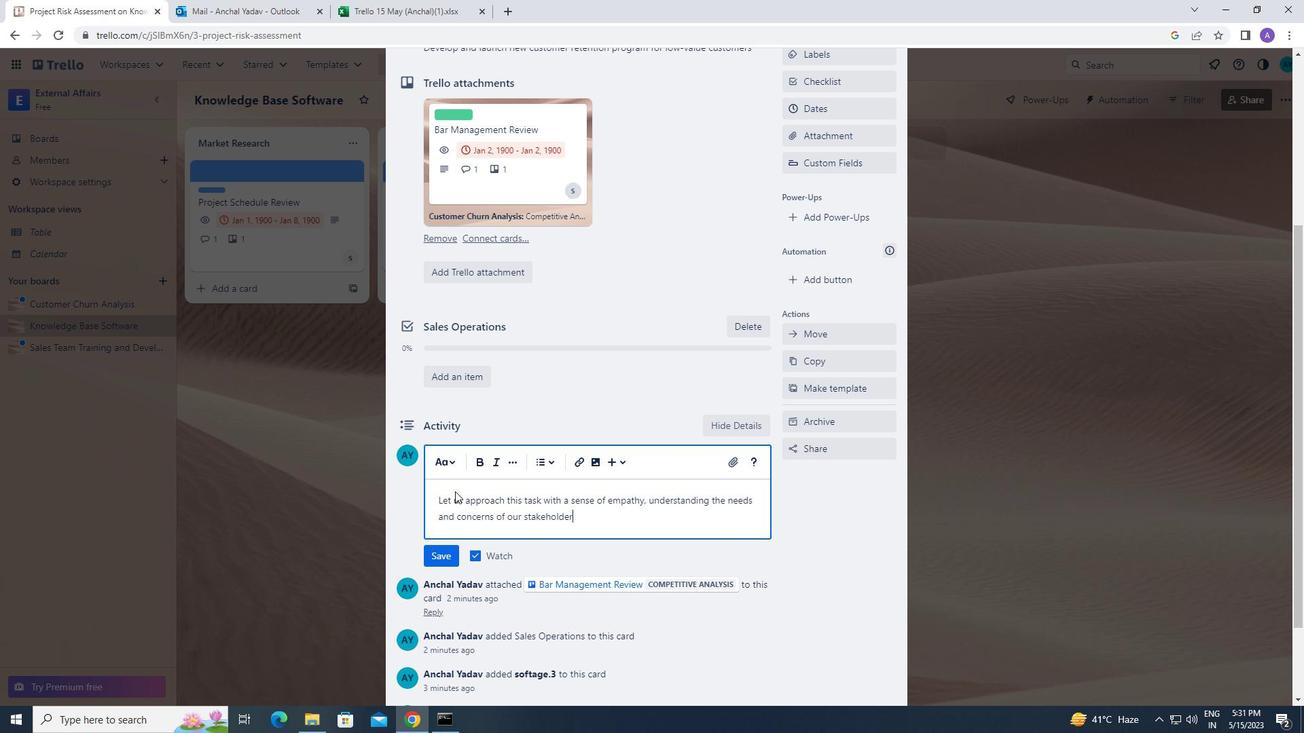 
Action: Mouse moved to (438, 559)
Screenshot: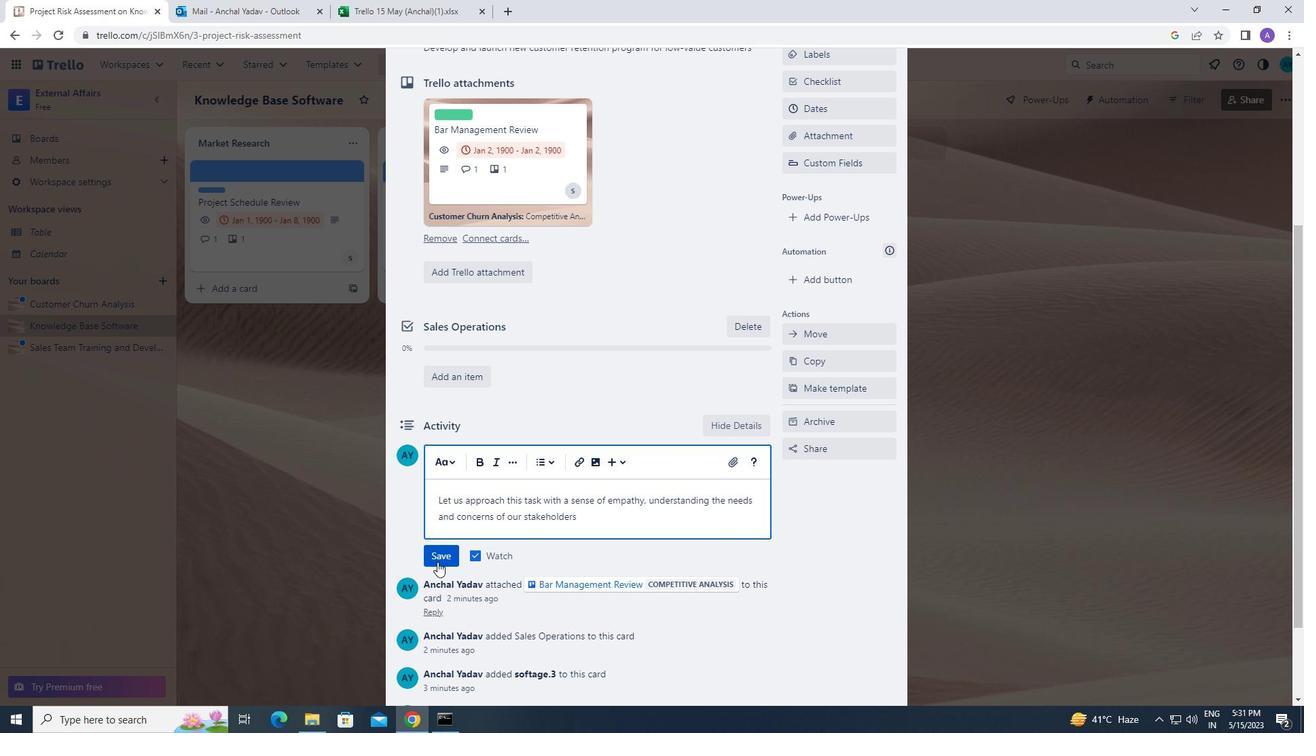 
Action: Mouse pressed left at (438, 559)
Screenshot: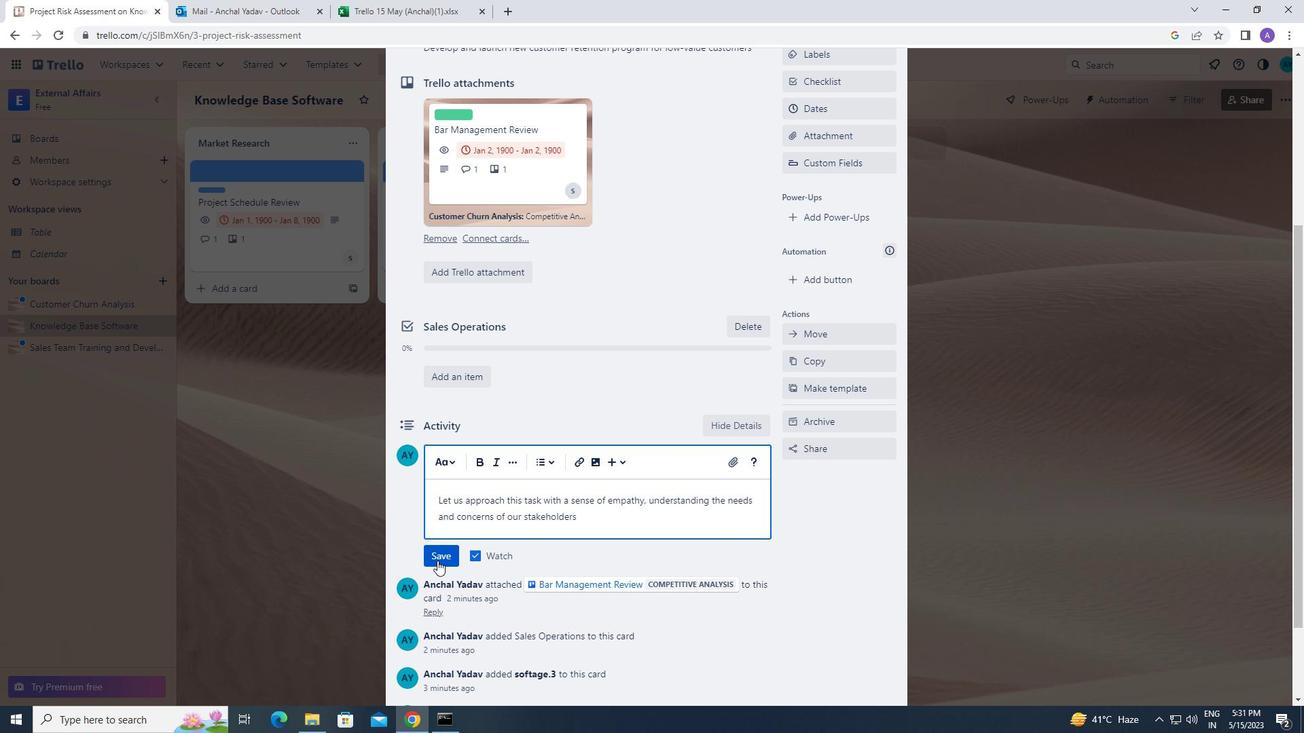 
Action: Mouse moved to (825, 245)
Screenshot: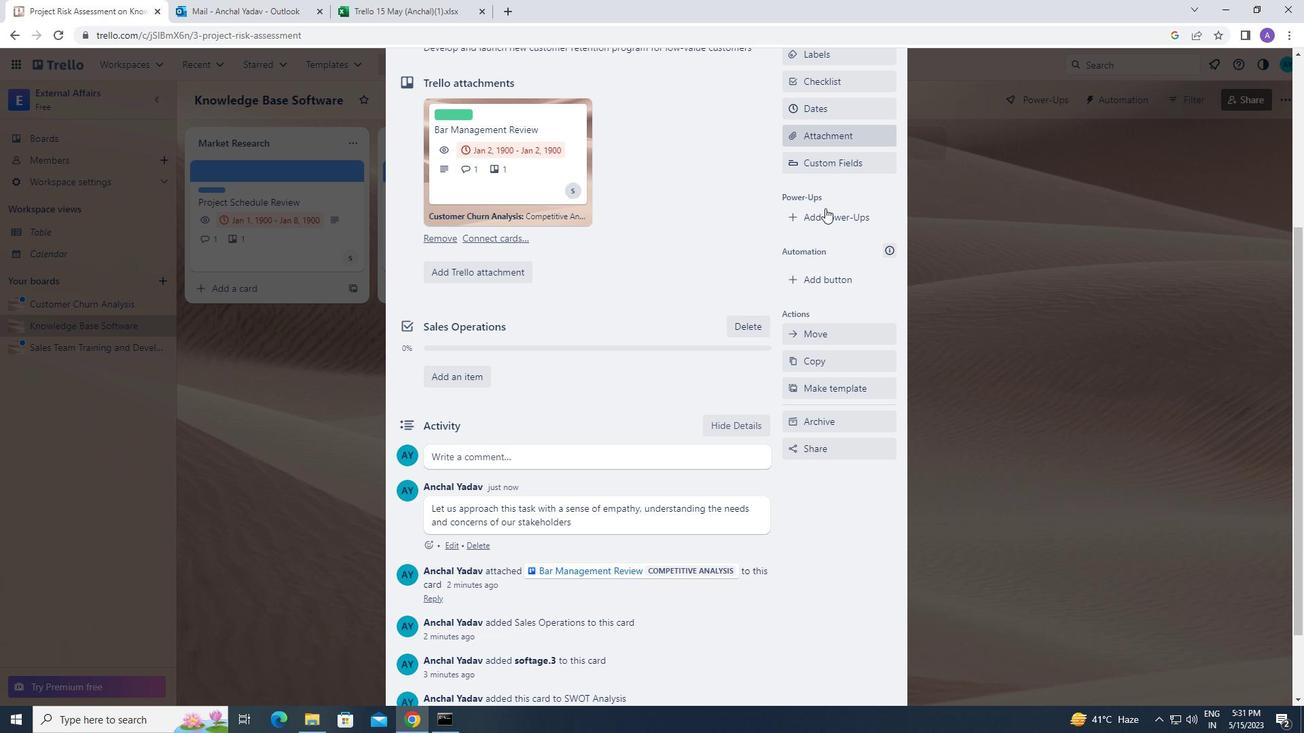 
Action: Mouse scrolled (825, 246) with delta (0, 0)
Screenshot: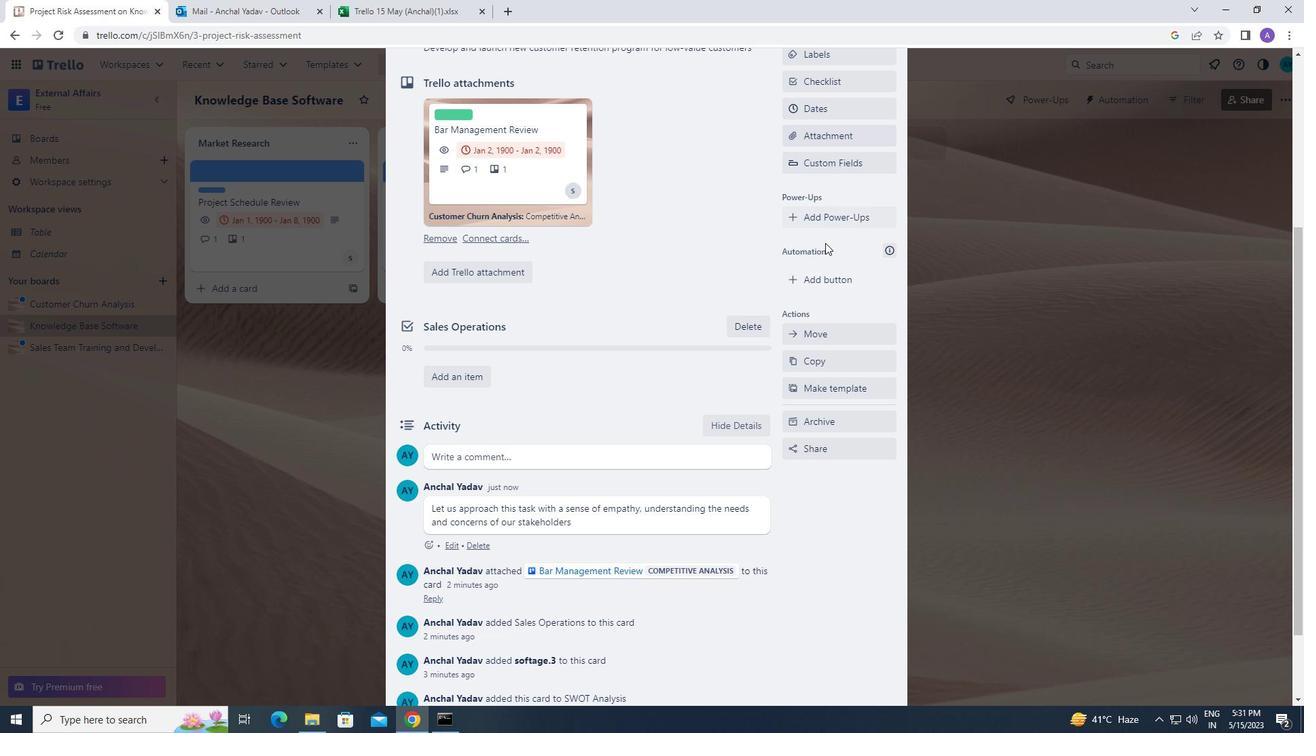 
Action: Mouse scrolled (825, 246) with delta (0, 0)
Screenshot: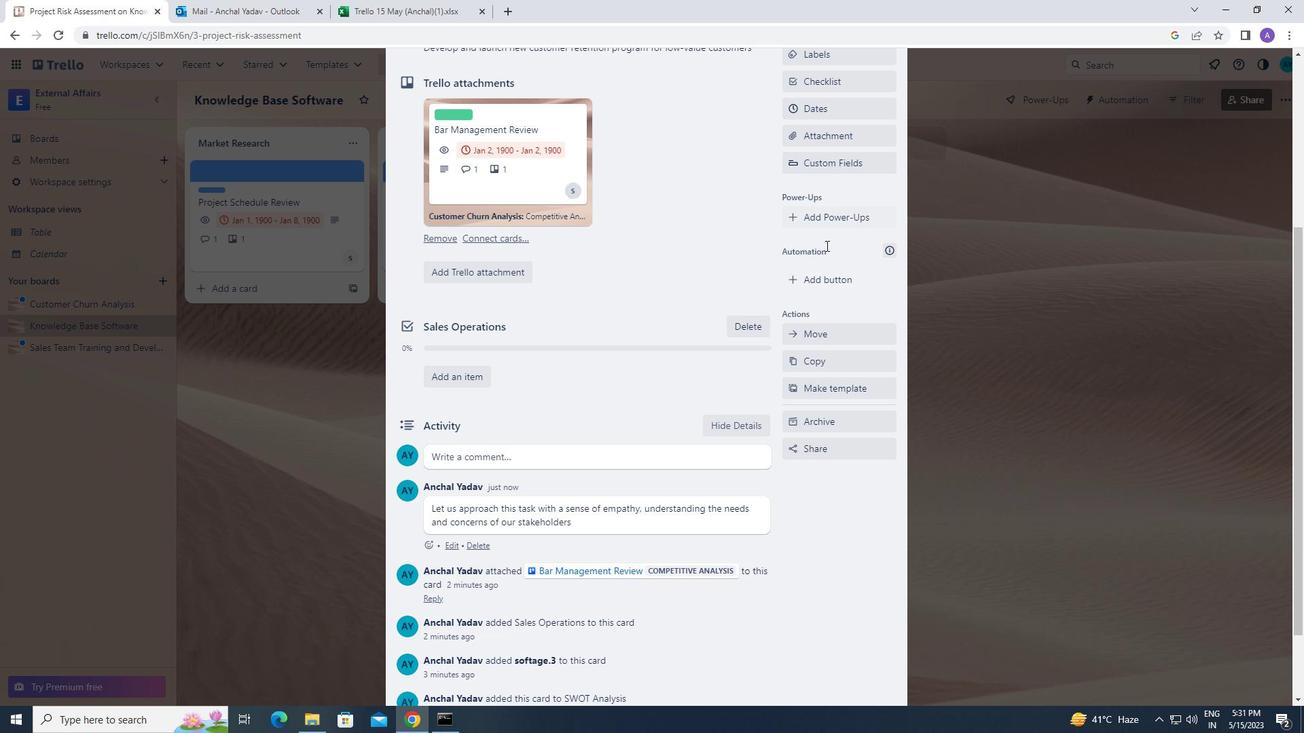 
Action: Mouse scrolled (825, 246) with delta (0, 0)
Screenshot: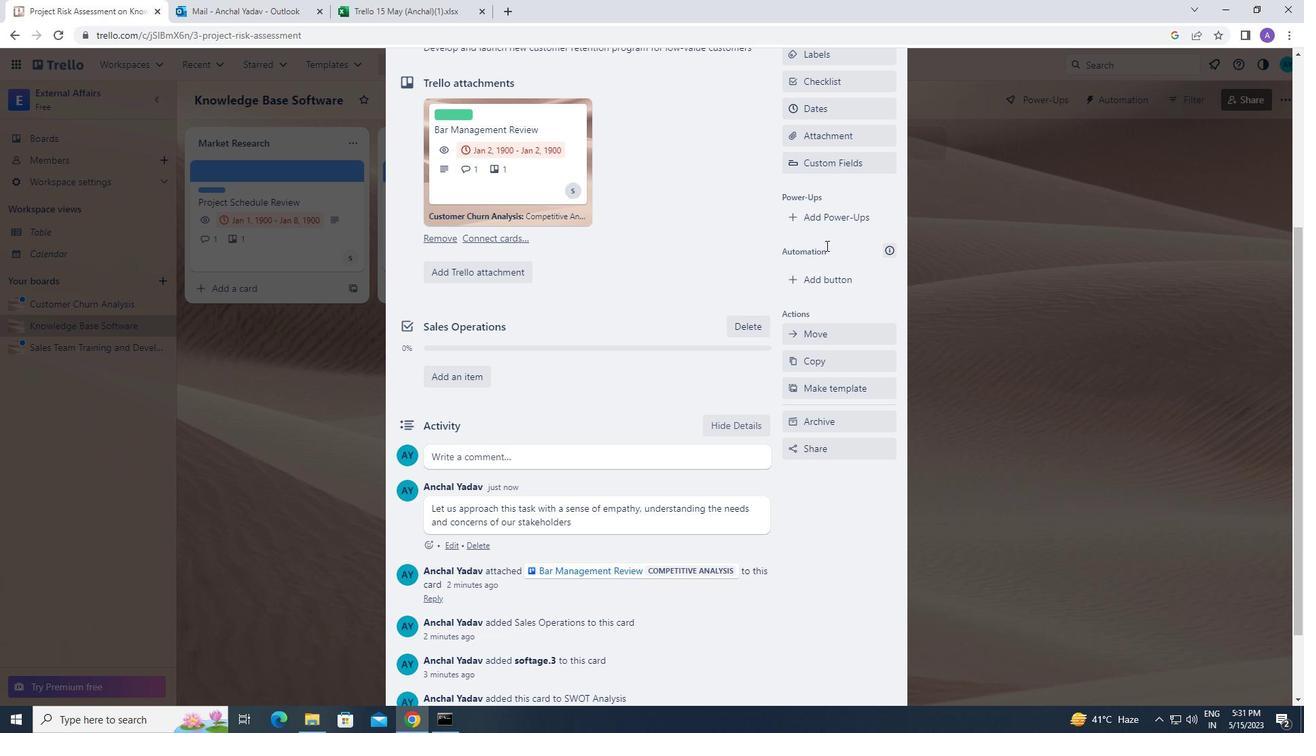 
Action: Mouse moved to (825, 309)
Screenshot: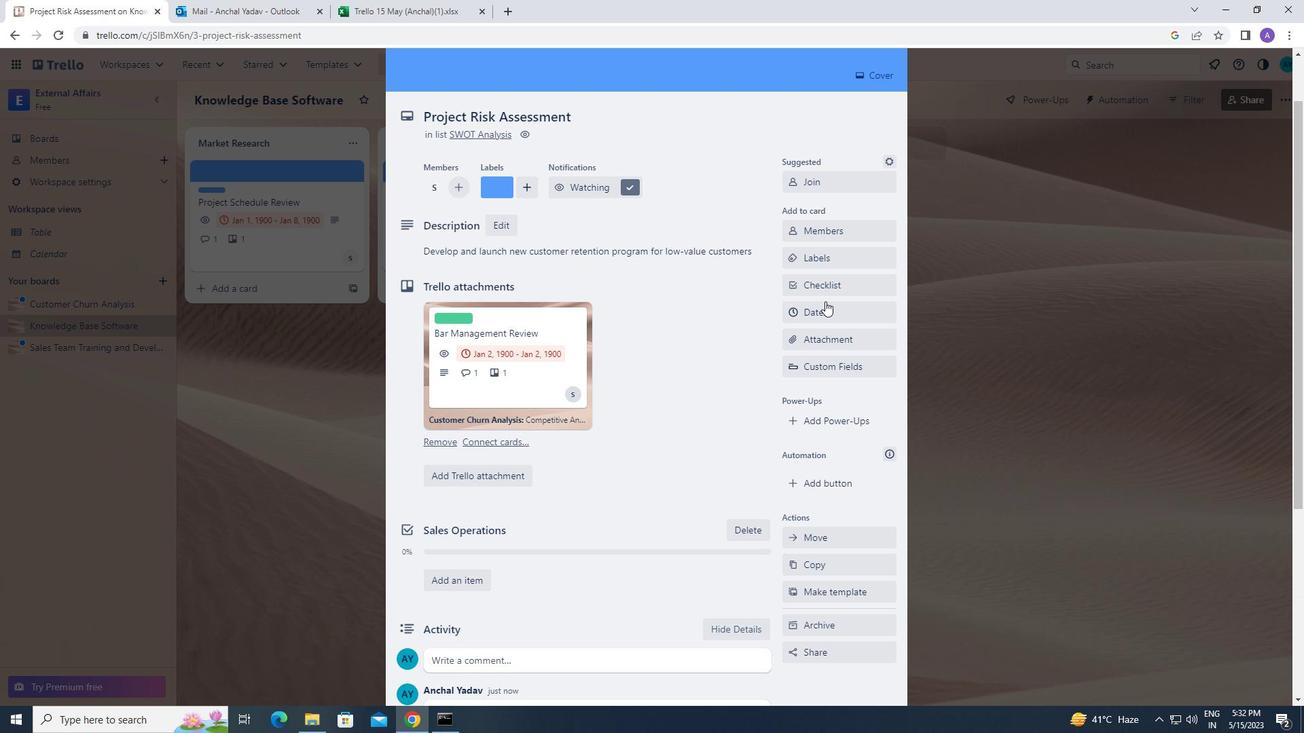
Action: Mouse pressed left at (825, 309)
Screenshot: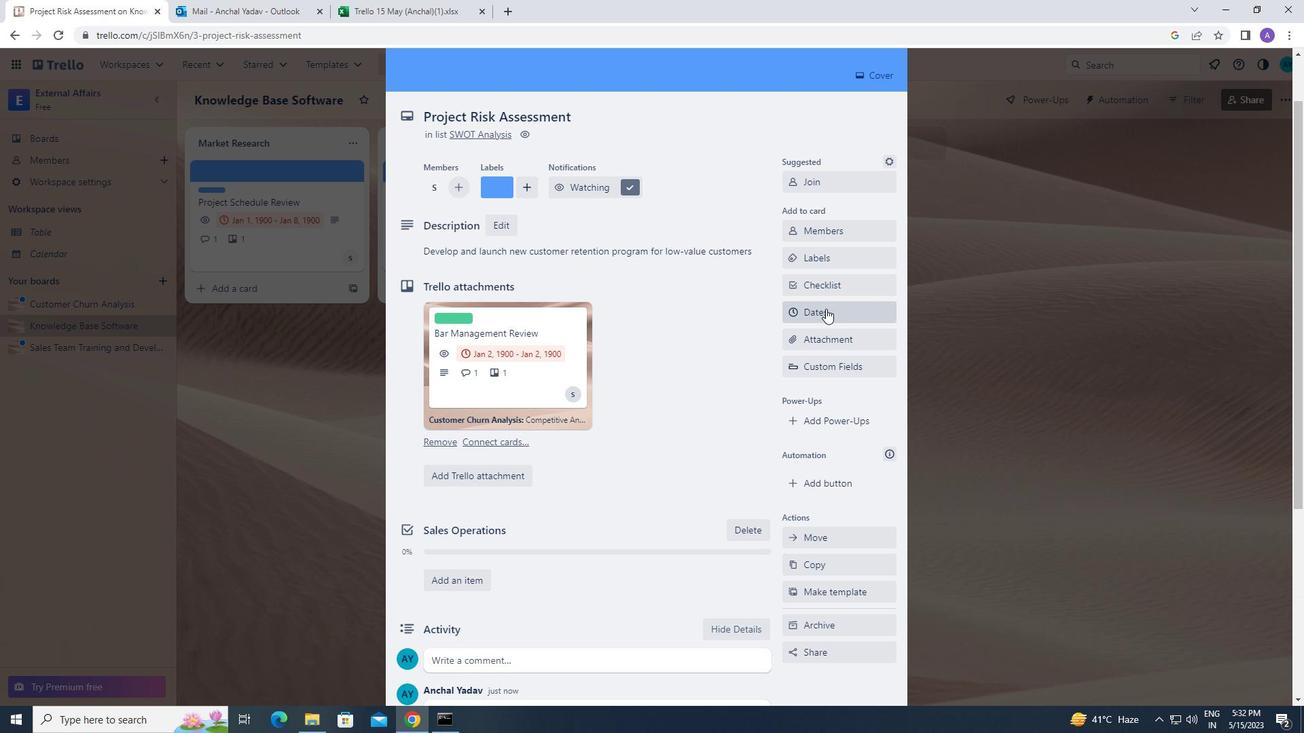 
Action: Mouse moved to (795, 345)
Screenshot: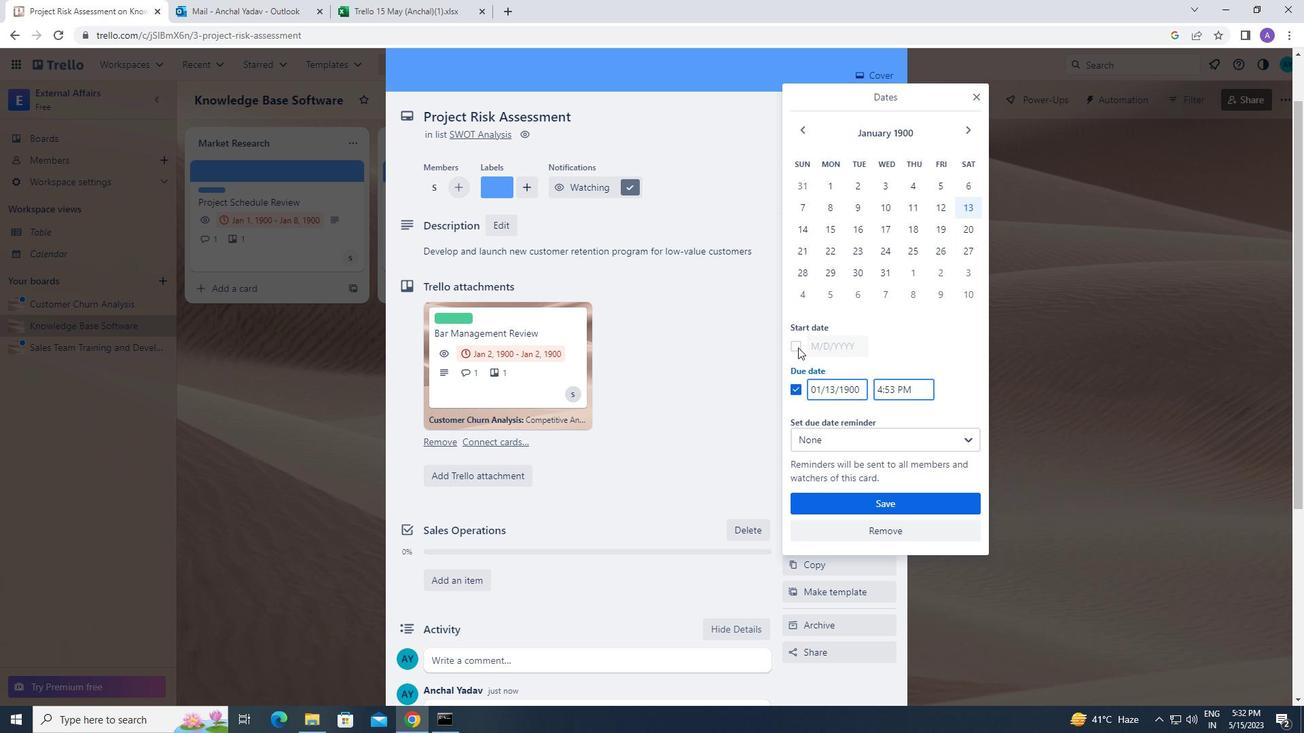 
Action: Mouse pressed left at (795, 345)
Screenshot: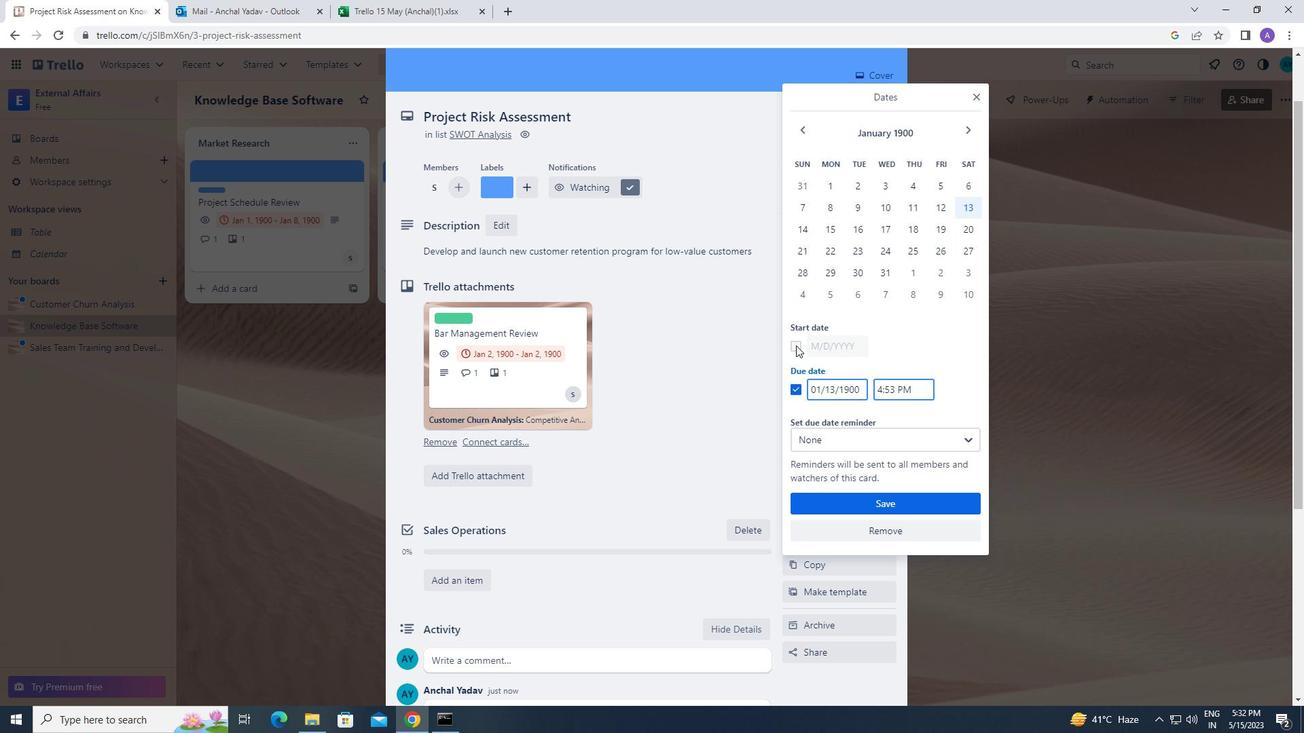 
Action: Mouse moved to (816, 349)
Screenshot: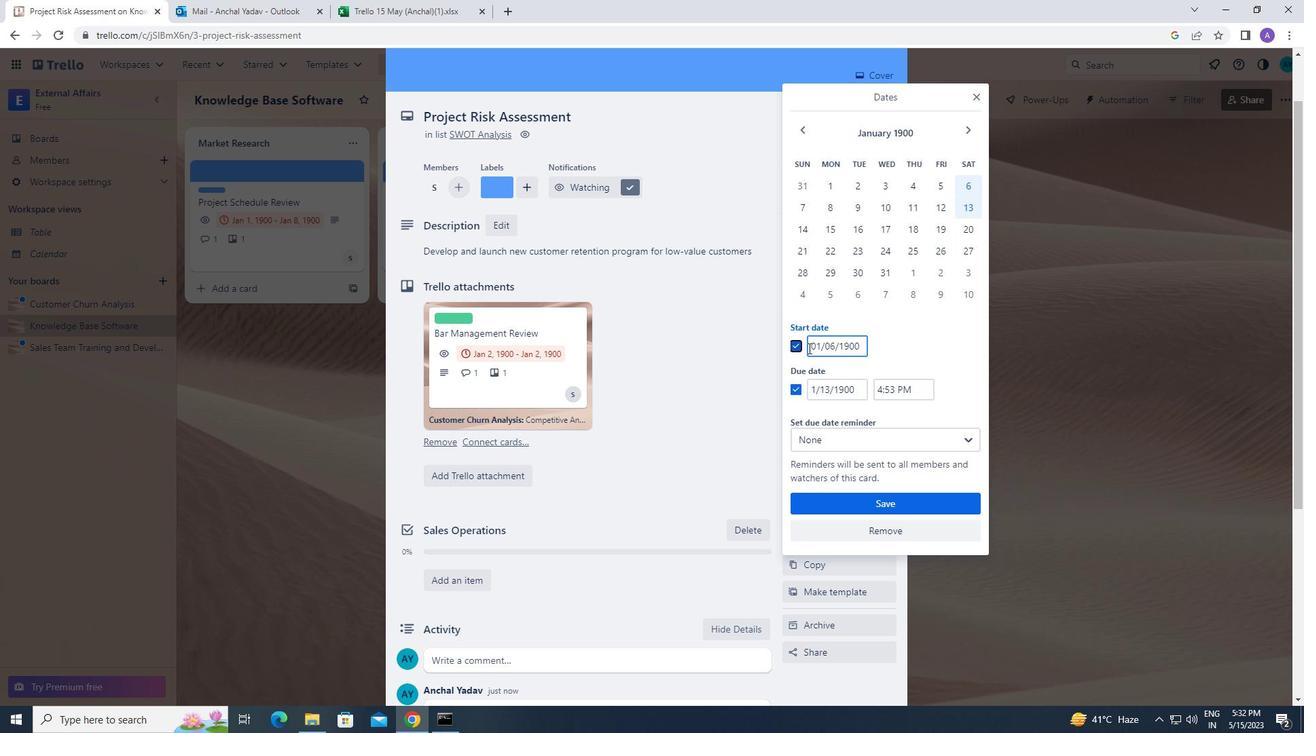 
Action: Mouse pressed left at (816, 349)
Screenshot: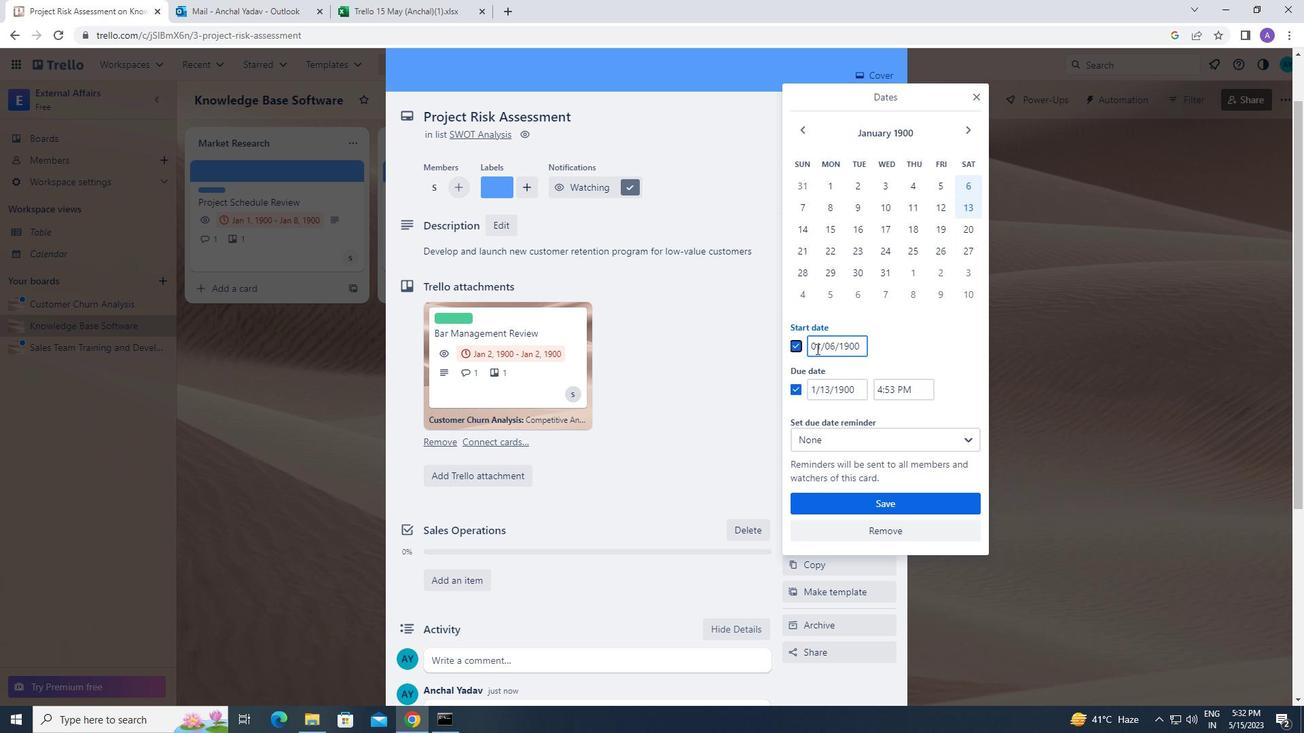 
Action: Mouse moved to (824, 349)
Screenshot: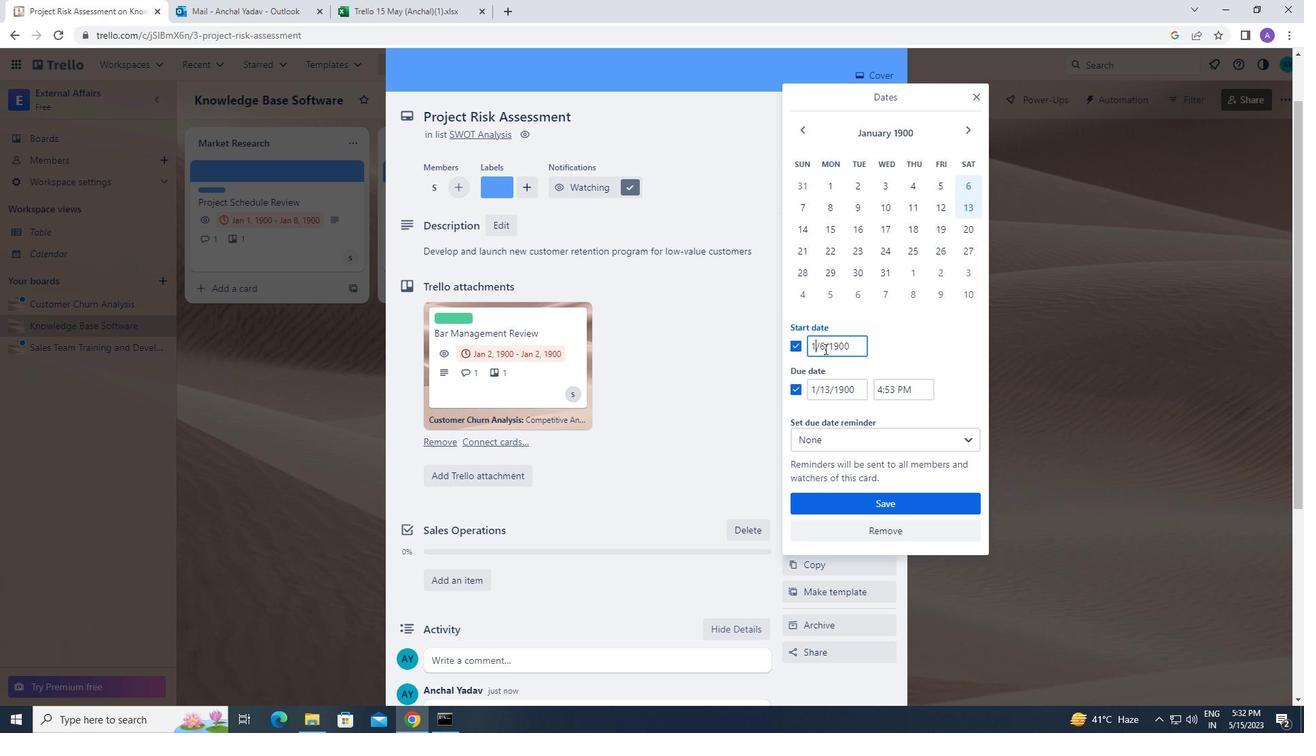 
Action: Mouse pressed left at (824, 349)
Screenshot: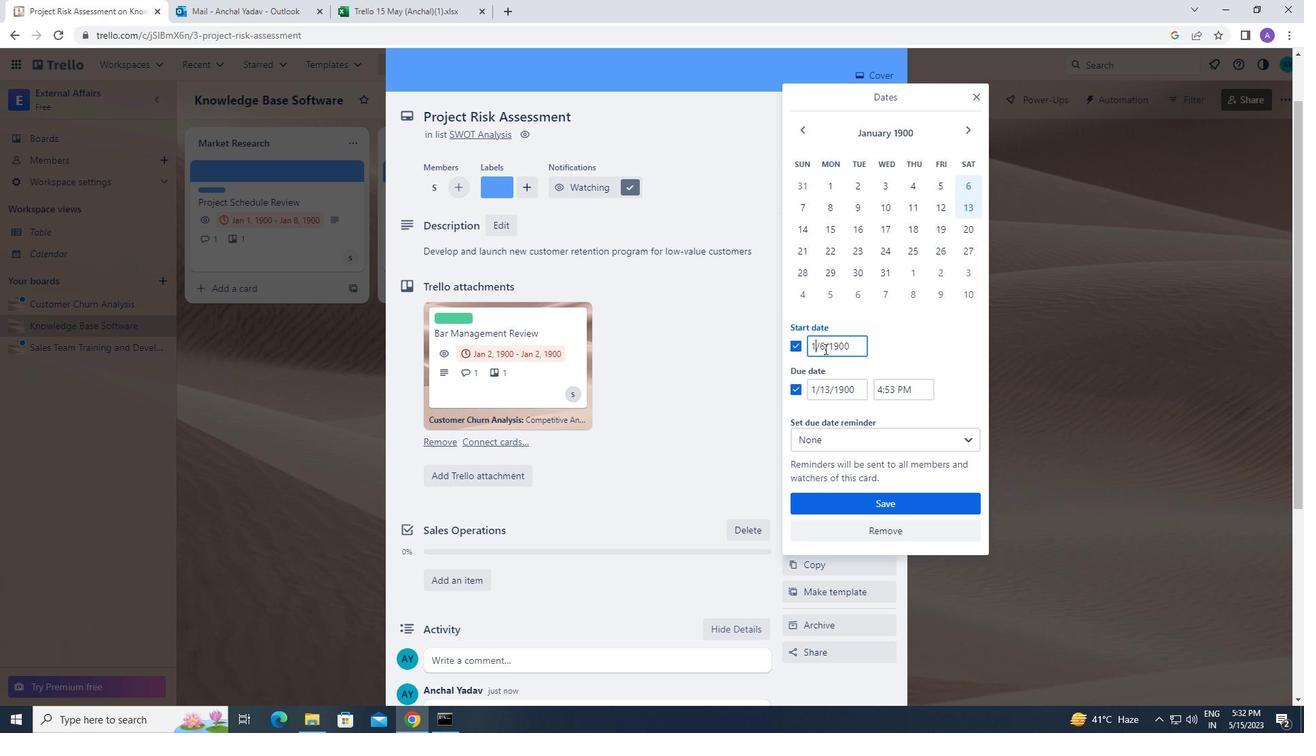 
Action: Mouse moved to (827, 346)
Screenshot: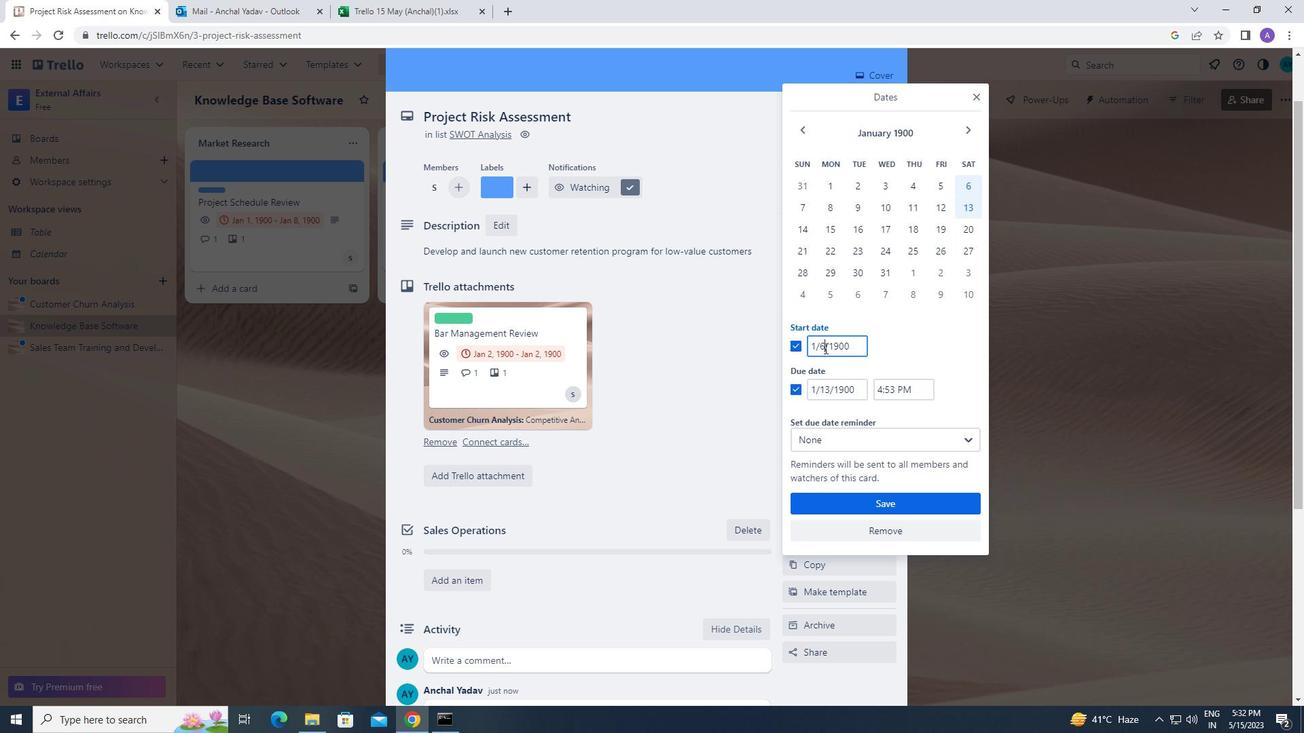 
Action: Key pressed <Key.backspace>07
Screenshot: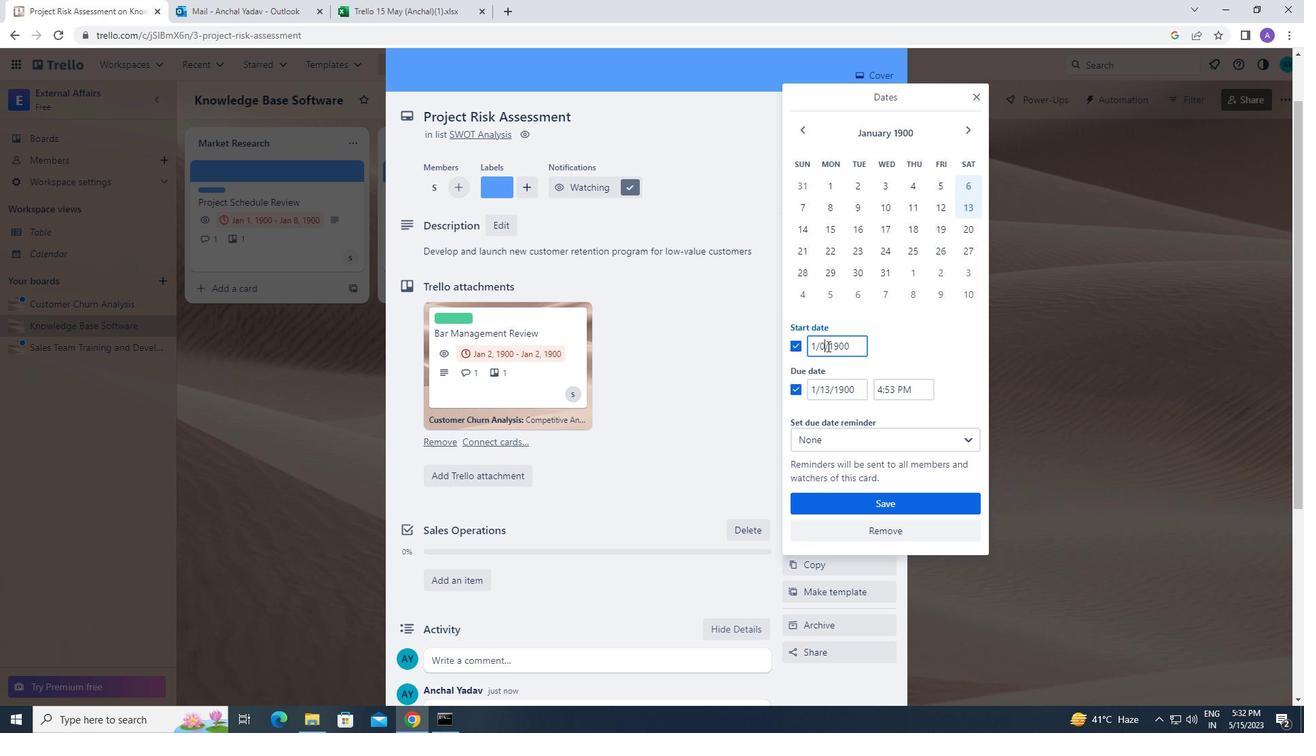 
Action: Mouse moved to (832, 387)
Screenshot: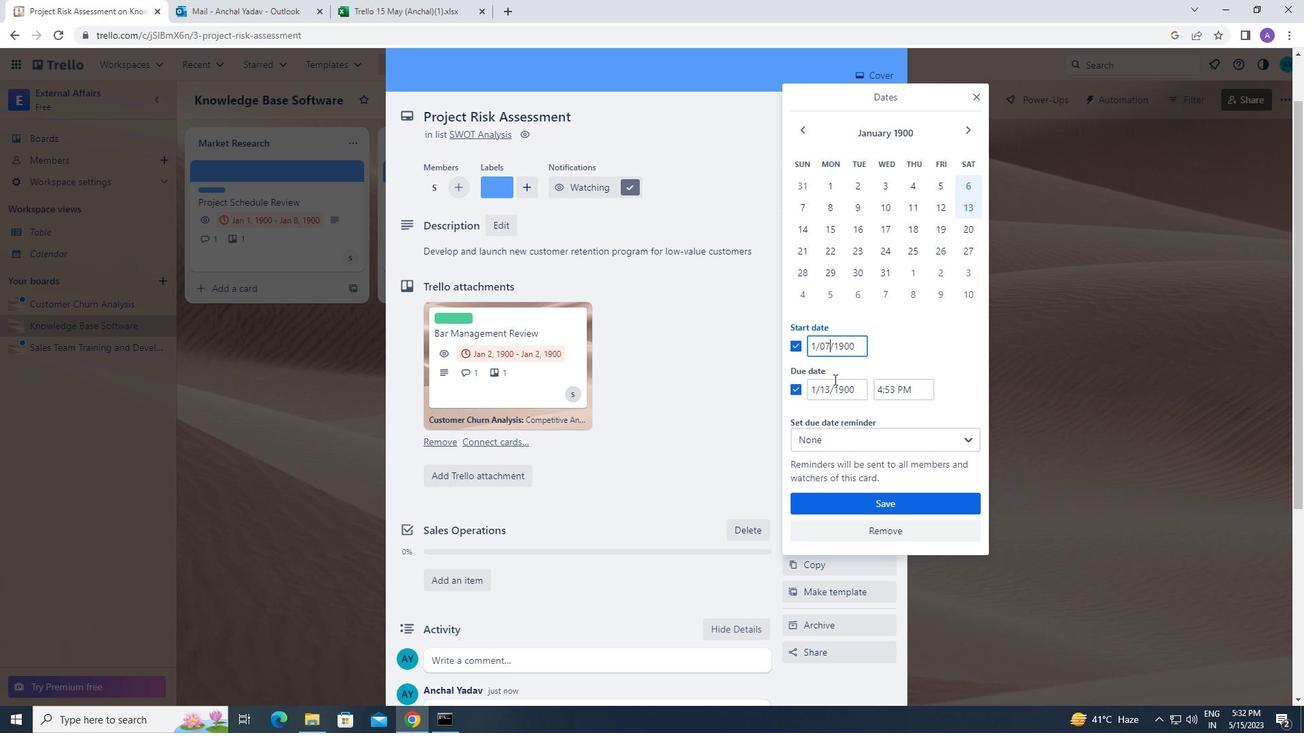 
Action: Mouse pressed left at (832, 387)
Screenshot: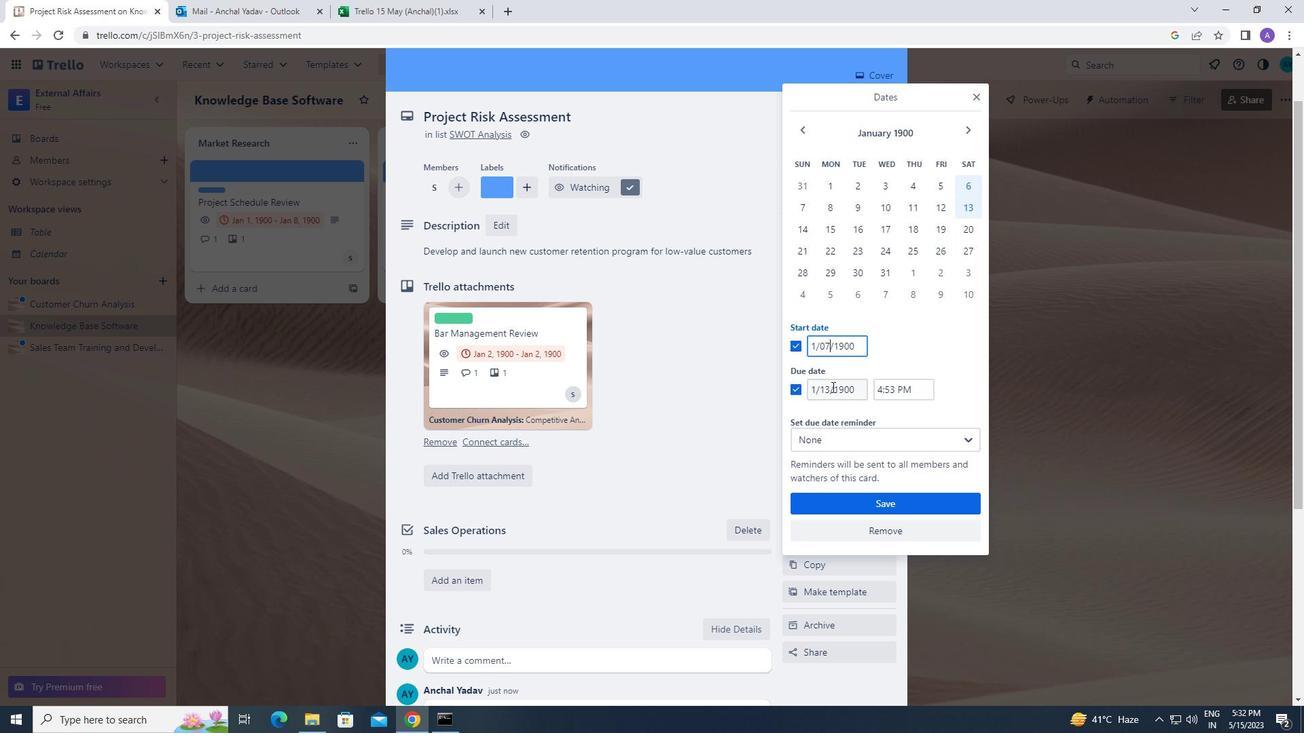 
Action: Mouse moved to (830, 388)
Screenshot: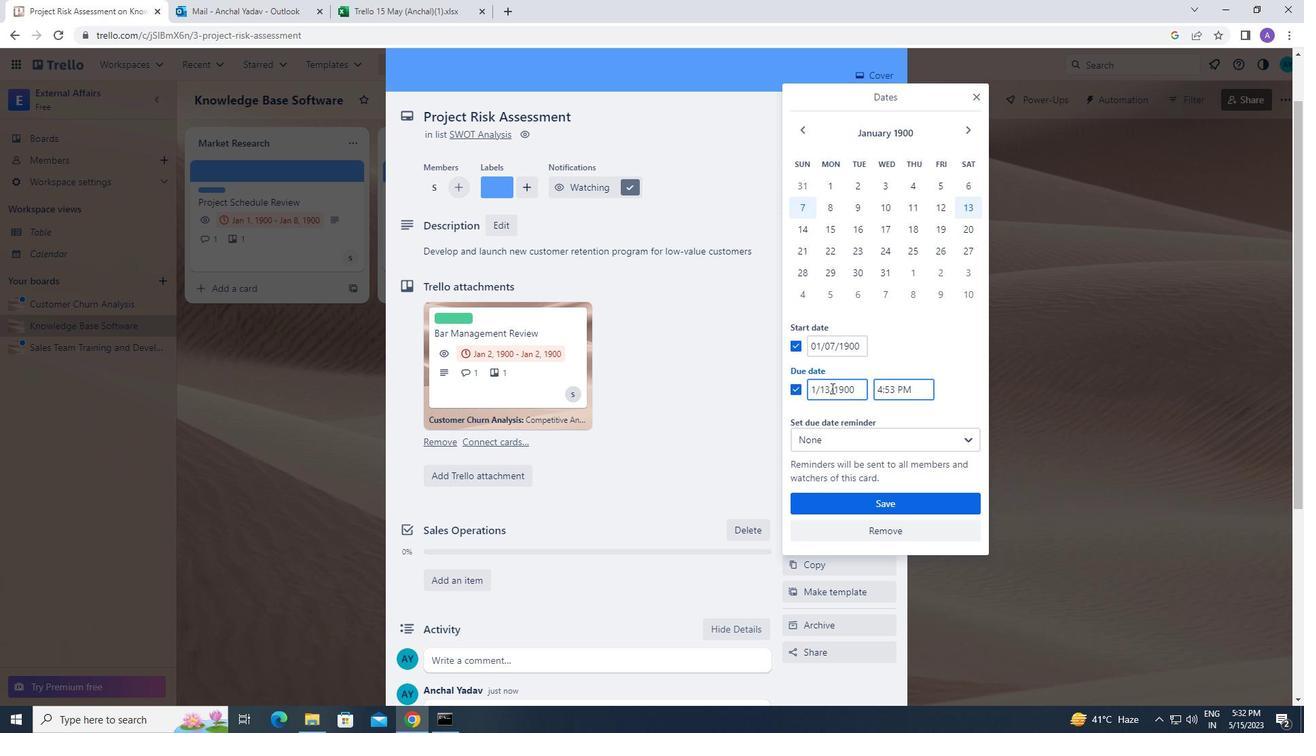 
Action: Mouse pressed left at (830, 388)
Screenshot: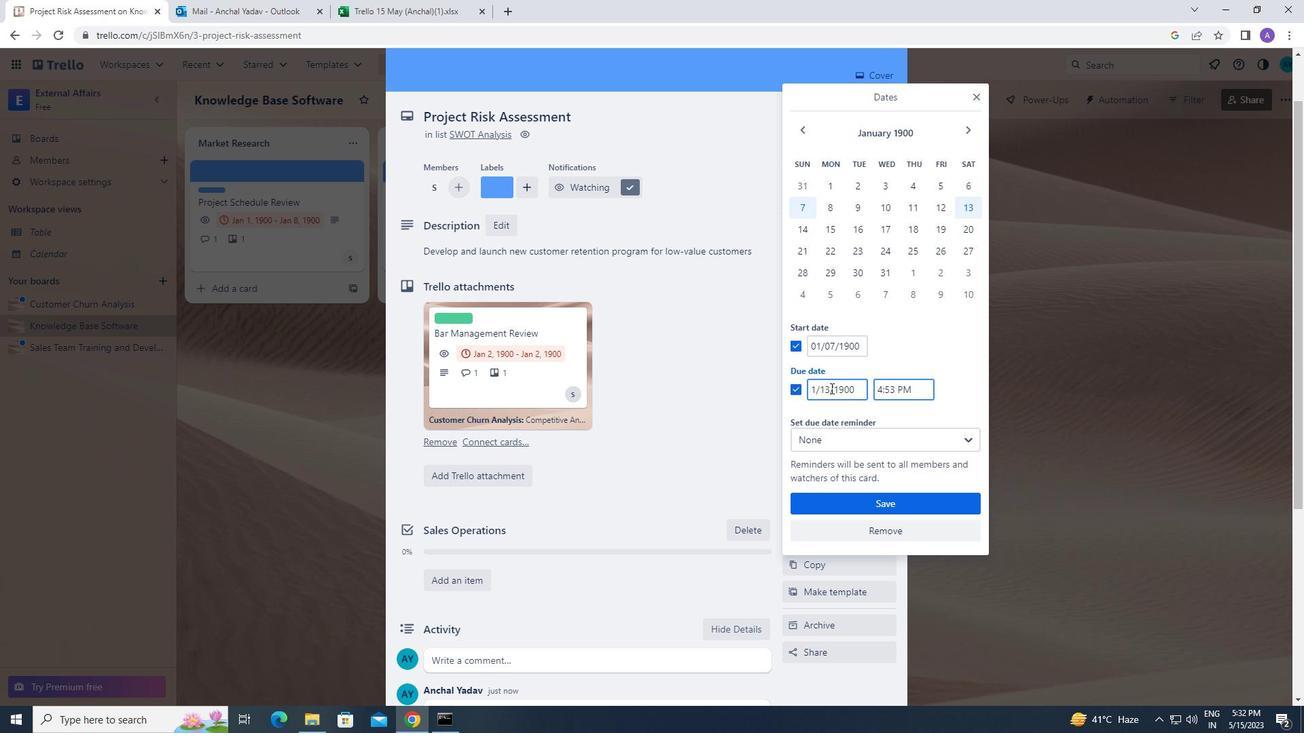 
Action: Mouse moved to (830, 390)
Screenshot: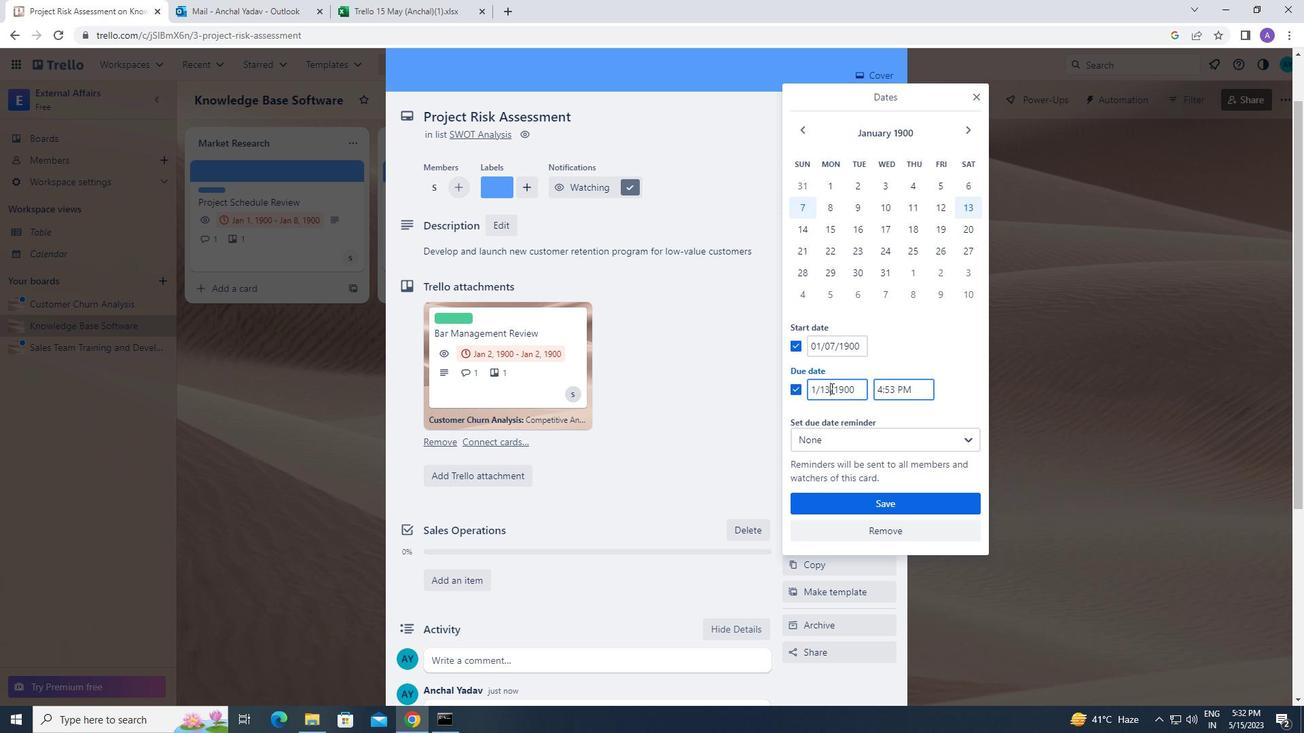 
Action: Mouse pressed left at (830, 390)
Screenshot: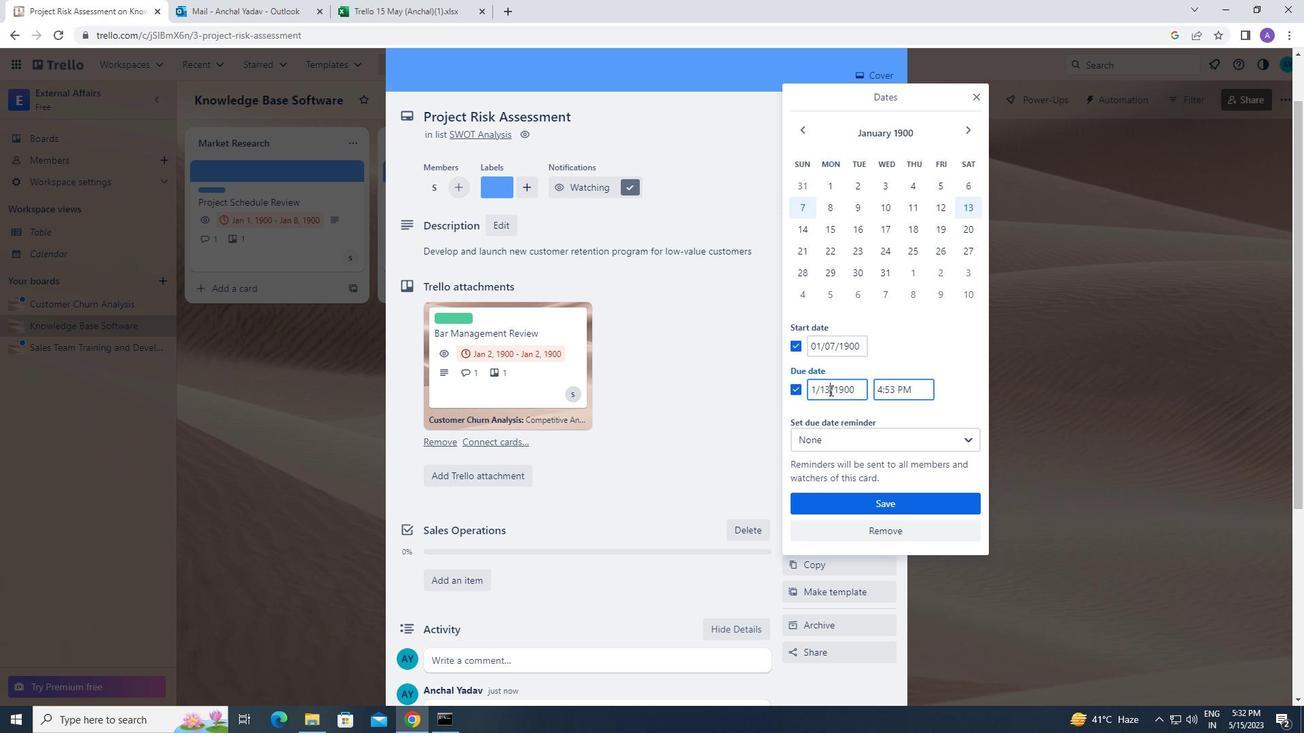 
Action: Mouse moved to (831, 389)
Screenshot: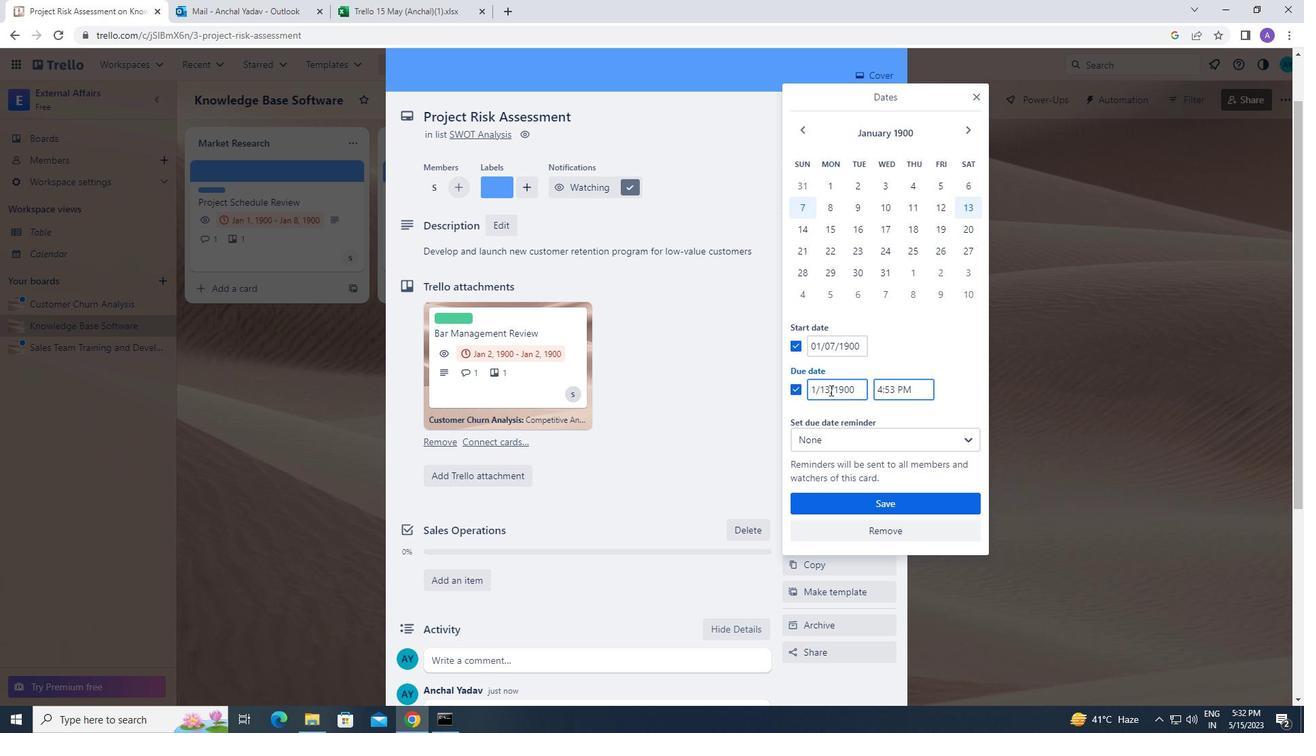 
Action: Key pressed <Key.backspace>4
Screenshot: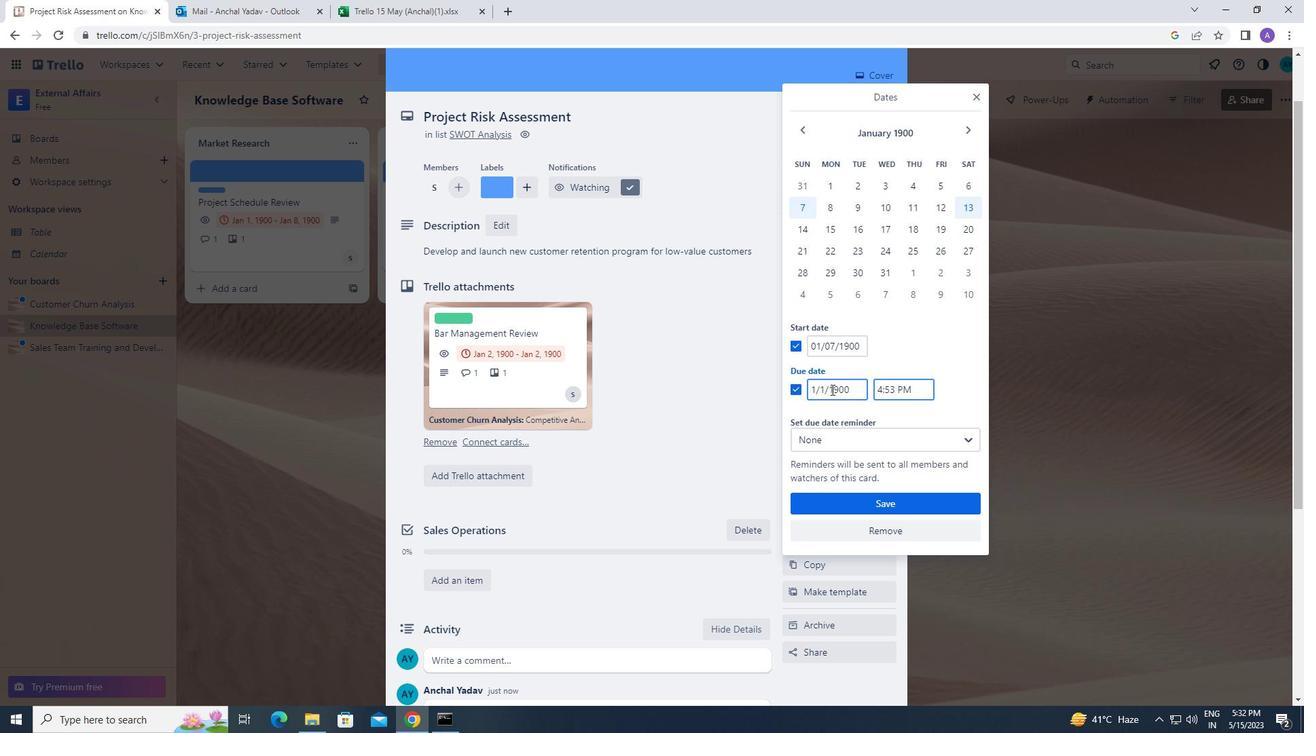 
Action: Mouse moved to (800, 498)
Screenshot: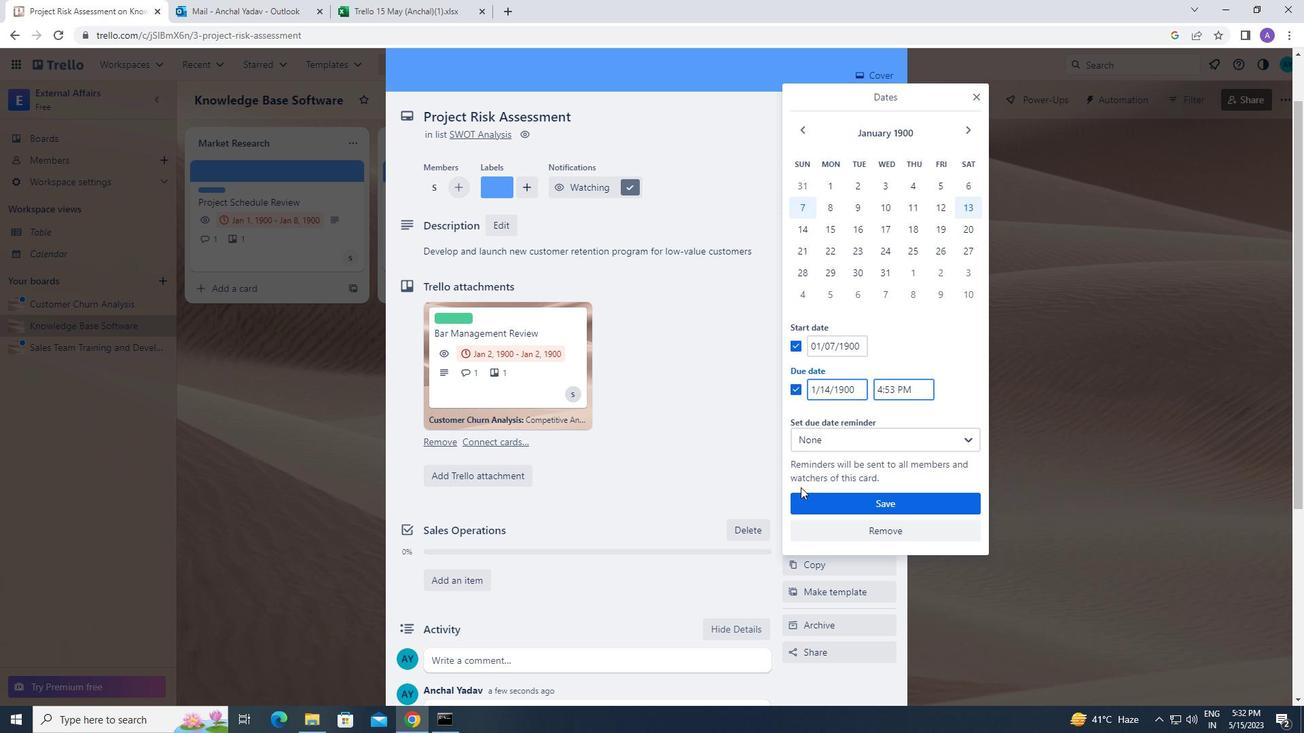 
Action: Mouse pressed left at (800, 498)
Screenshot: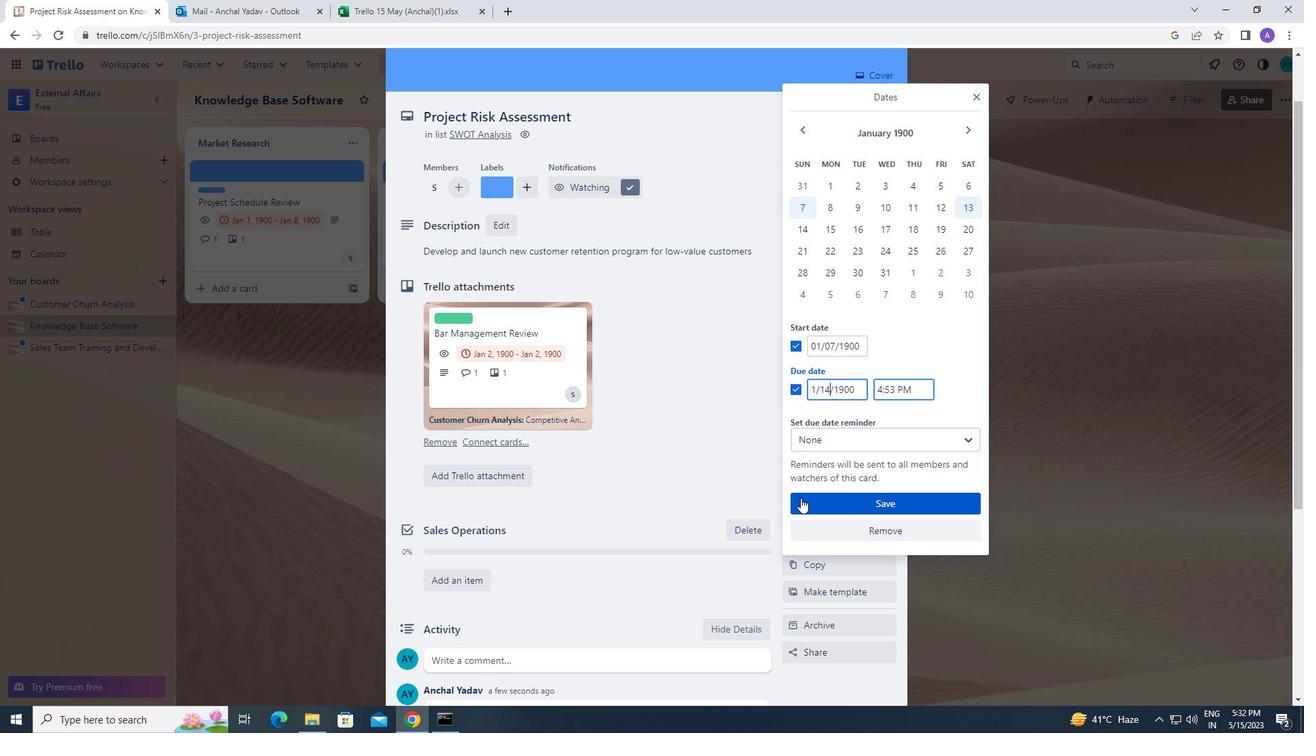 
Action: Mouse moved to (807, 501)
Screenshot: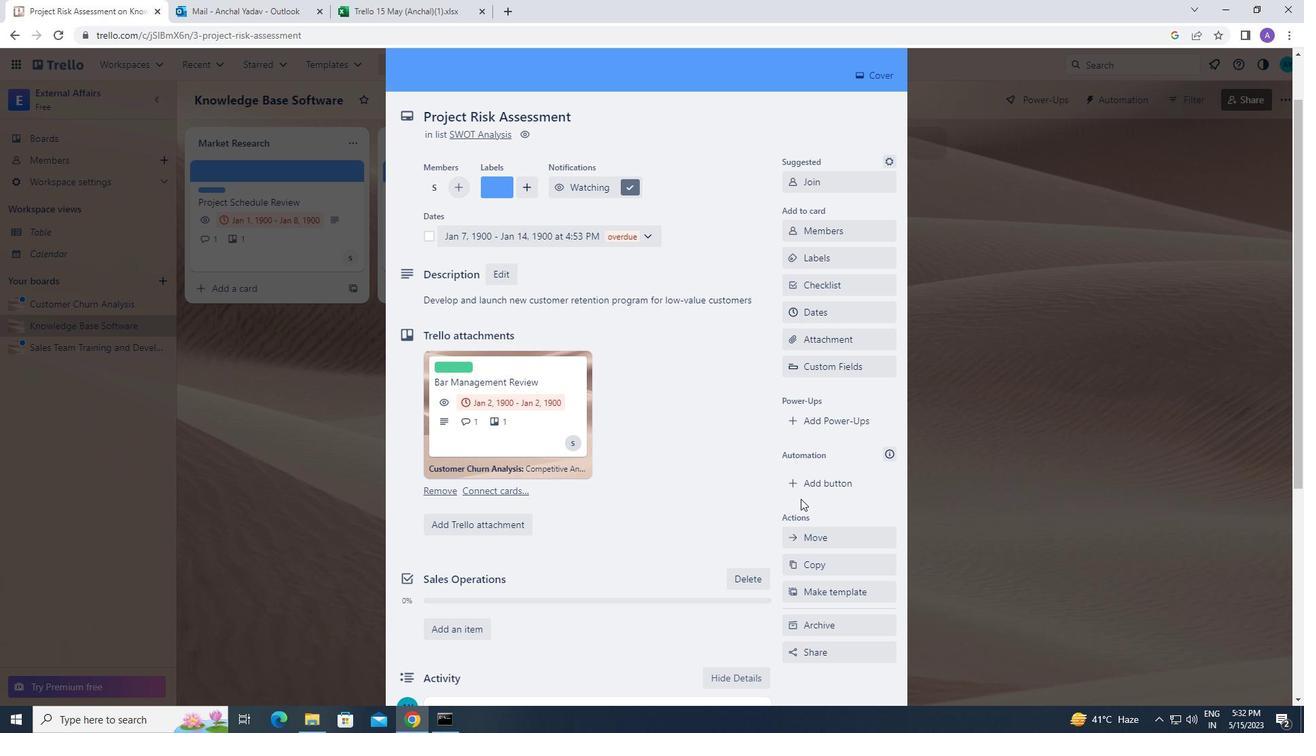 
